 Task: Create a due date automation trigger when advanced on, on the monday before a card is due add content with a name not containing resume at 11:00 AM.
Action: Mouse moved to (1230, 348)
Screenshot: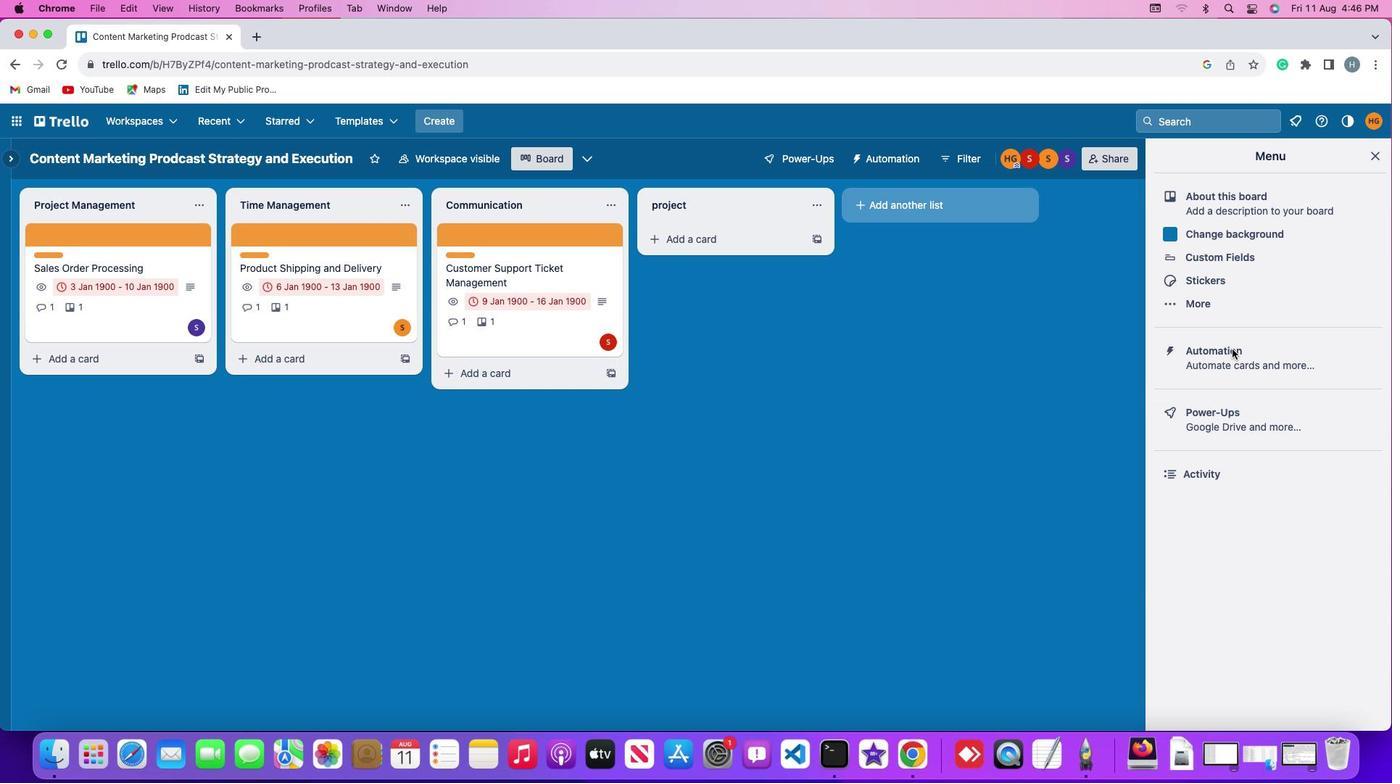 
Action: Mouse pressed left at (1230, 348)
Screenshot: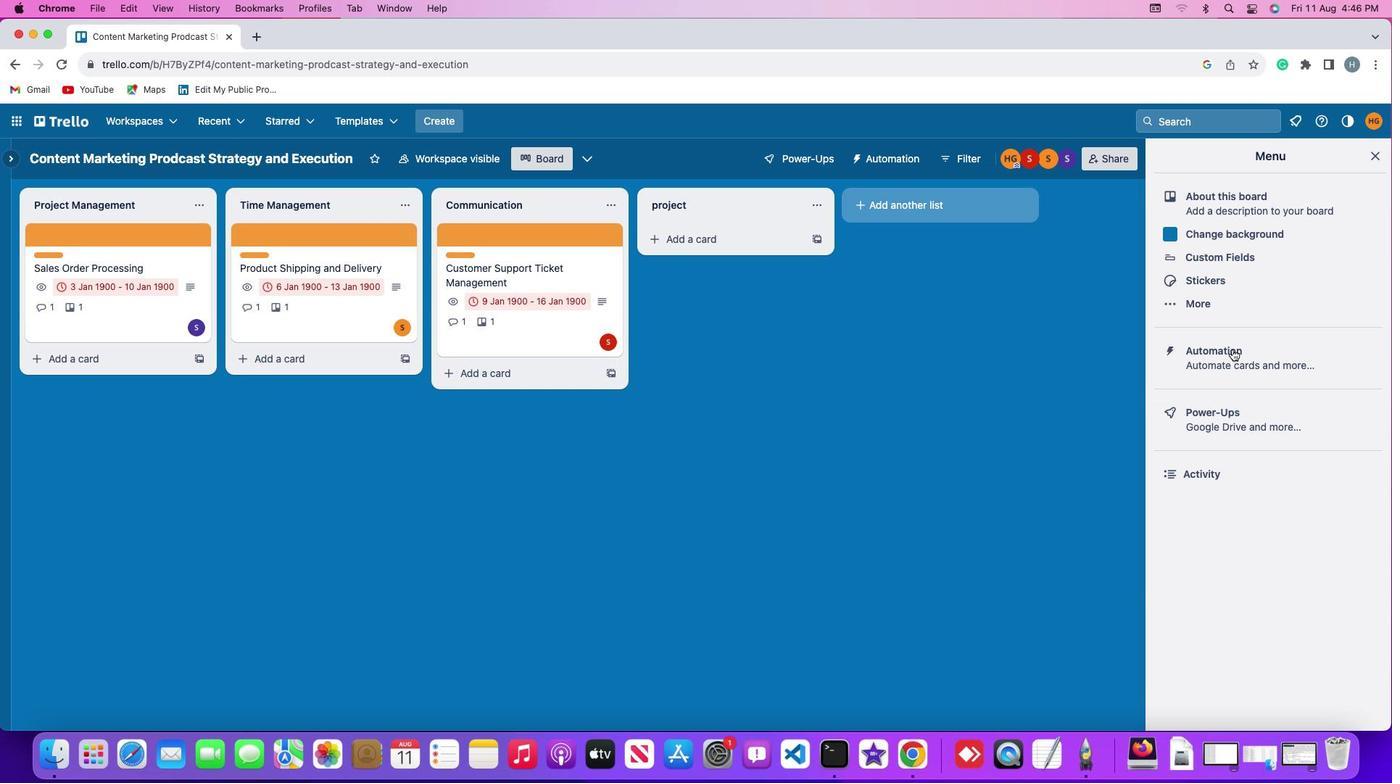 
Action: Mouse pressed left at (1230, 348)
Screenshot: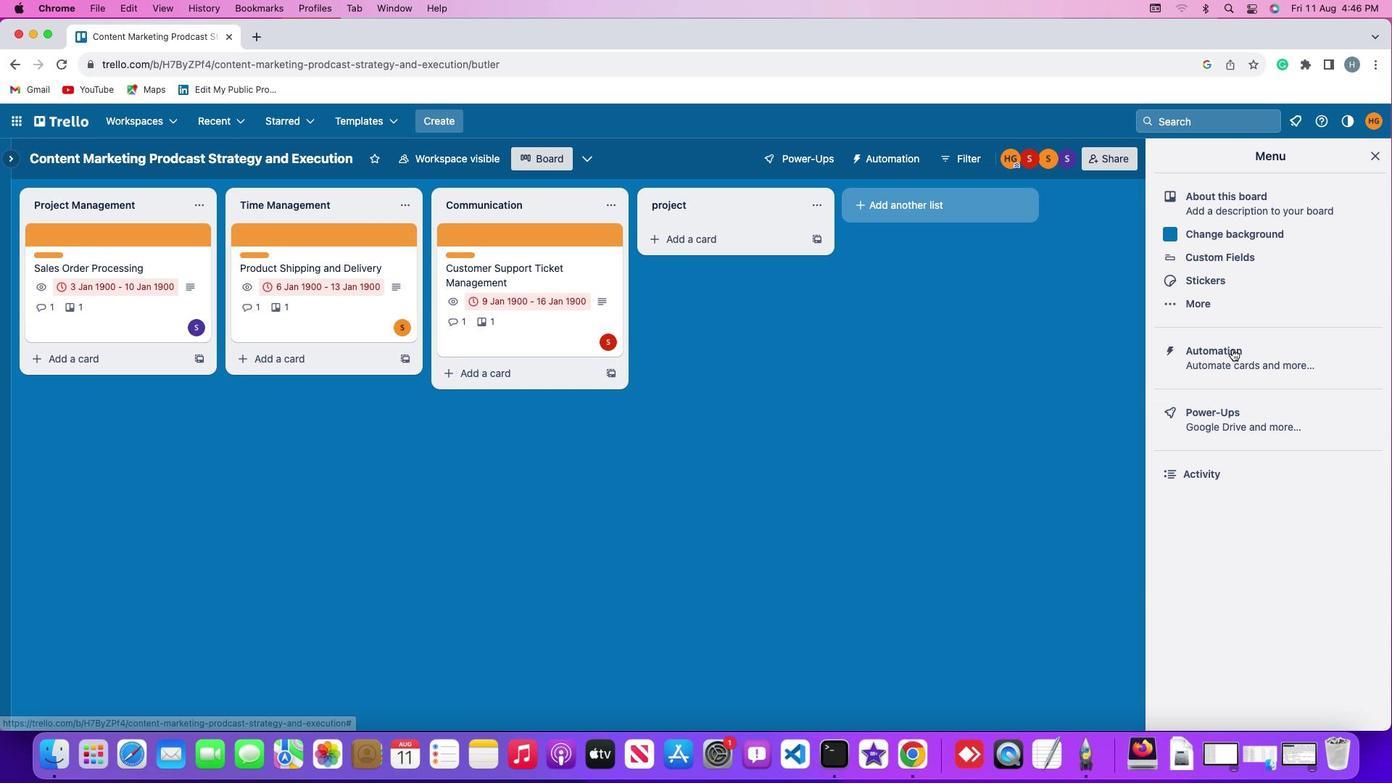 
Action: Mouse moved to (88, 339)
Screenshot: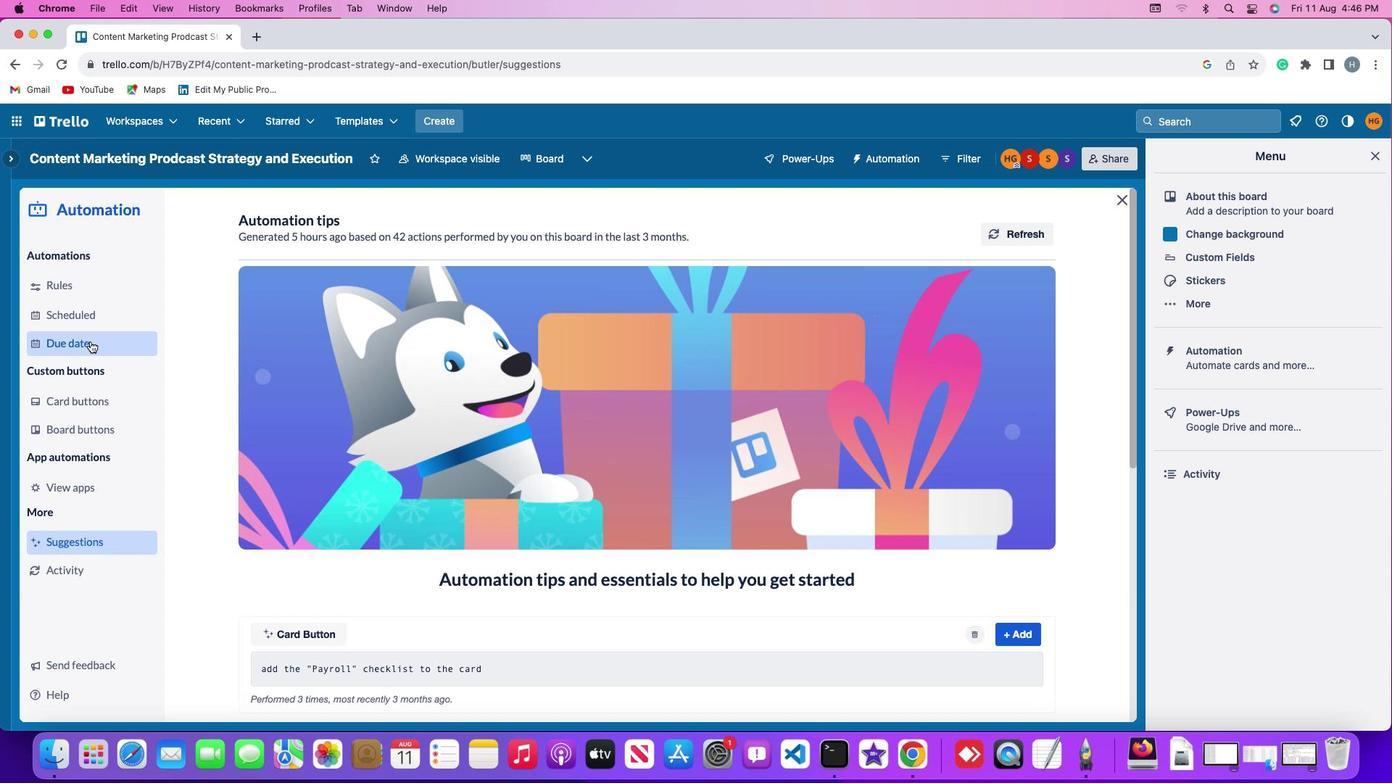 
Action: Mouse pressed left at (88, 339)
Screenshot: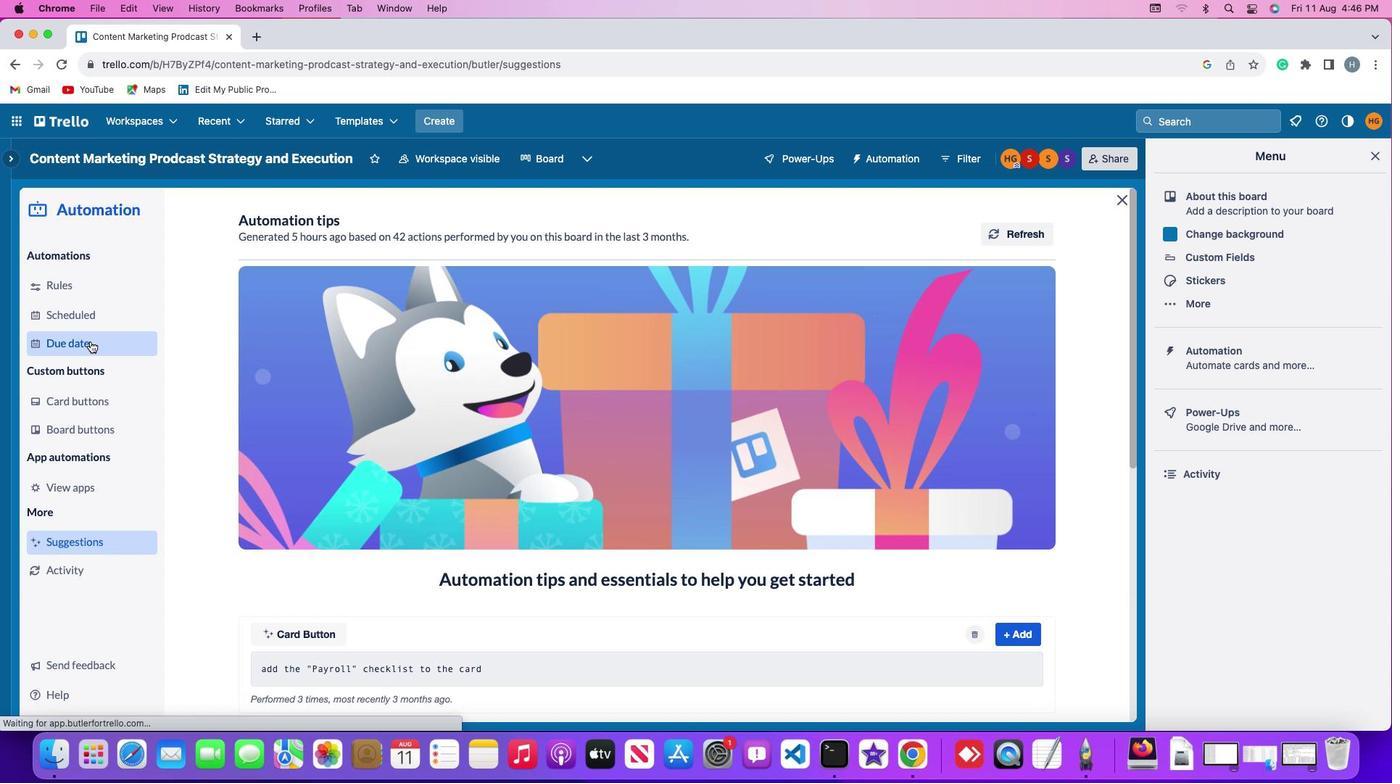 
Action: Mouse moved to (981, 224)
Screenshot: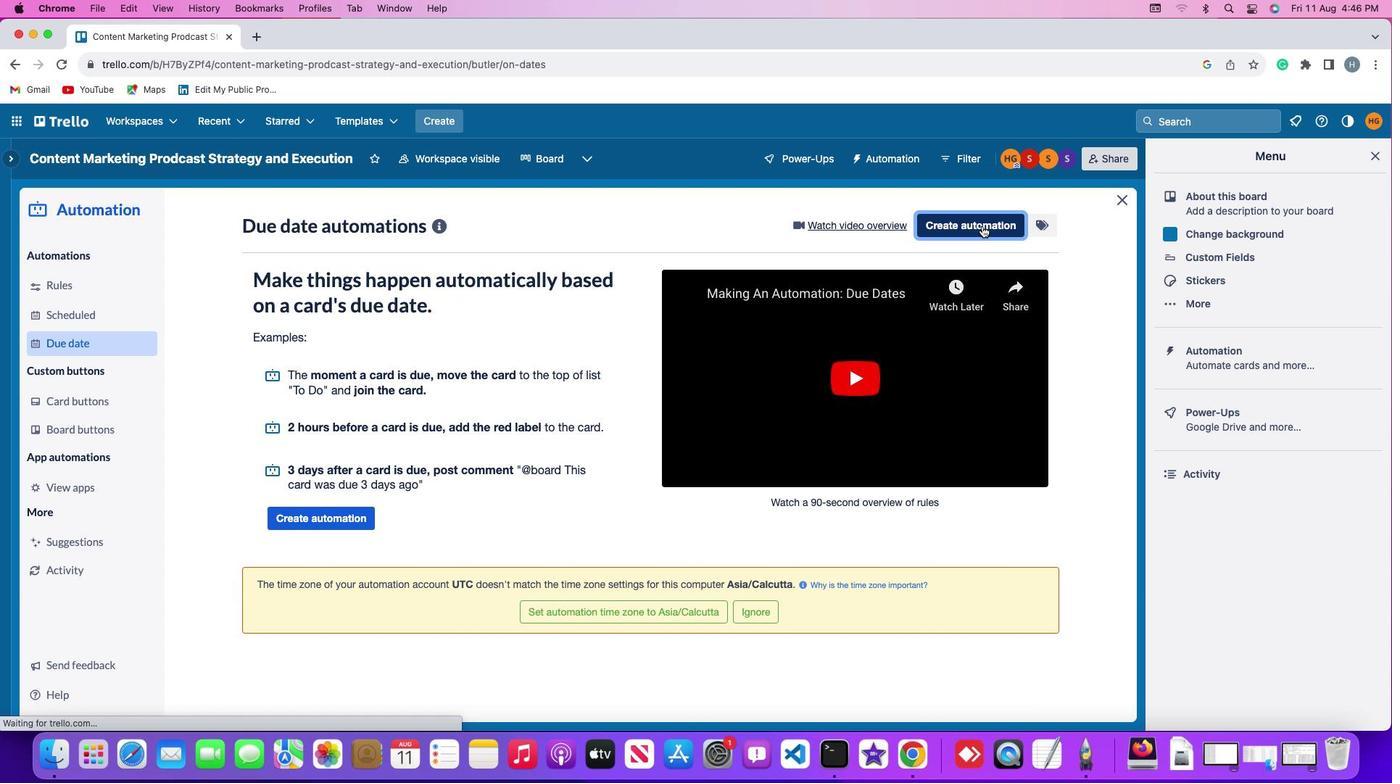 
Action: Mouse pressed left at (981, 224)
Screenshot: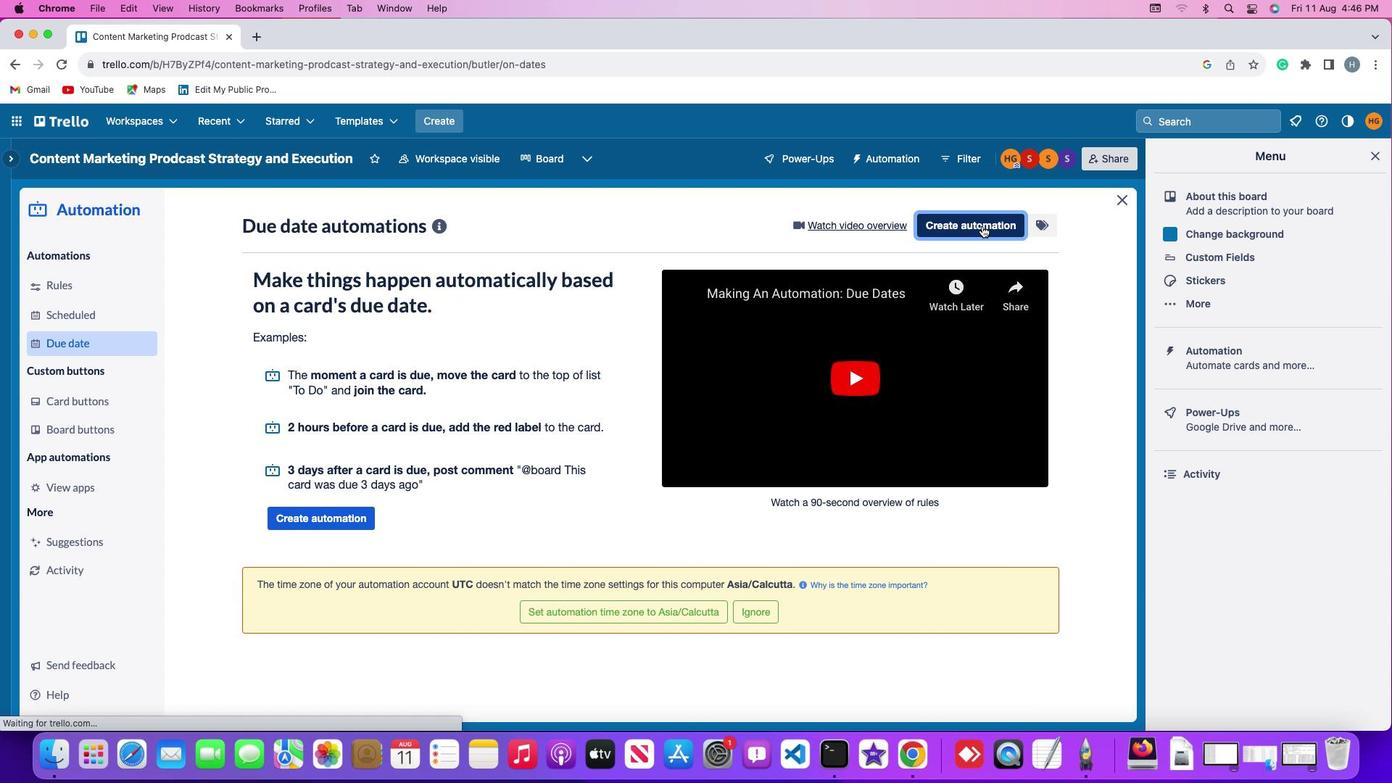 
Action: Mouse moved to (327, 369)
Screenshot: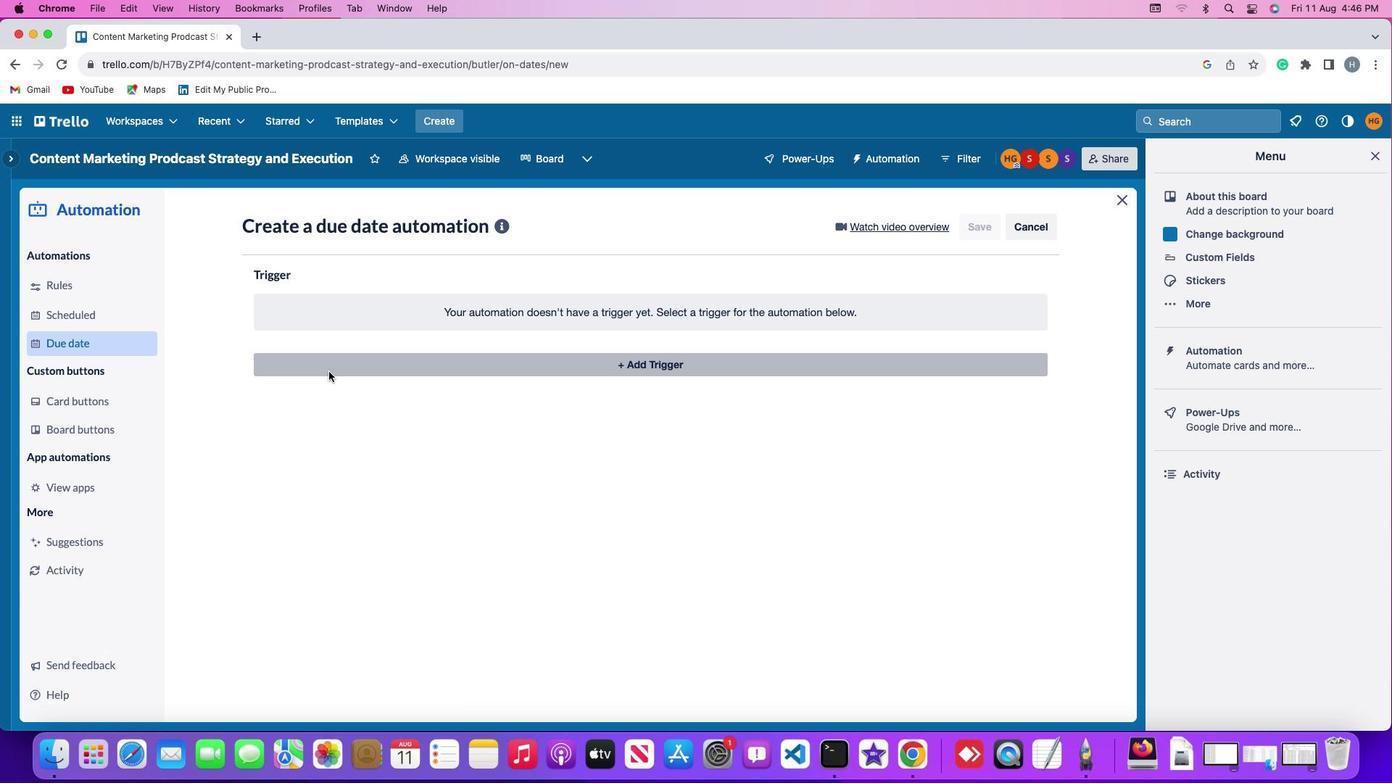 
Action: Mouse pressed left at (327, 369)
Screenshot: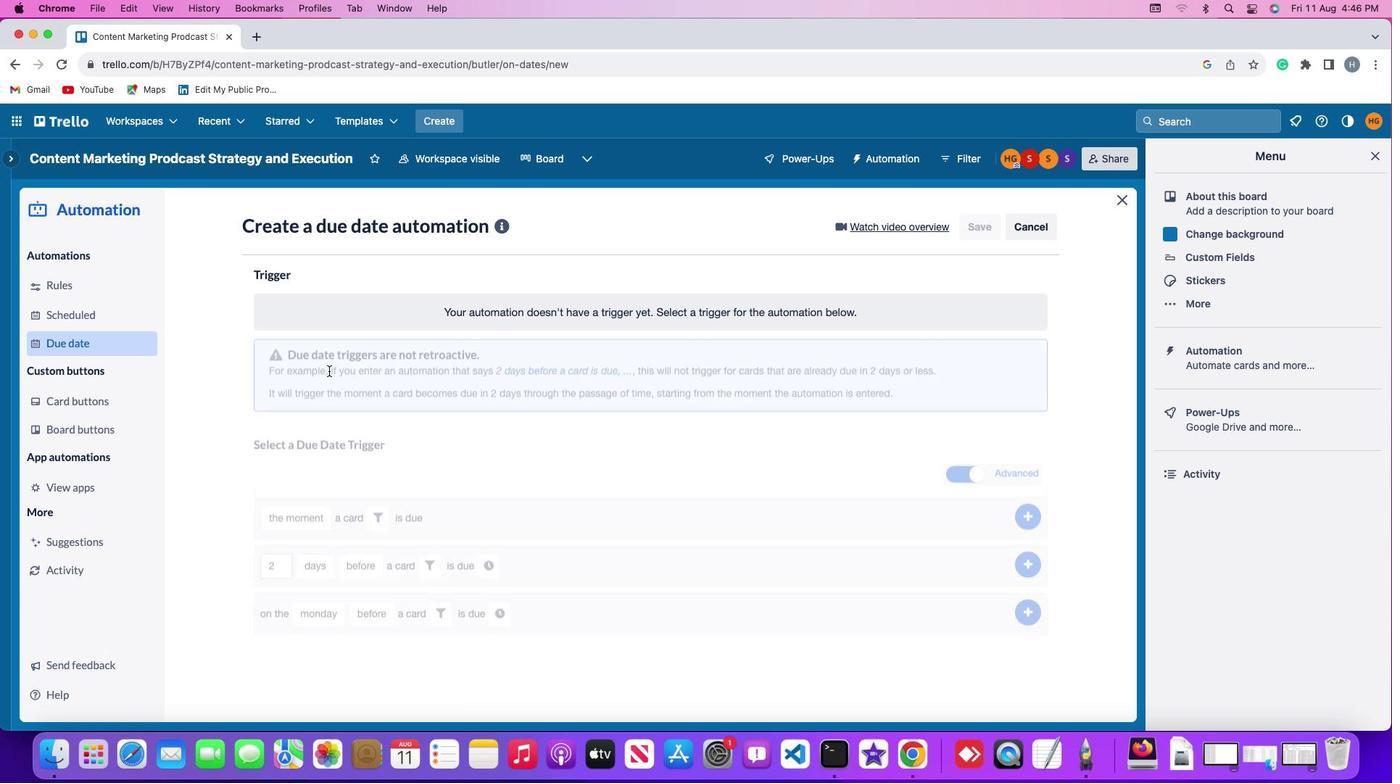 
Action: Mouse moved to (314, 633)
Screenshot: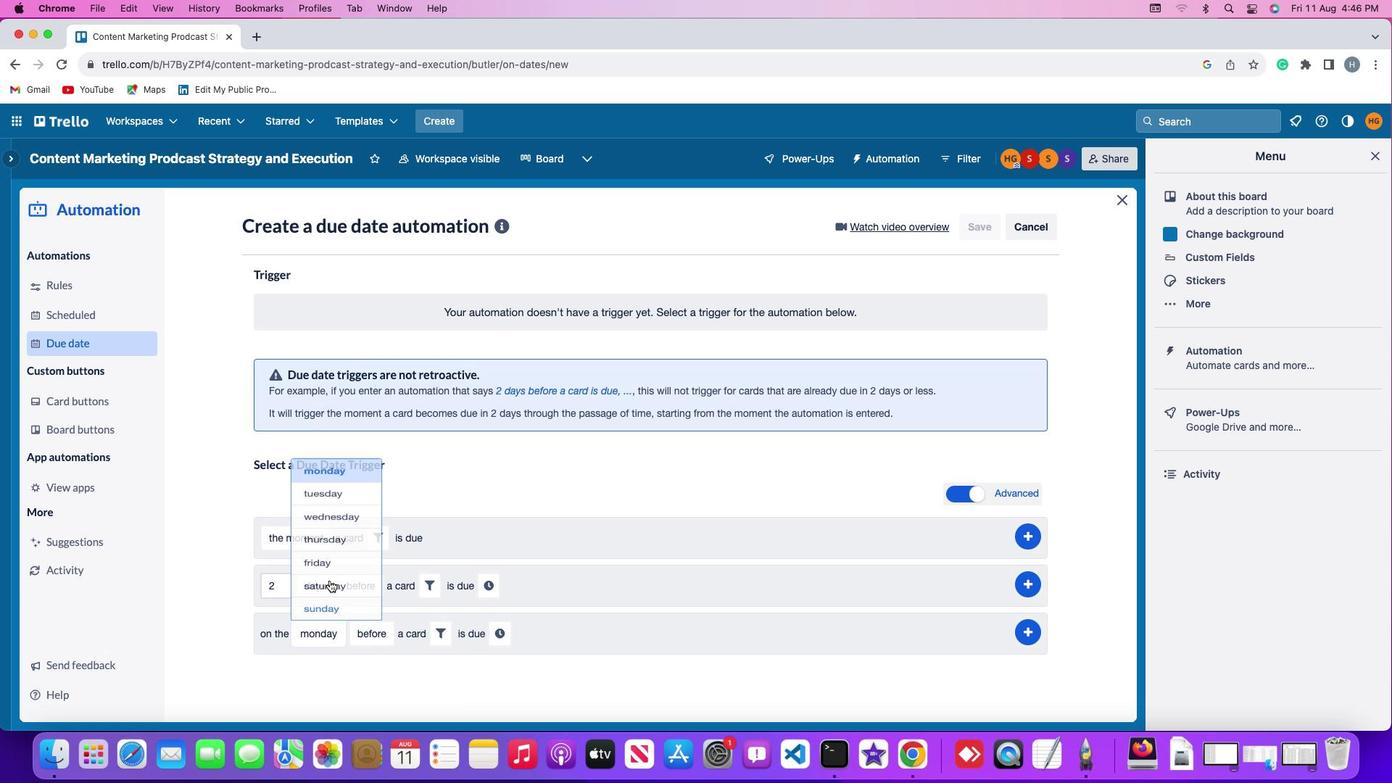 
Action: Mouse pressed left at (314, 633)
Screenshot: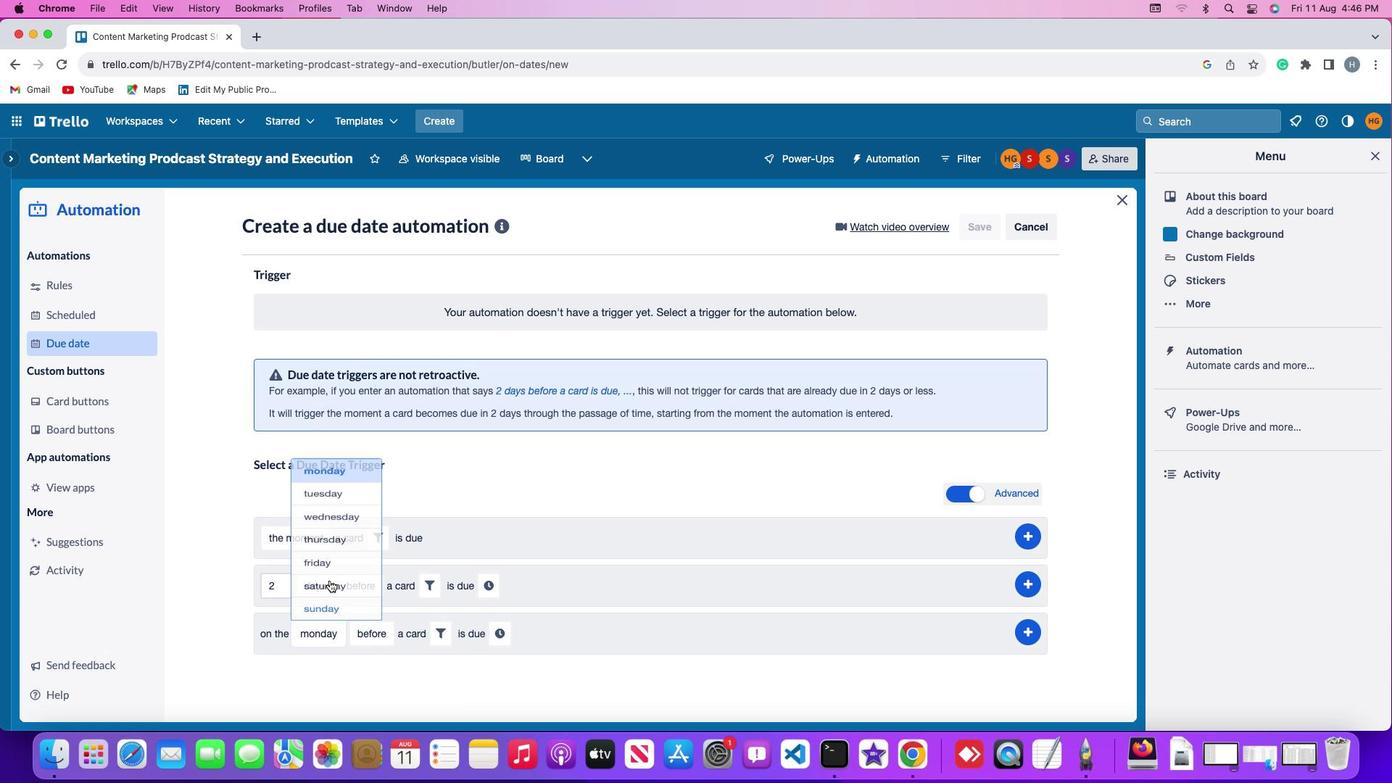 
Action: Mouse moved to (346, 425)
Screenshot: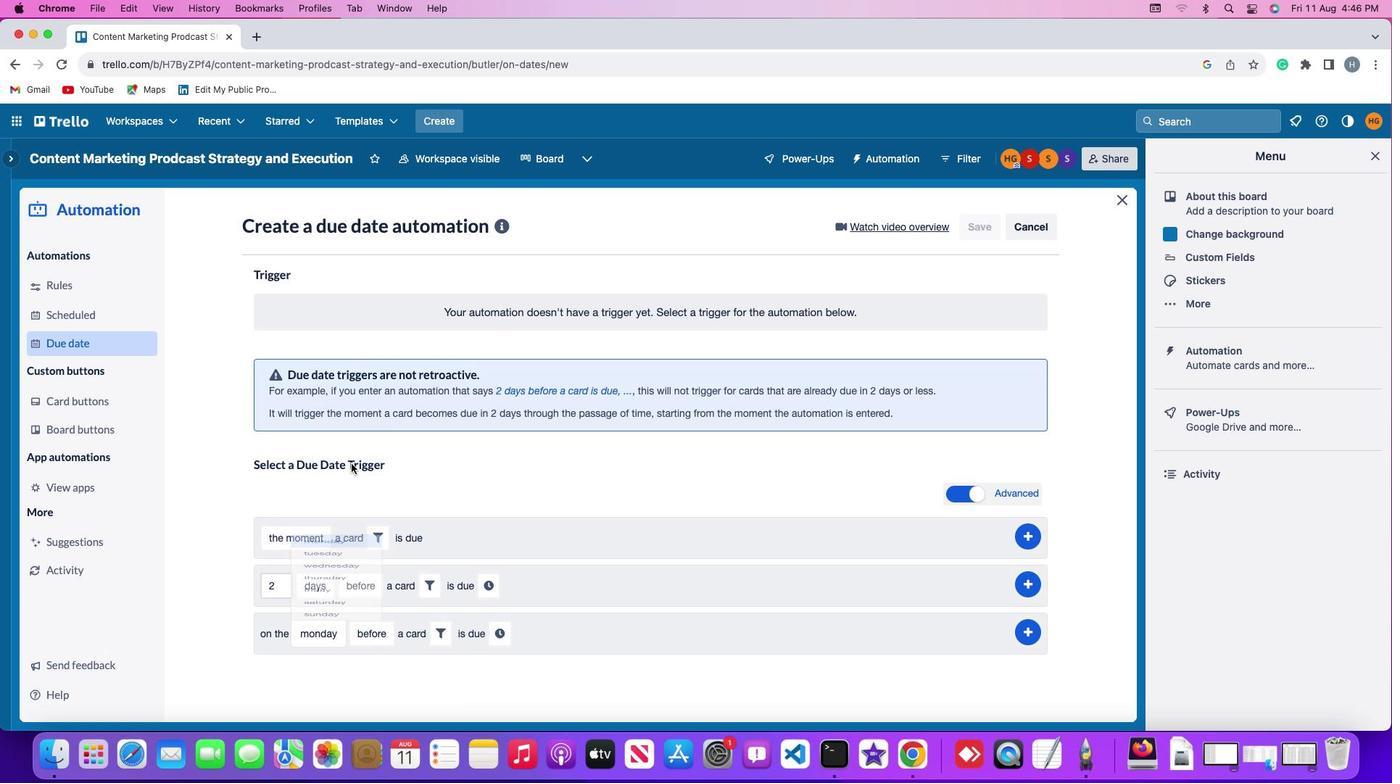 
Action: Mouse pressed left at (346, 425)
Screenshot: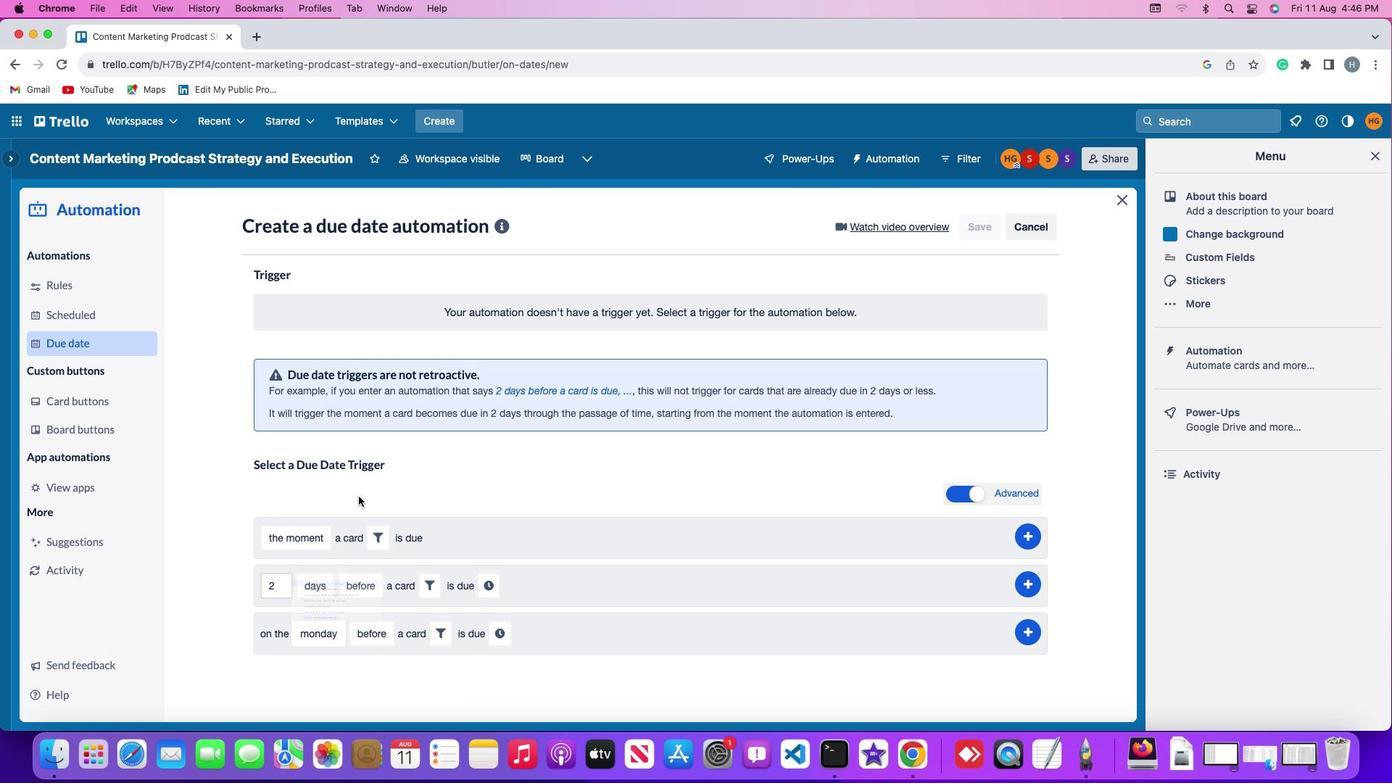 
Action: Mouse moved to (369, 631)
Screenshot: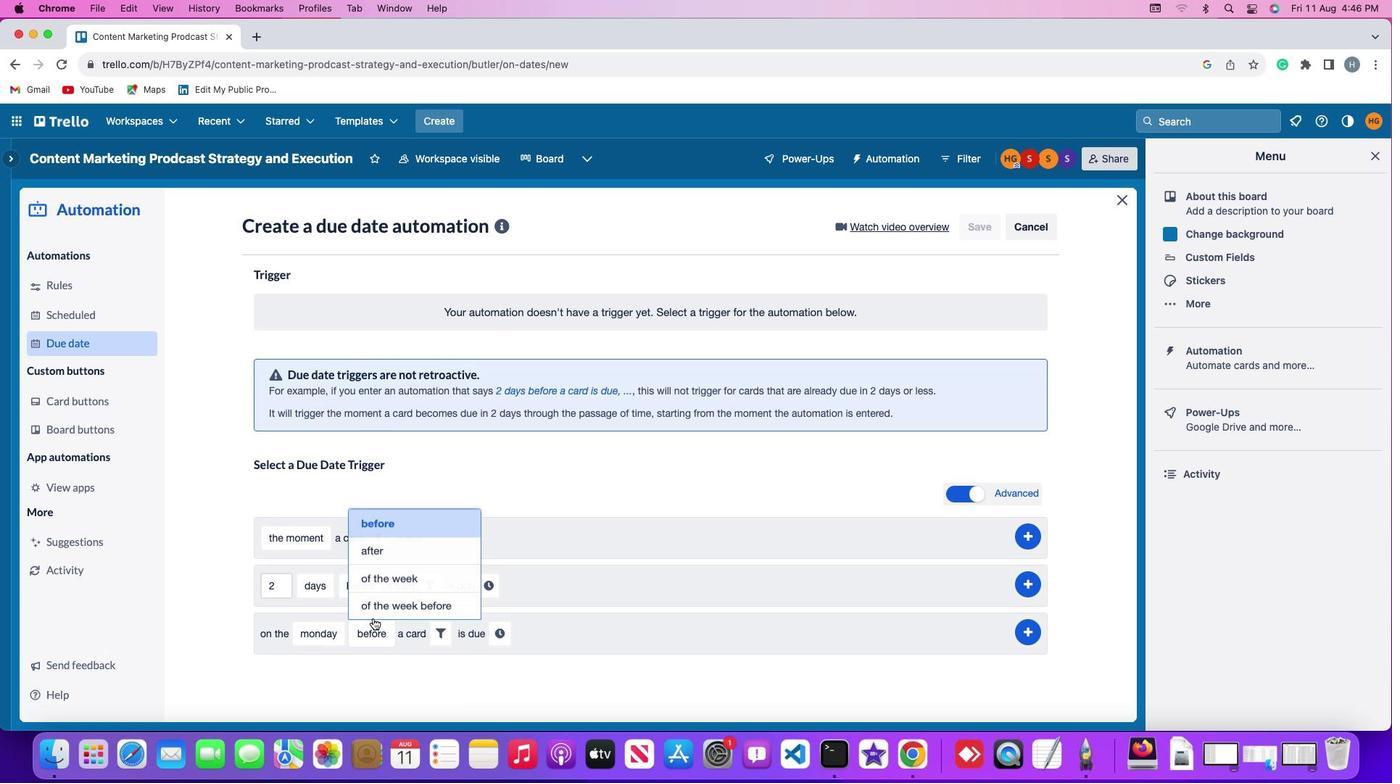 
Action: Mouse pressed left at (369, 631)
Screenshot: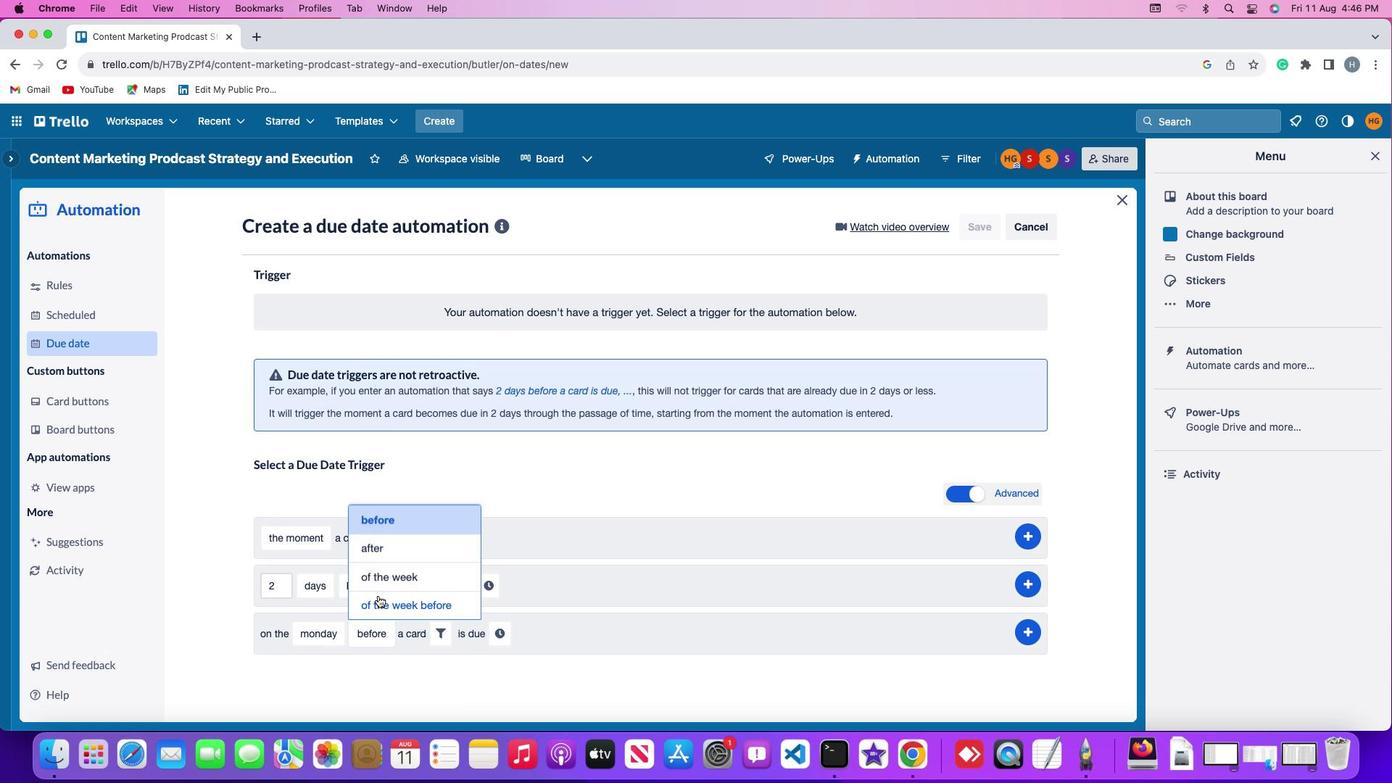 
Action: Mouse moved to (396, 511)
Screenshot: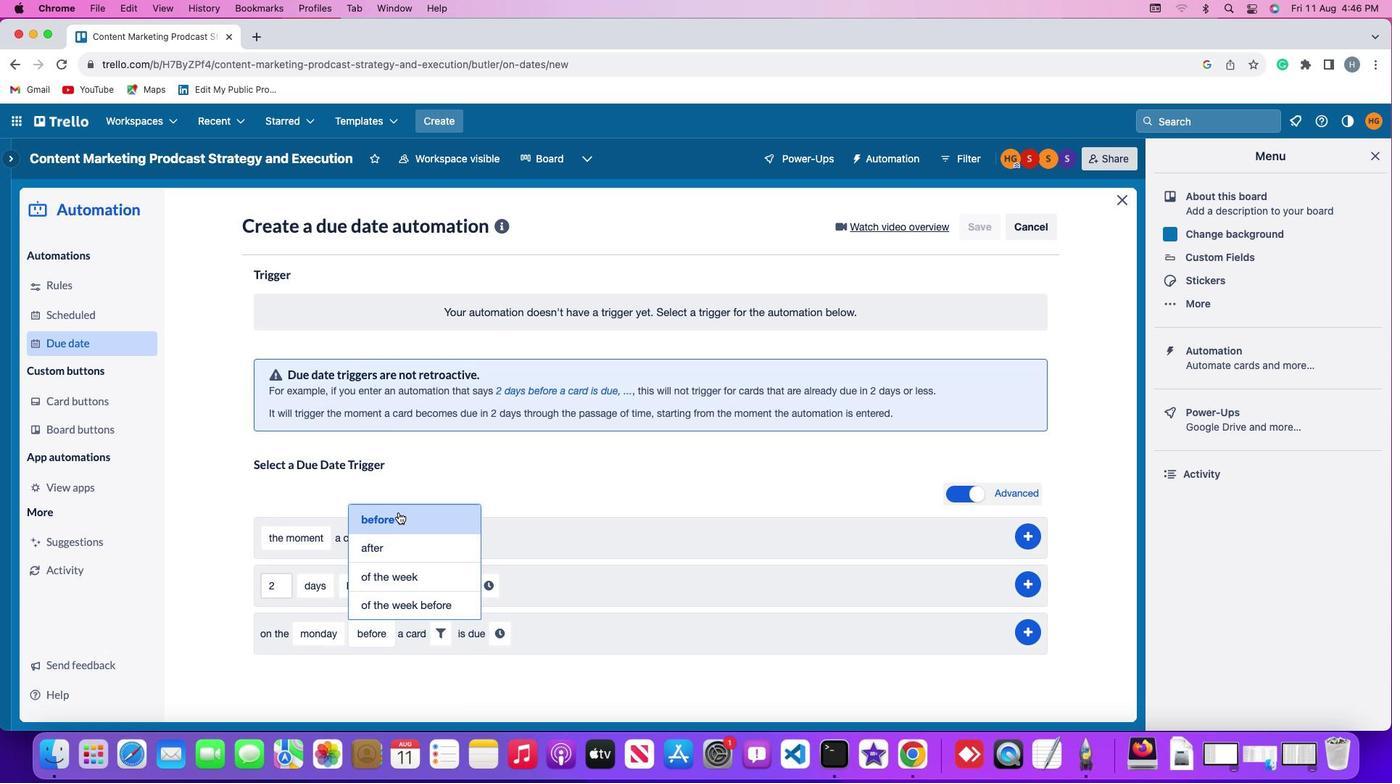 
Action: Mouse pressed left at (396, 511)
Screenshot: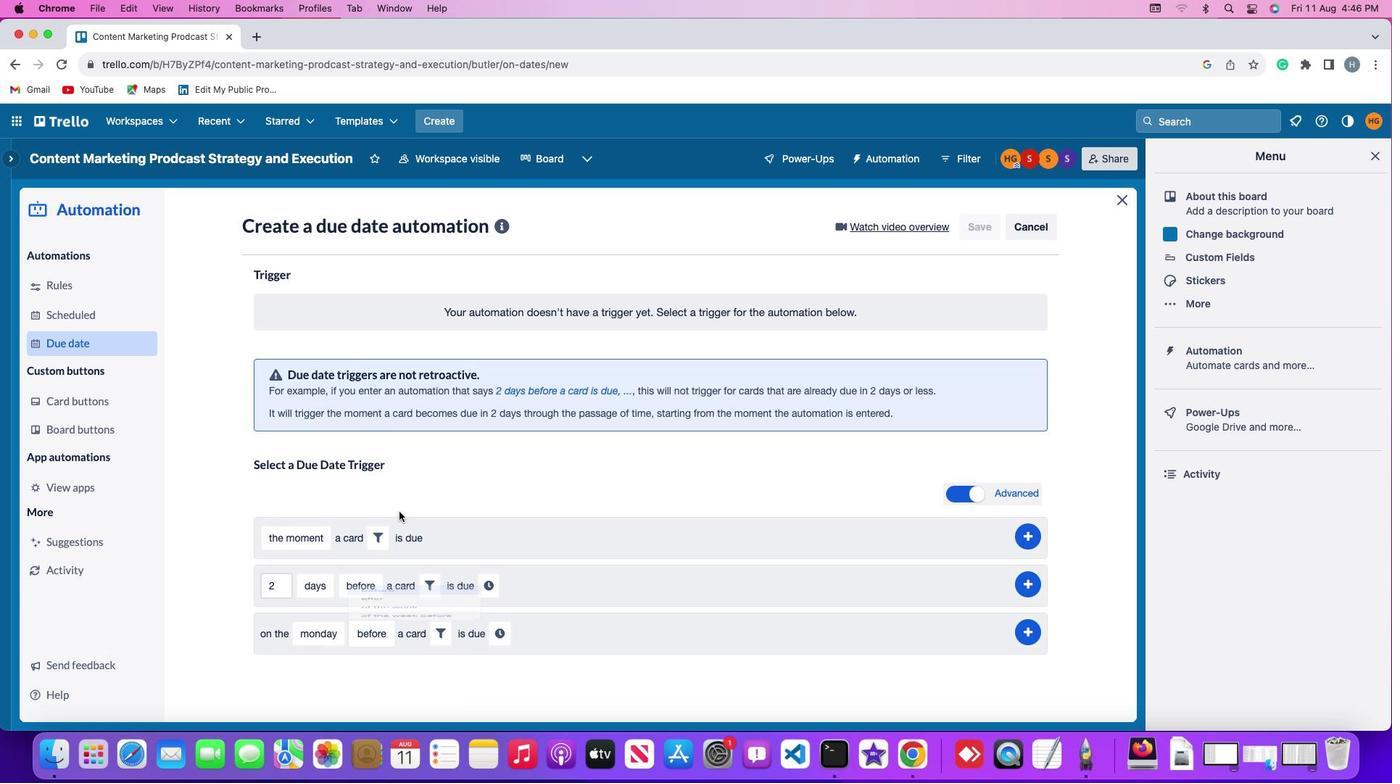 
Action: Mouse moved to (439, 630)
Screenshot: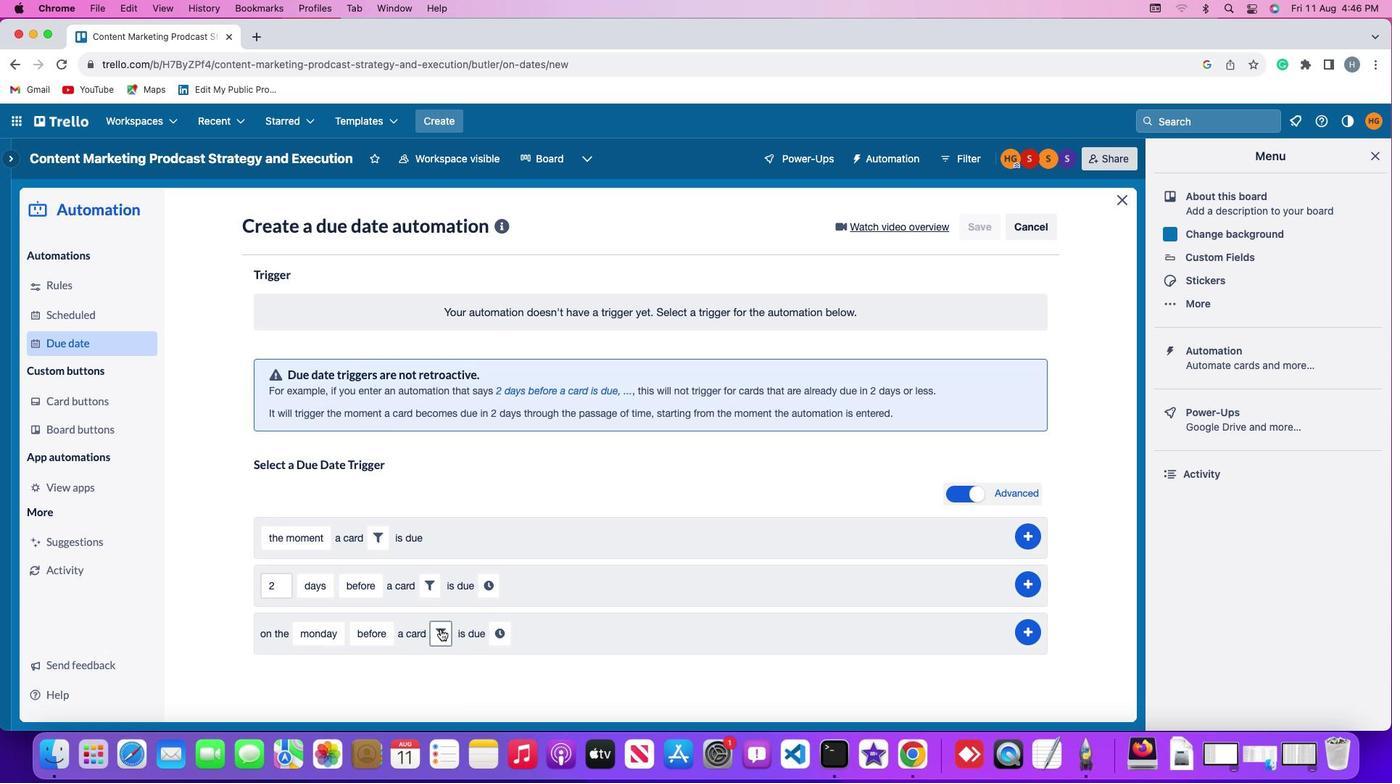 
Action: Mouse pressed left at (439, 630)
Screenshot: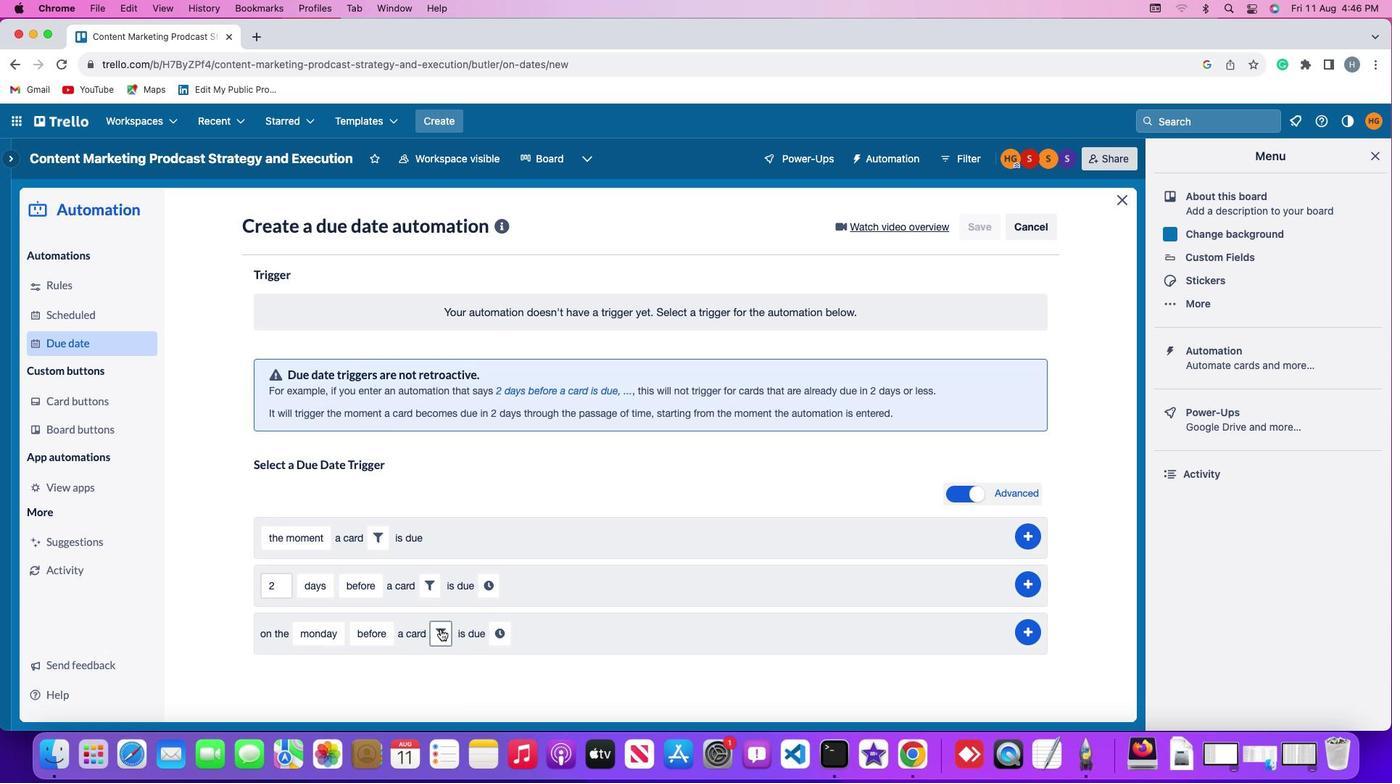 
Action: Mouse moved to (629, 681)
Screenshot: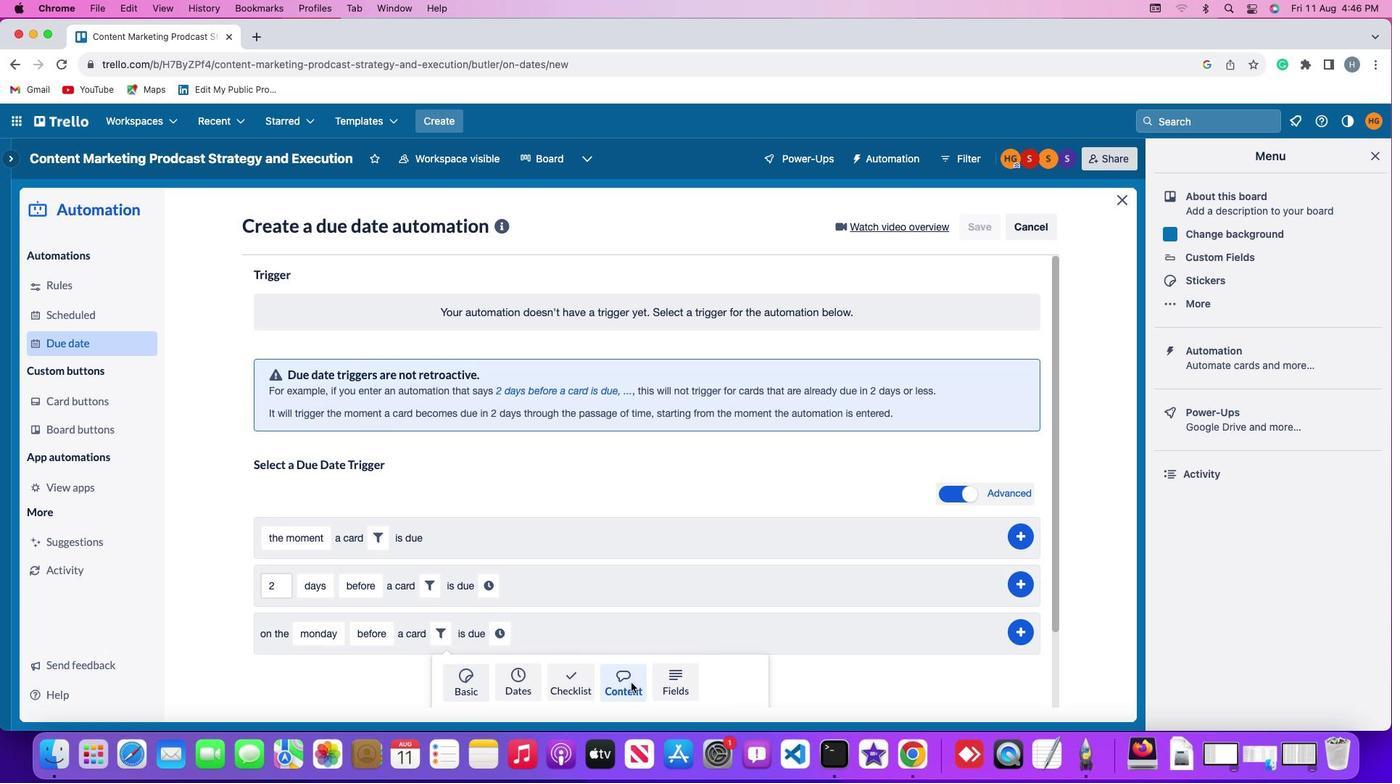 
Action: Mouse pressed left at (629, 681)
Screenshot: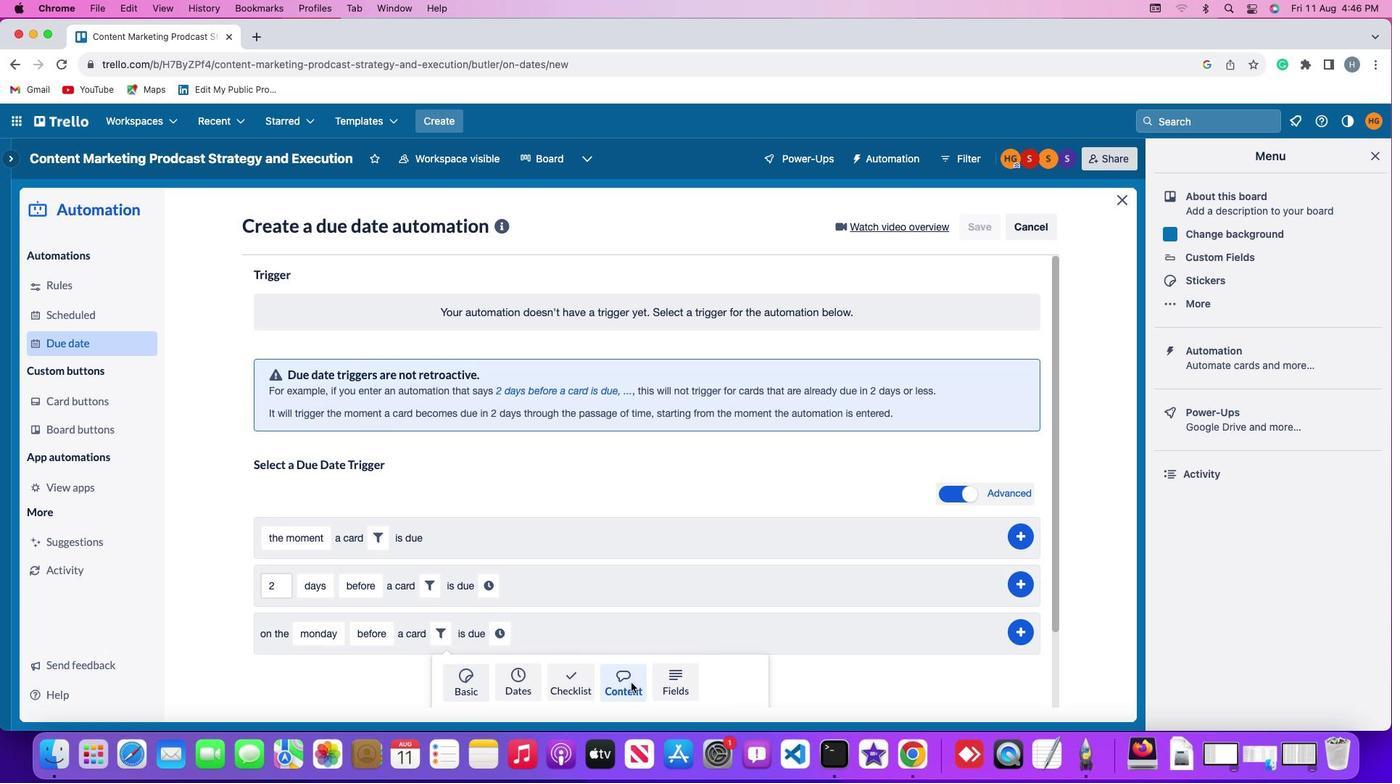 
Action: Mouse moved to (345, 668)
Screenshot: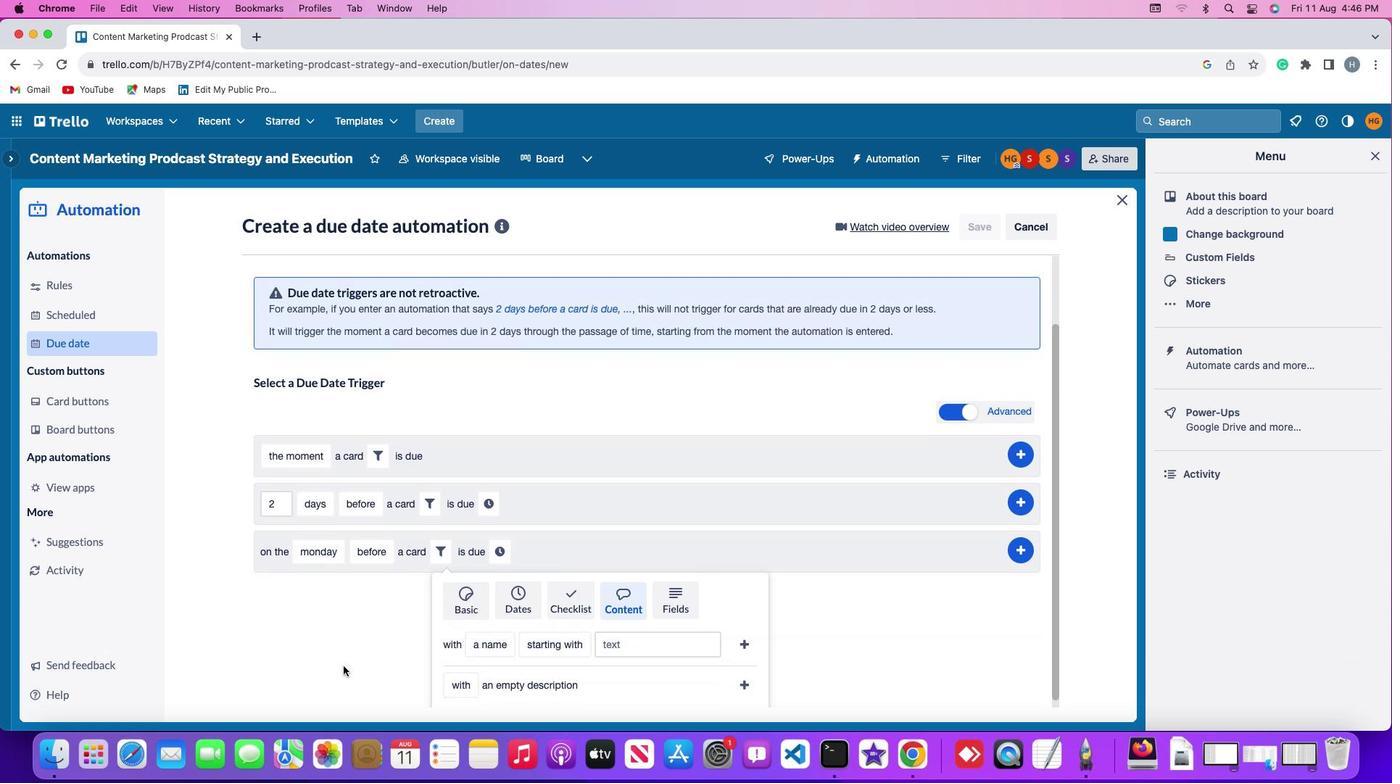 
Action: Mouse scrolled (345, 668) with delta (0, -1)
Screenshot: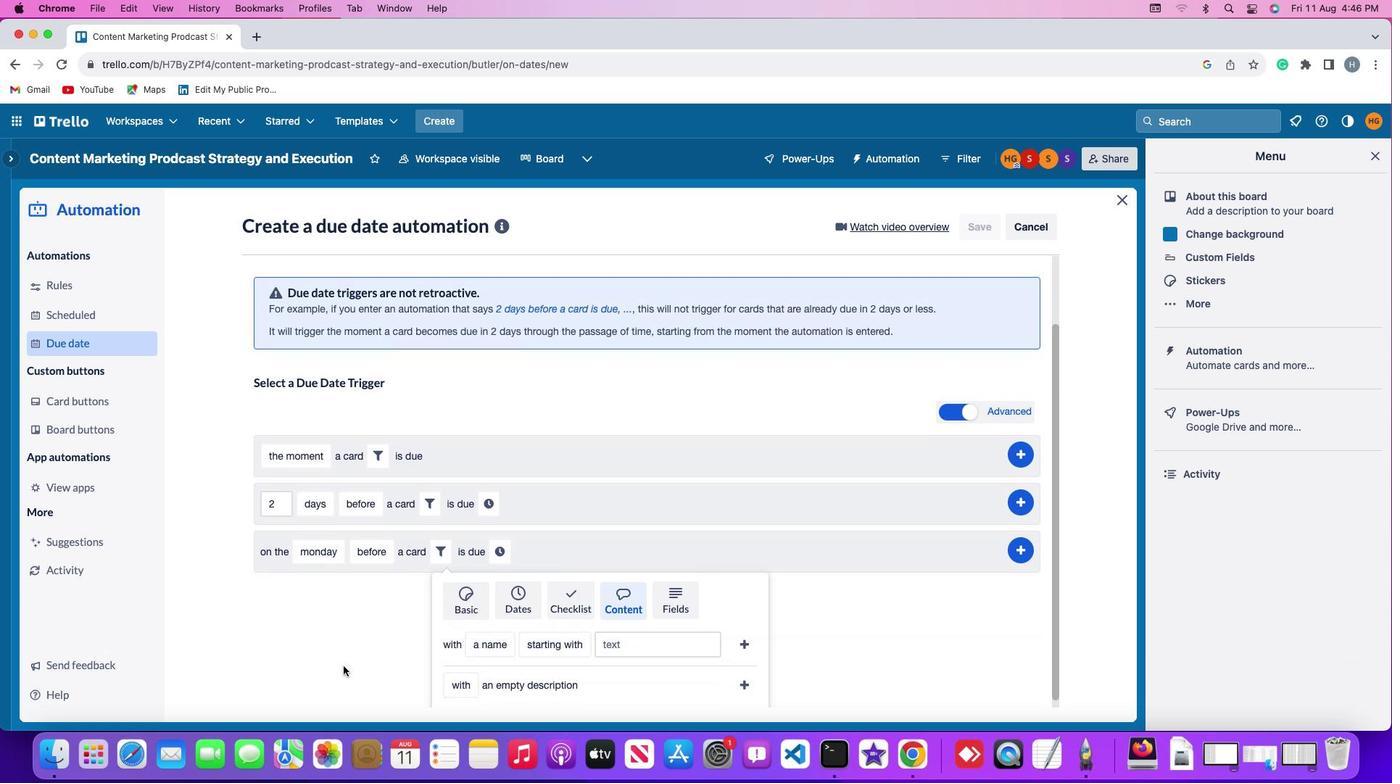 
Action: Mouse moved to (343, 668)
Screenshot: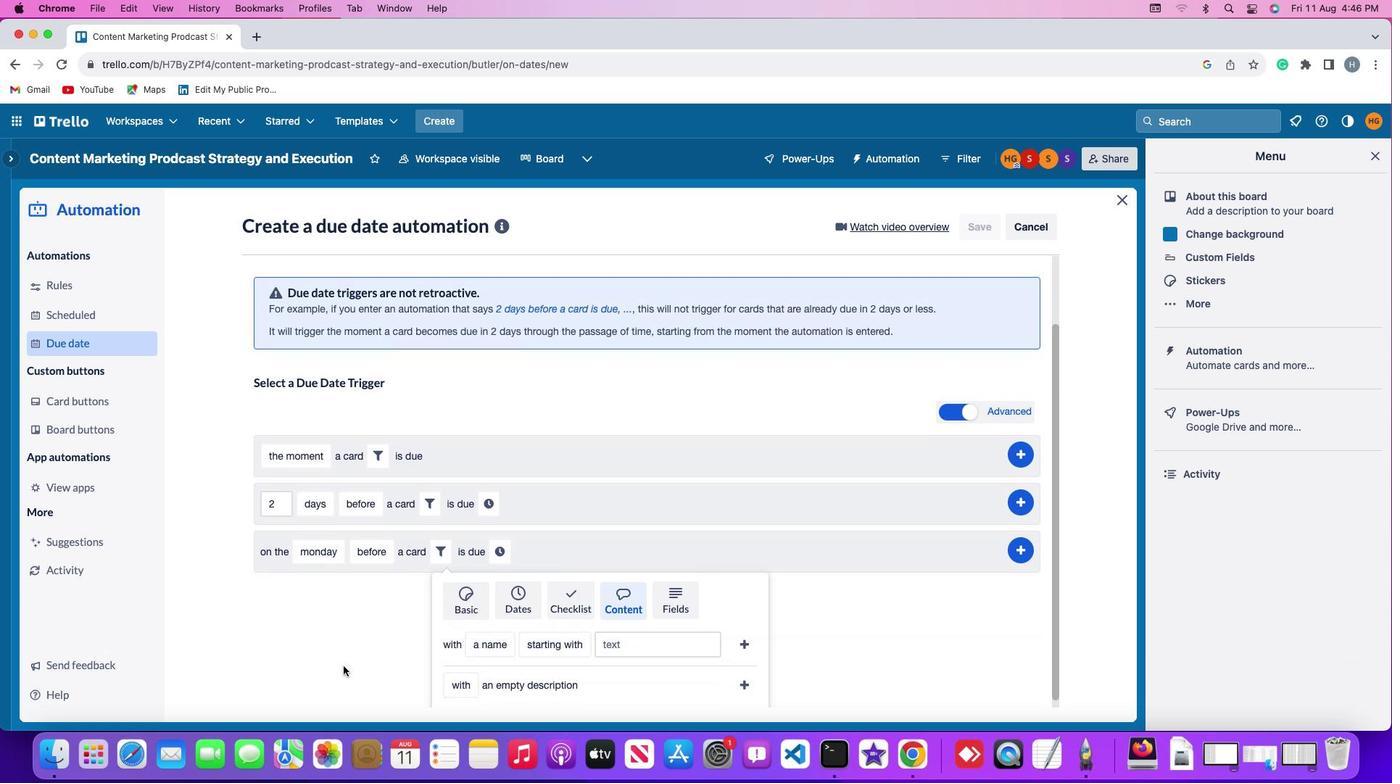 
Action: Mouse scrolled (343, 668) with delta (0, -1)
Screenshot: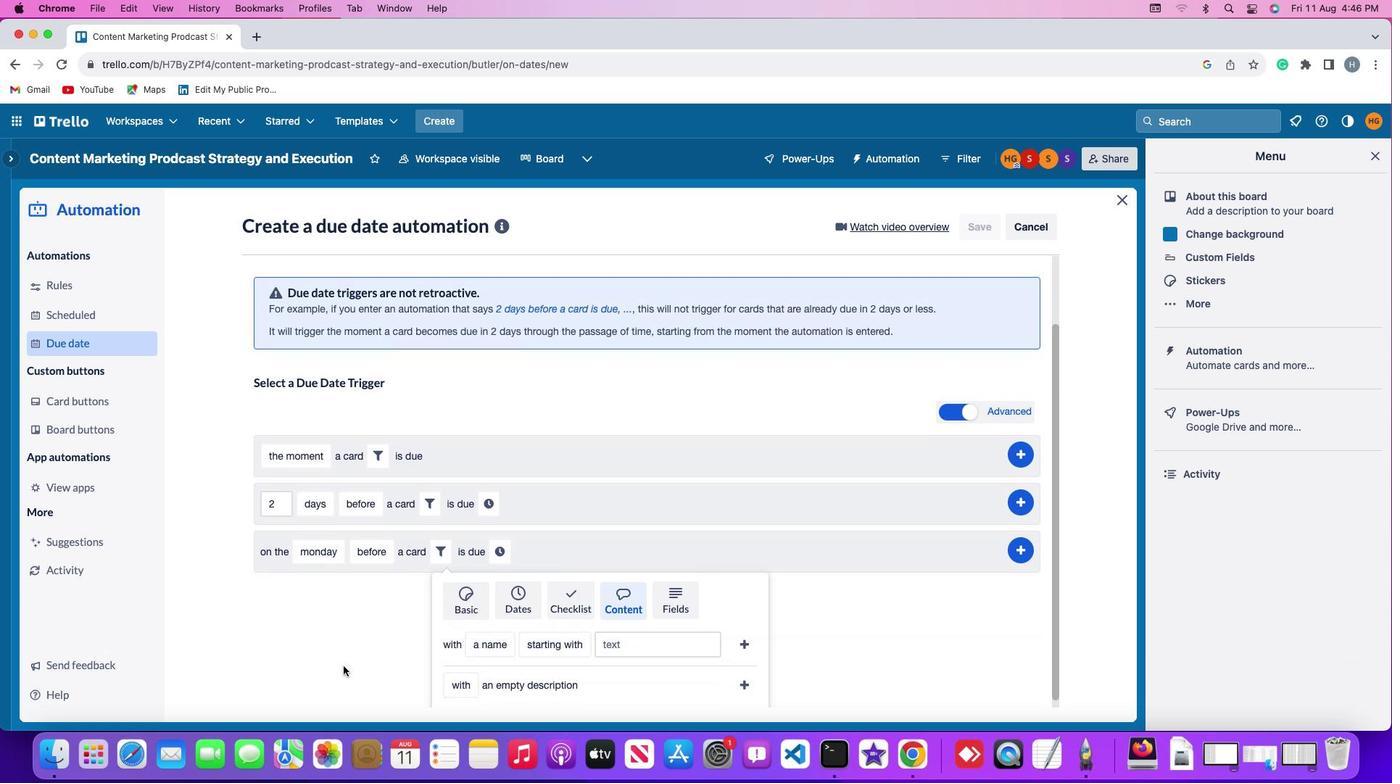 
Action: Mouse scrolled (343, 668) with delta (0, -2)
Screenshot: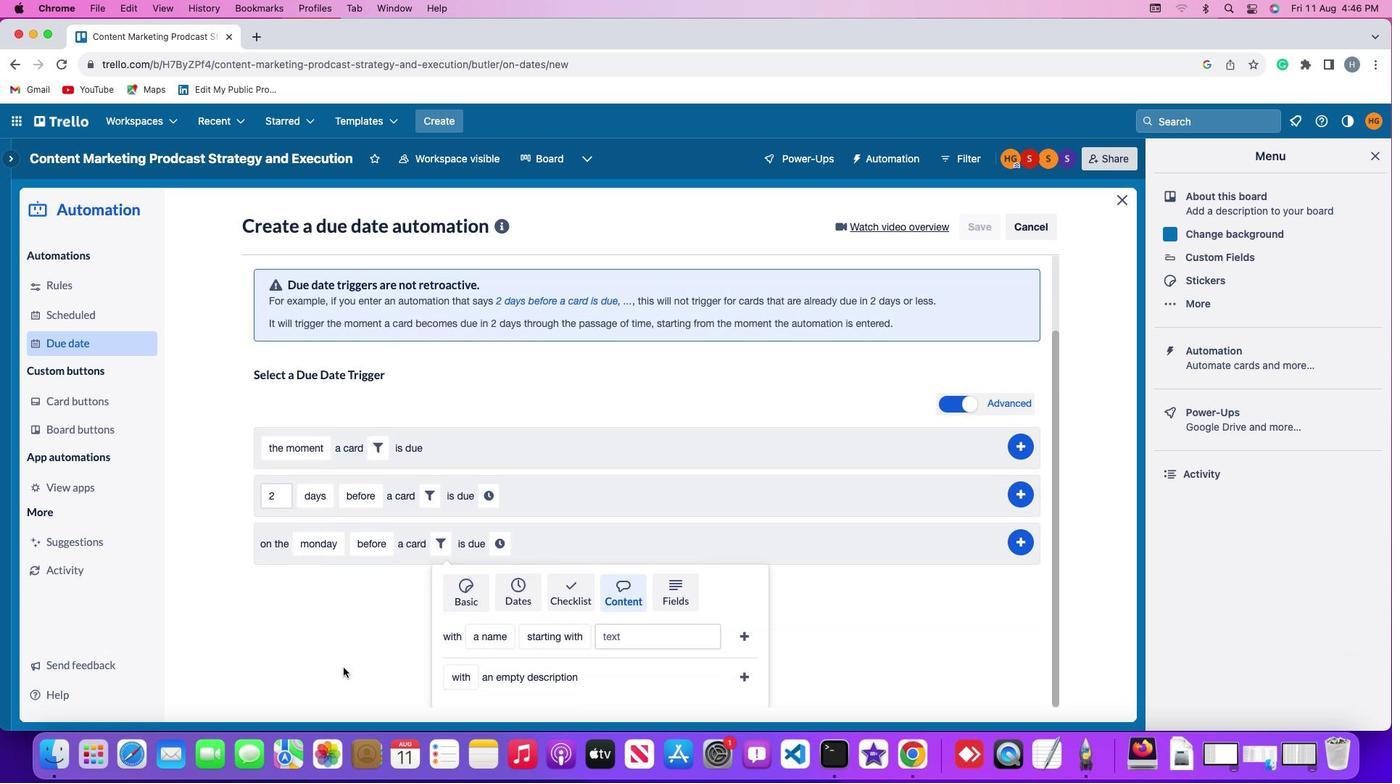 
Action: Mouse moved to (343, 668)
Screenshot: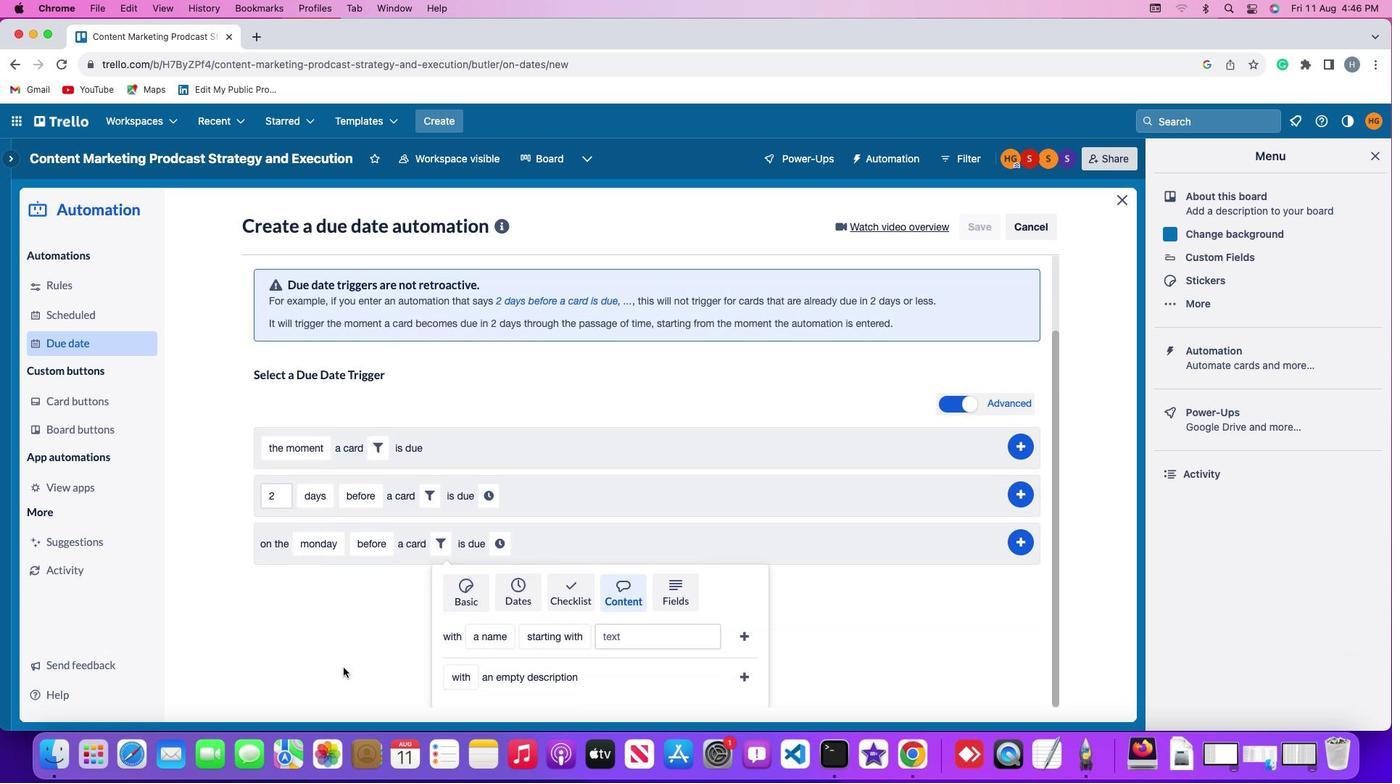 
Action: Mouse scrolled (343, 668) with delta (0, -4)
Screenshot: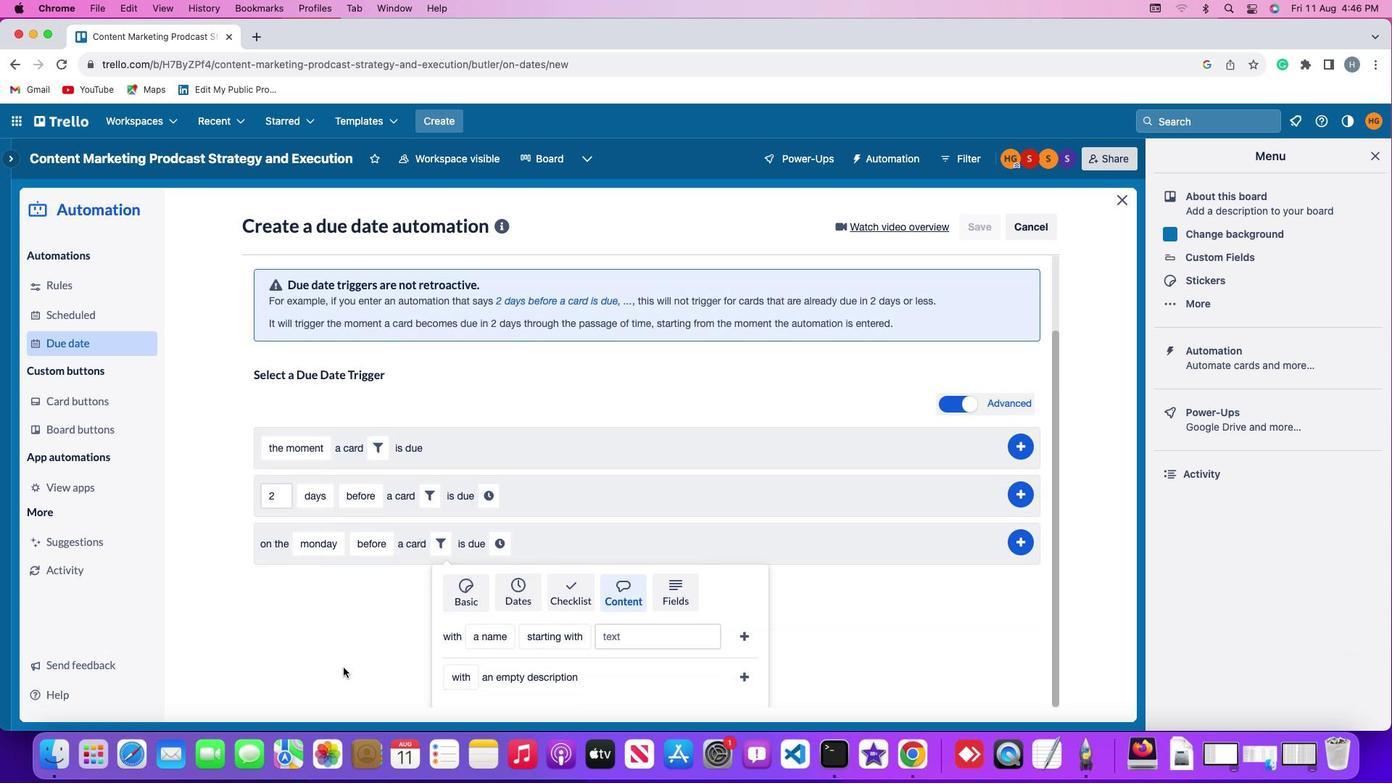 
Action: Mouse moved to (343, 668)
Screenshot: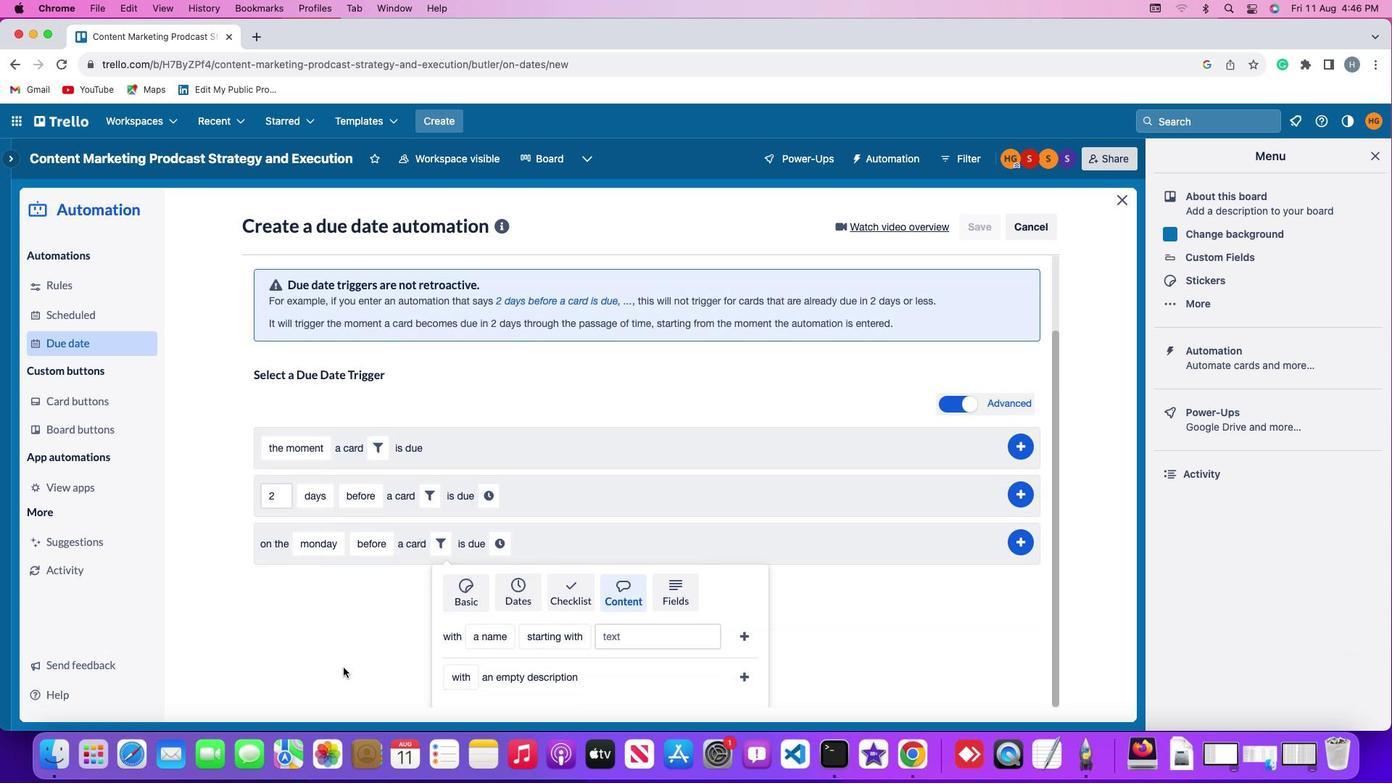 
Action: Mouse scrolled (343, 668) with delta (0, -5)
Screenshot: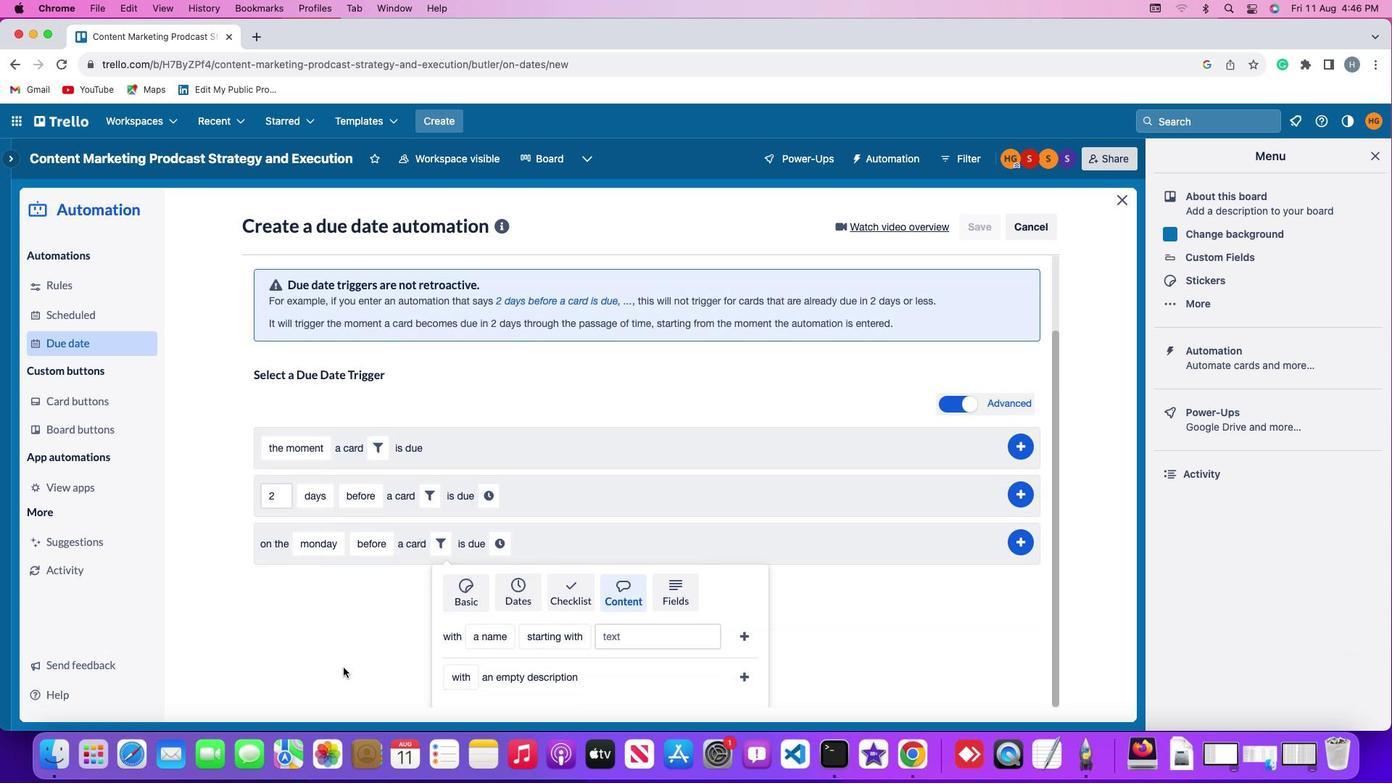
Action: Mouse moved to (340, 667)
Screenshot: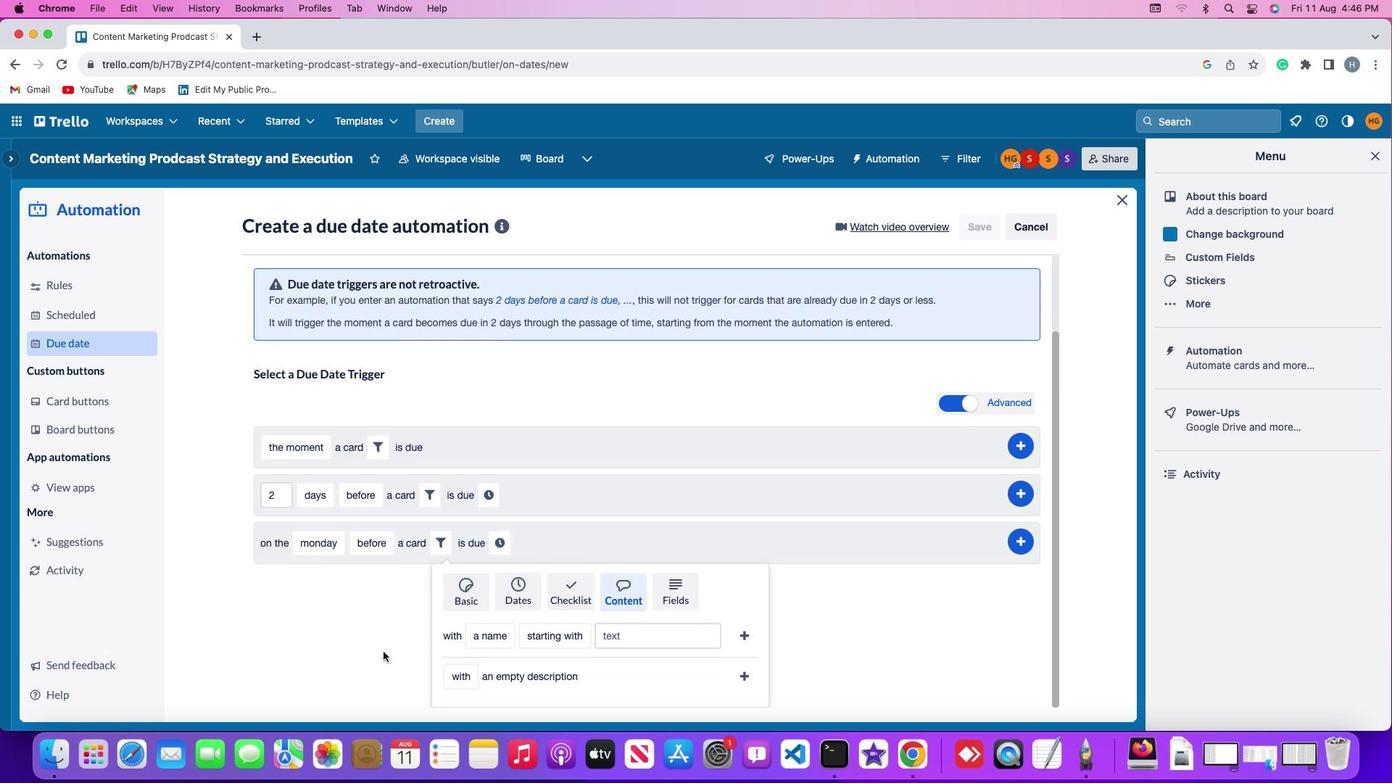 
Action: Mouse scrolled (340, 667) with delta (0, -1)
Screenshot: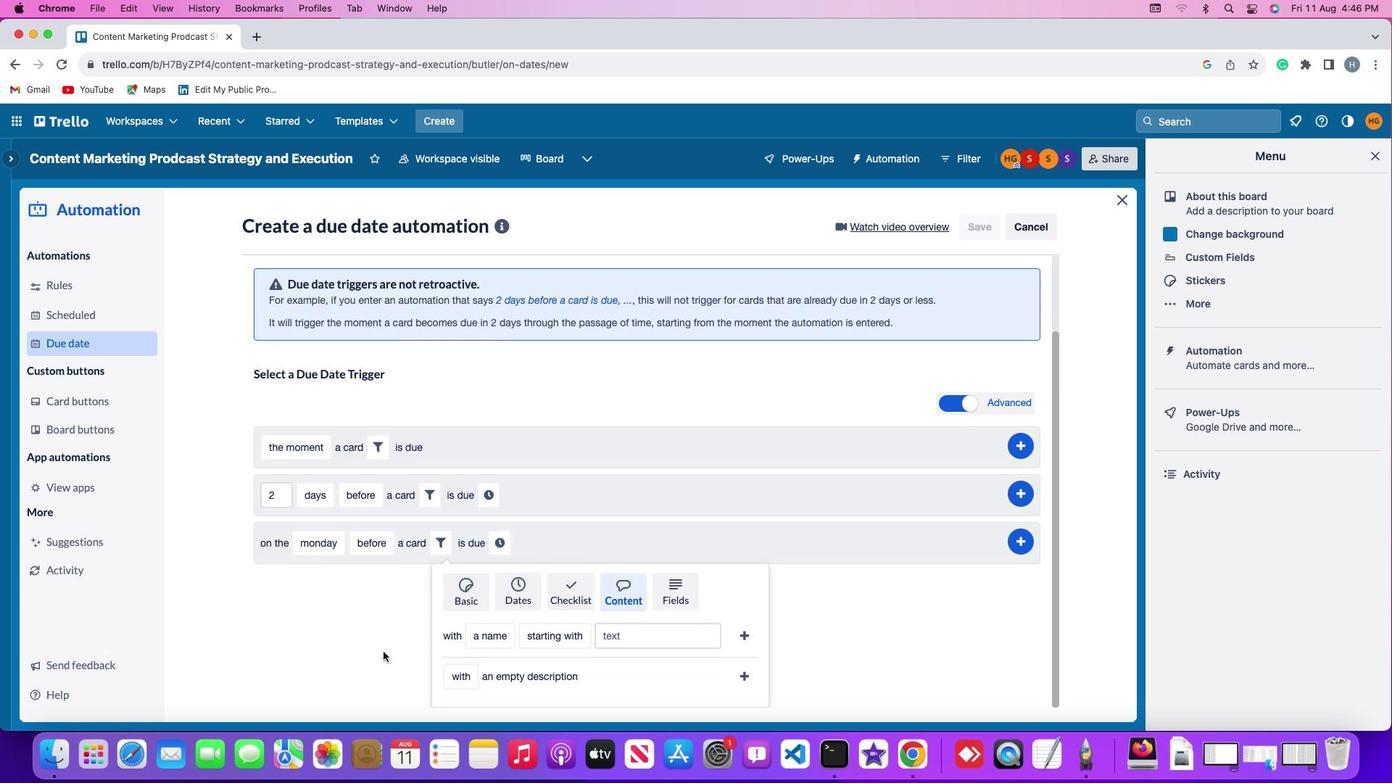 
Action: Mouse moved to (335, 663)
Screenshot: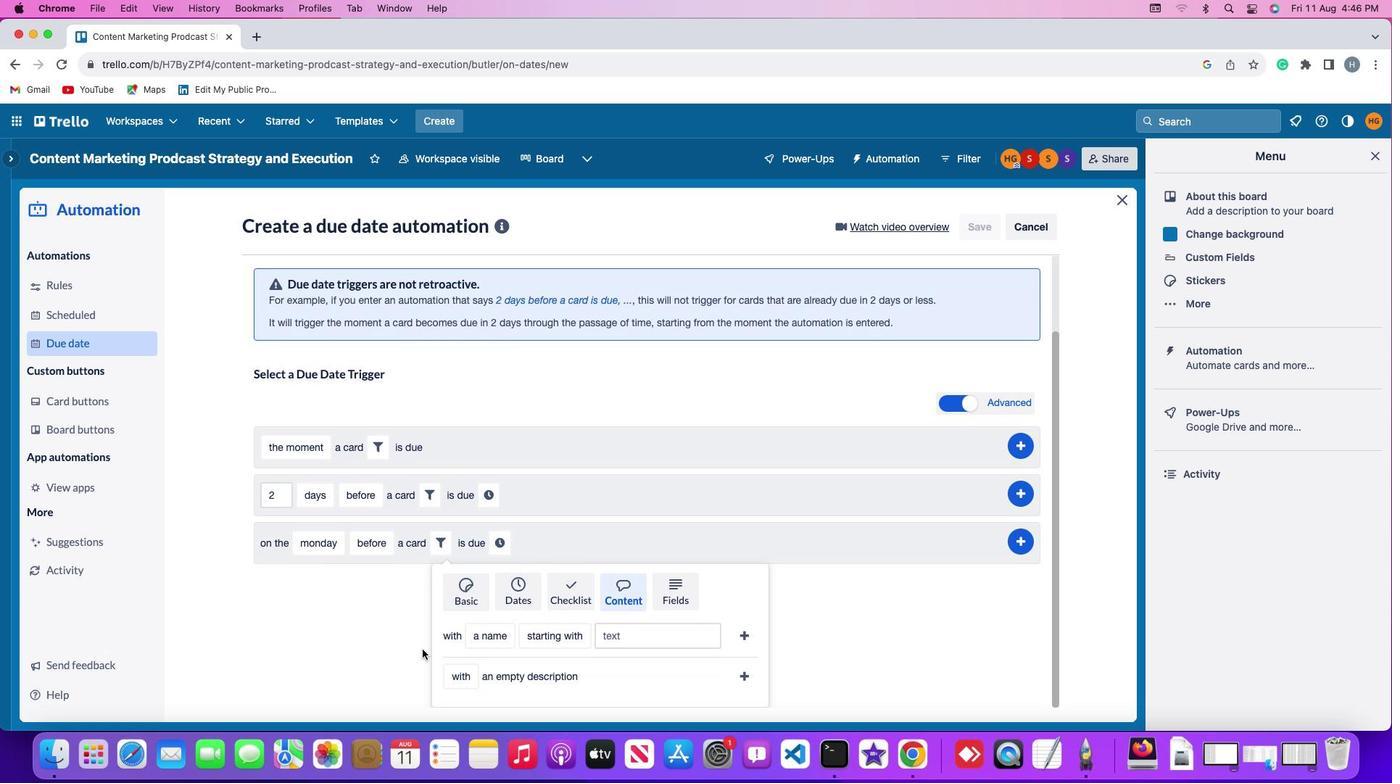 
Action: Mouse scrolled (335, 663) with delta (0, -1)
Screenshot: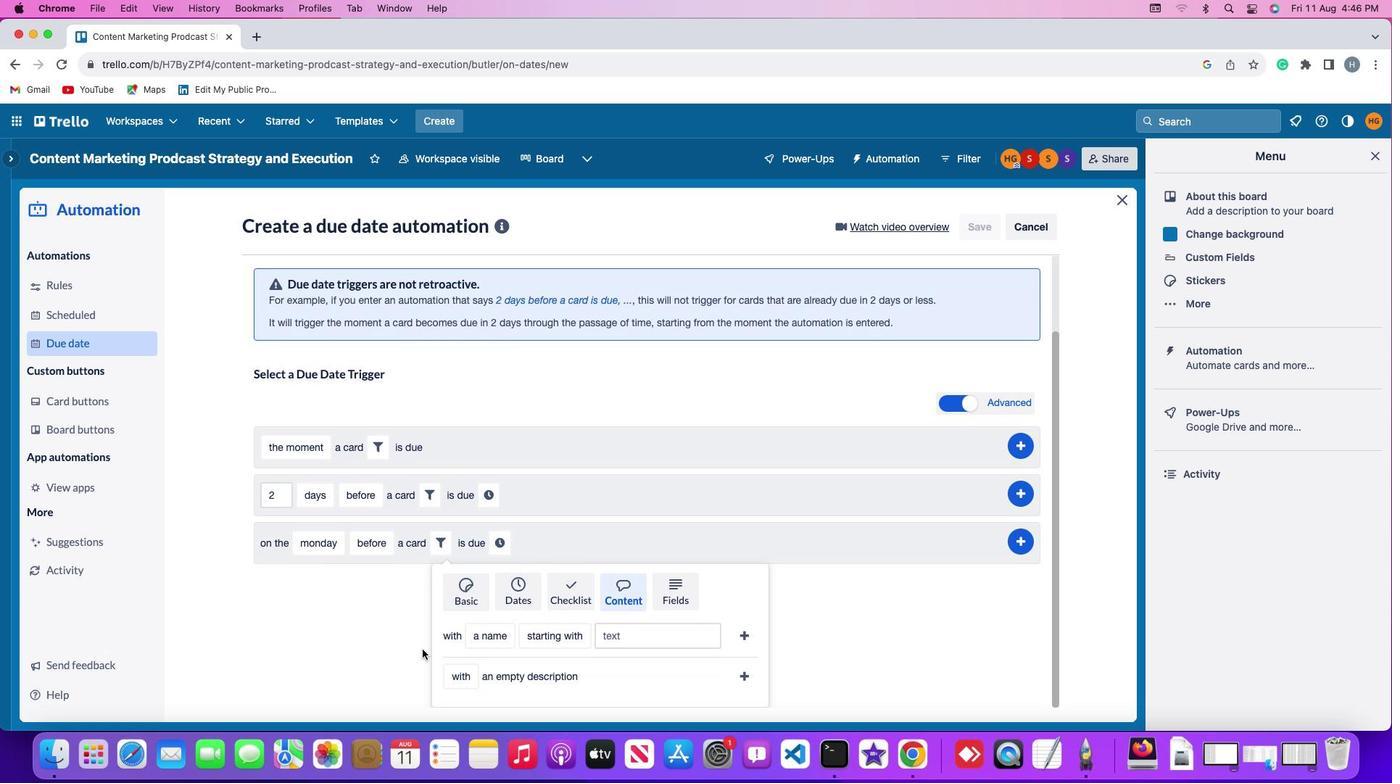 
Action: Mouse moved to (472, 637)
Screenshot: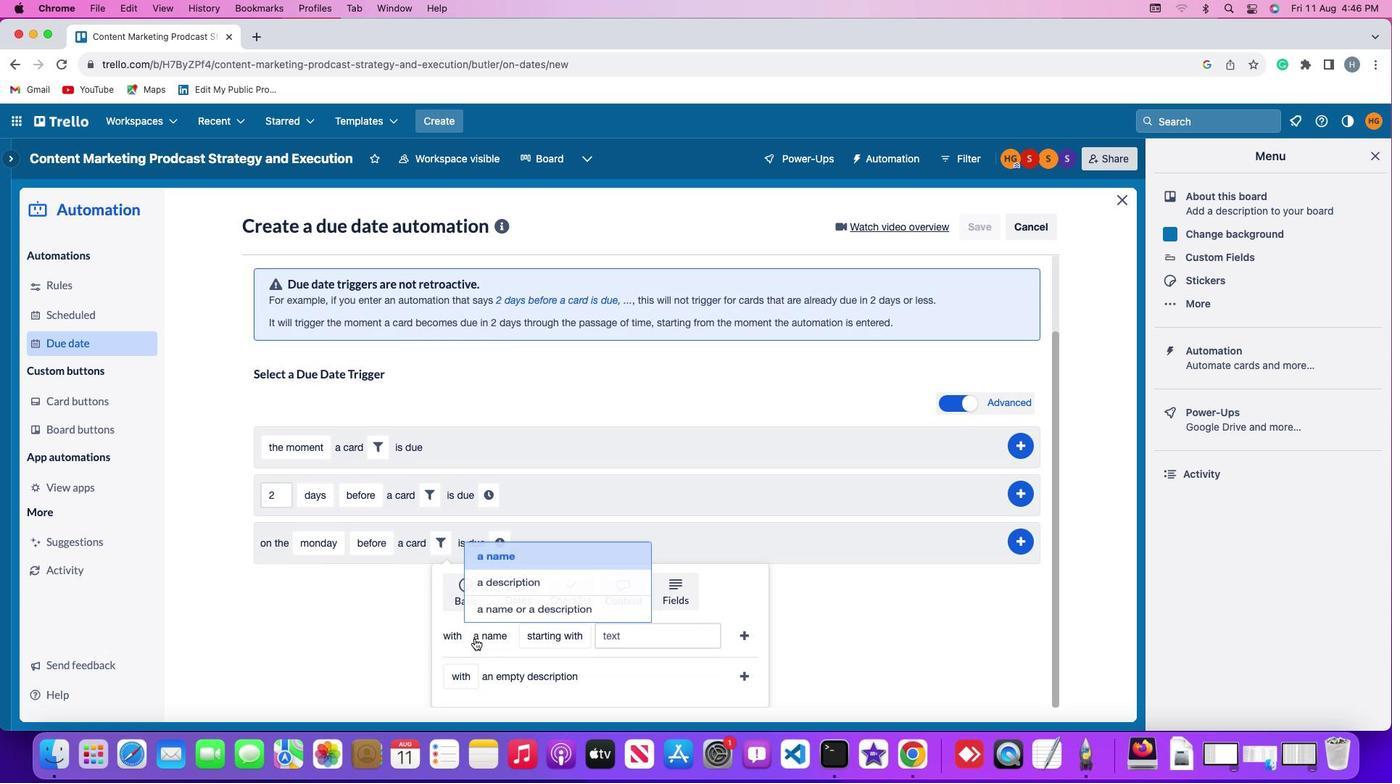 
Action: Mouse pressed left at (472, 637)
Screenshot: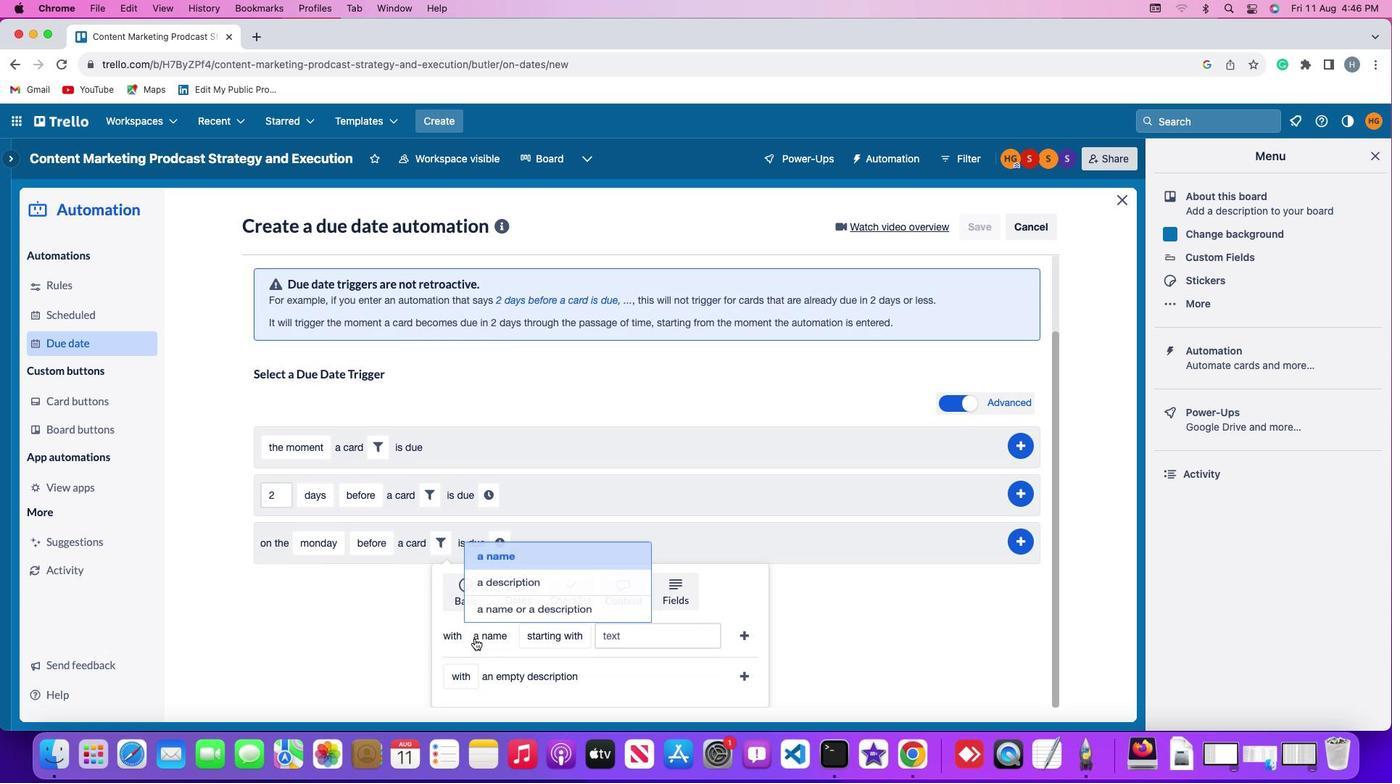 
Action: Mouse moved to (499, 552)
Screenshot: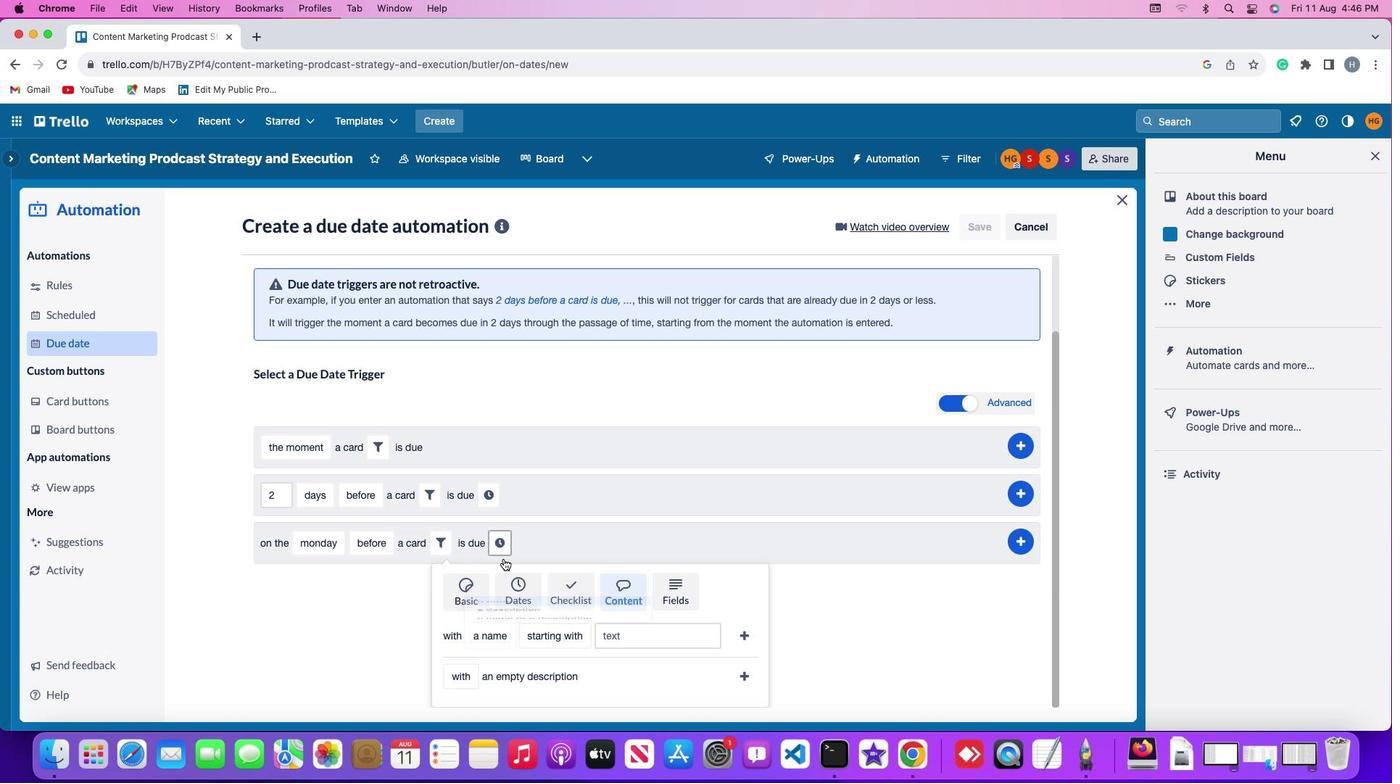 
Action: Mouse pressed left at (499, 552)
Screenshot: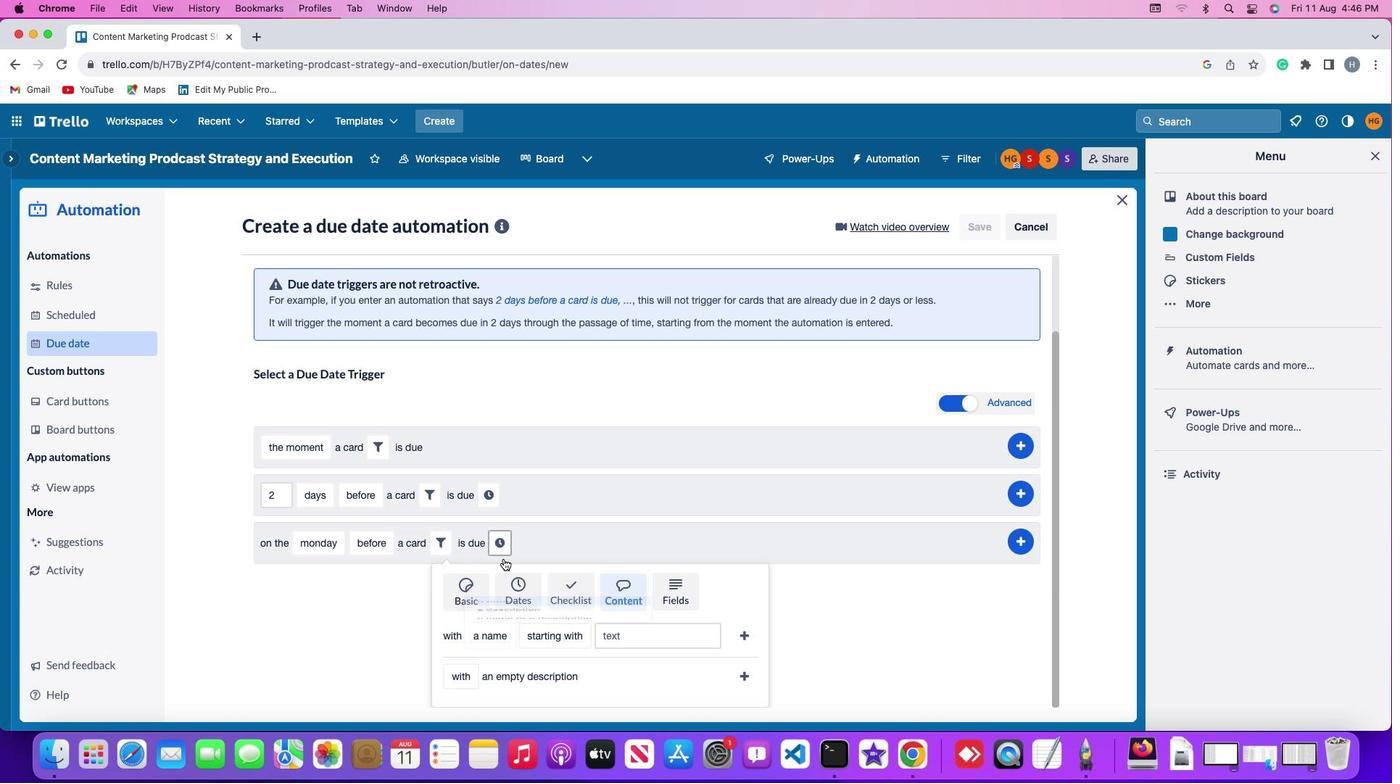 
Action: Mouse moved to (552, 648)
Screenshot: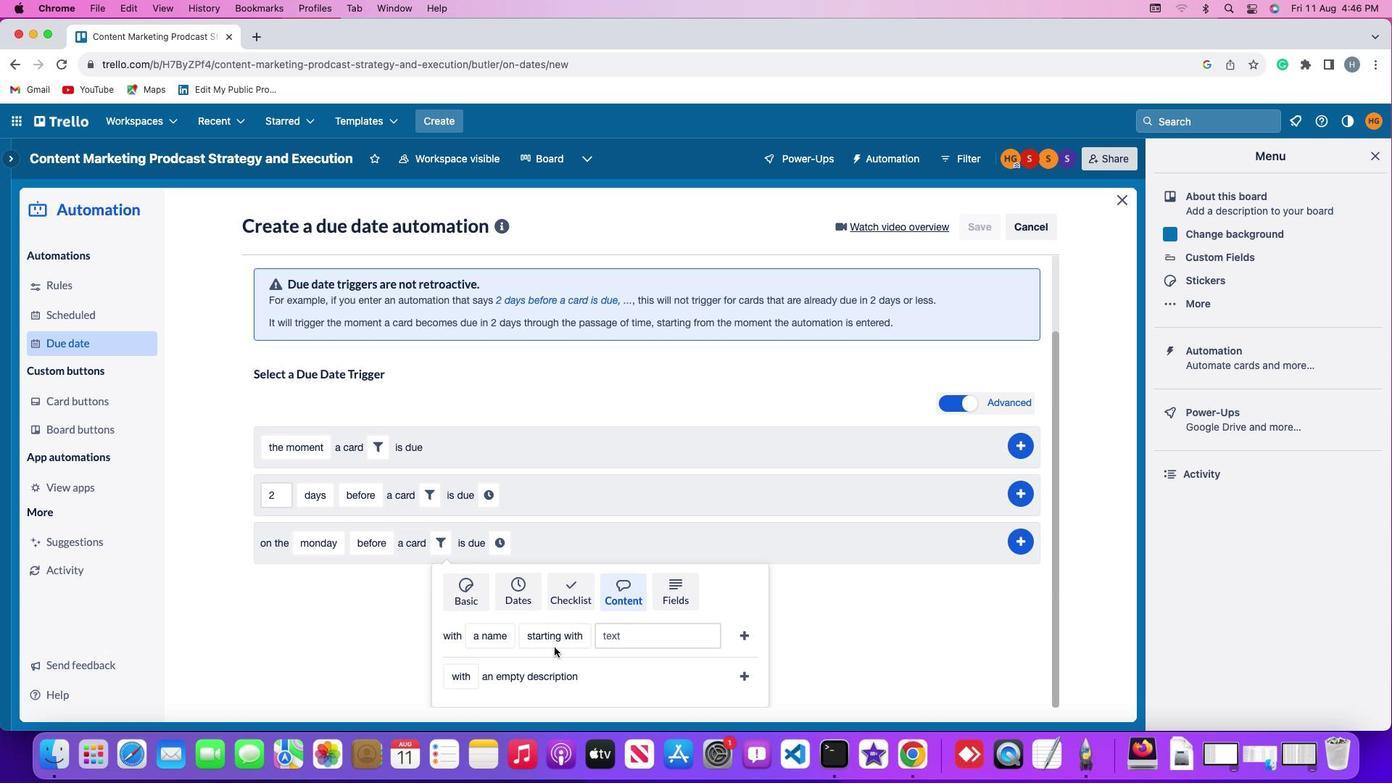 
Action: Mouse pressed left at (552, 648)
Screenshot: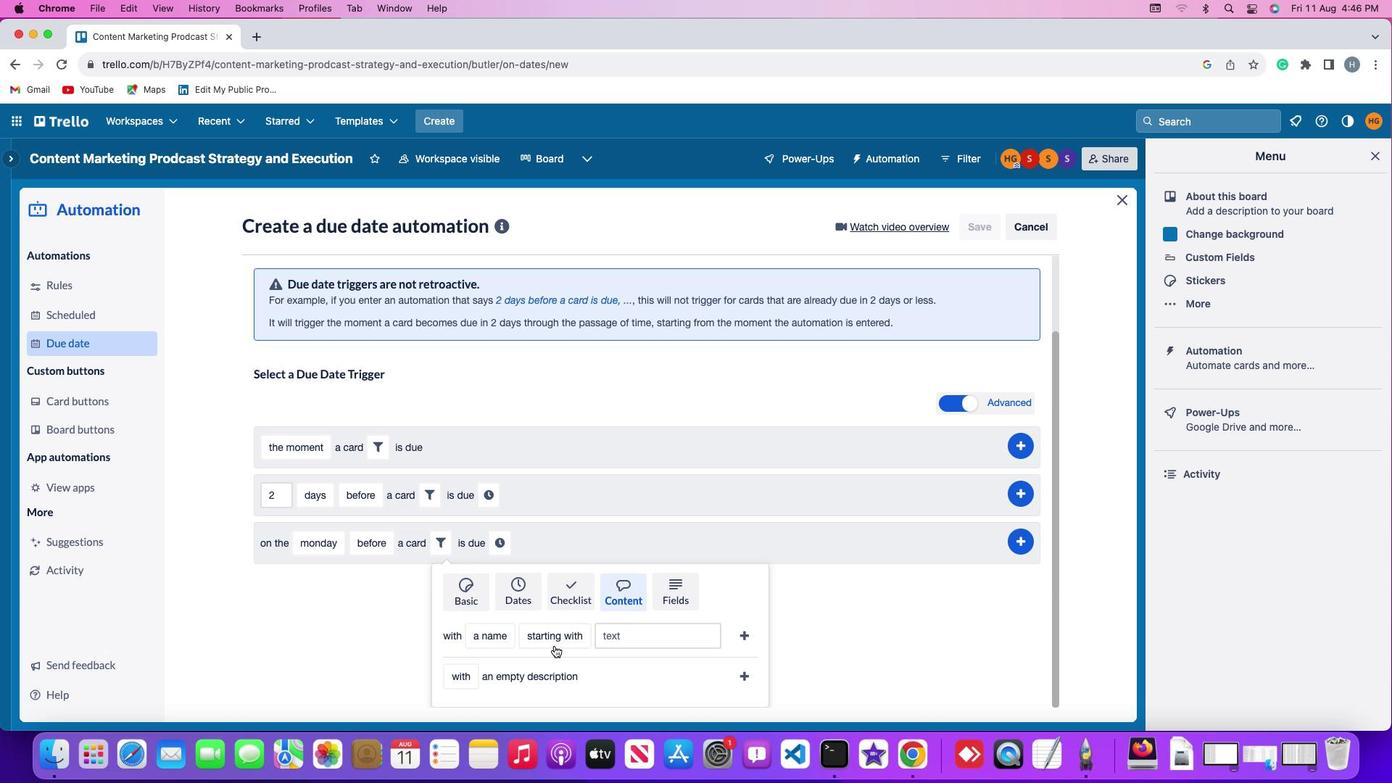 
Action: Mouse moved to (553, 639)
Screenshot: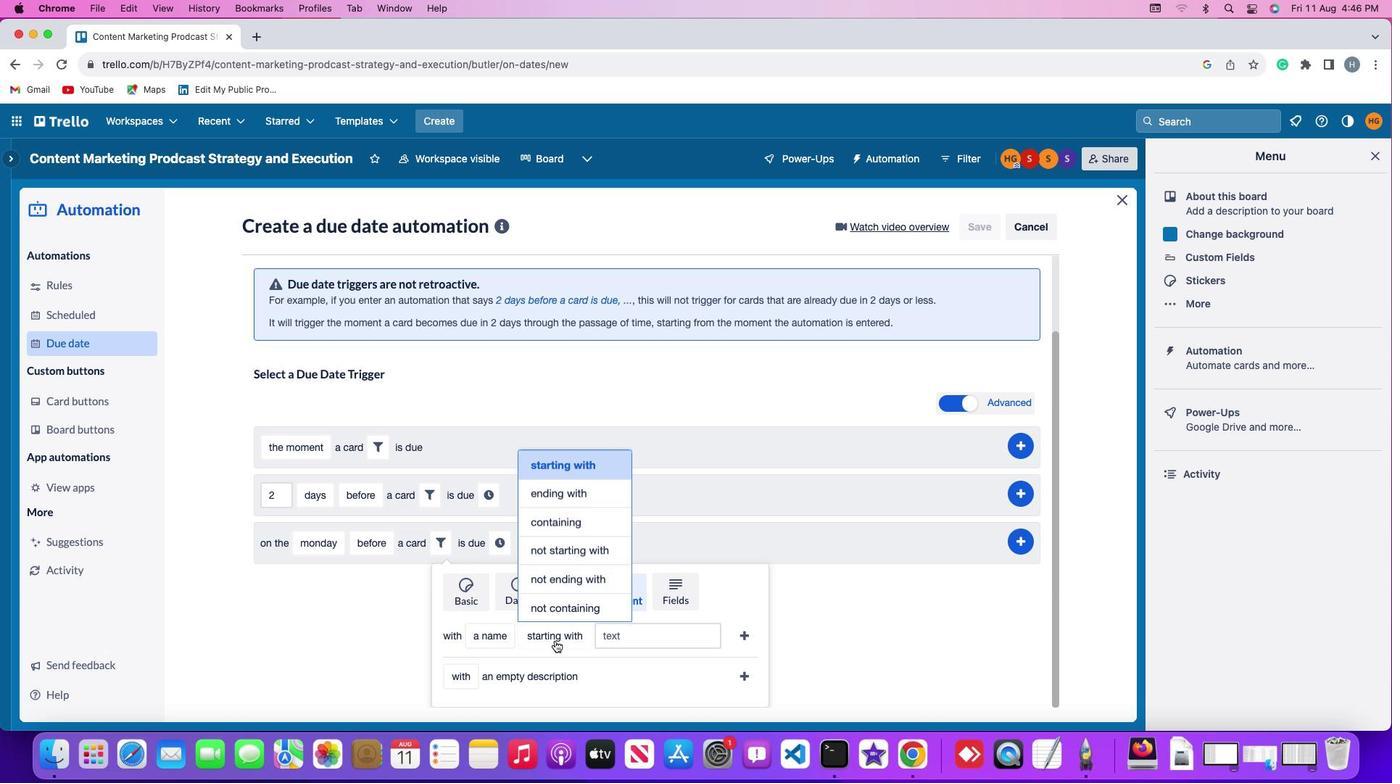 
Action: Mouse pressed left at (553, 639)
Screenshot: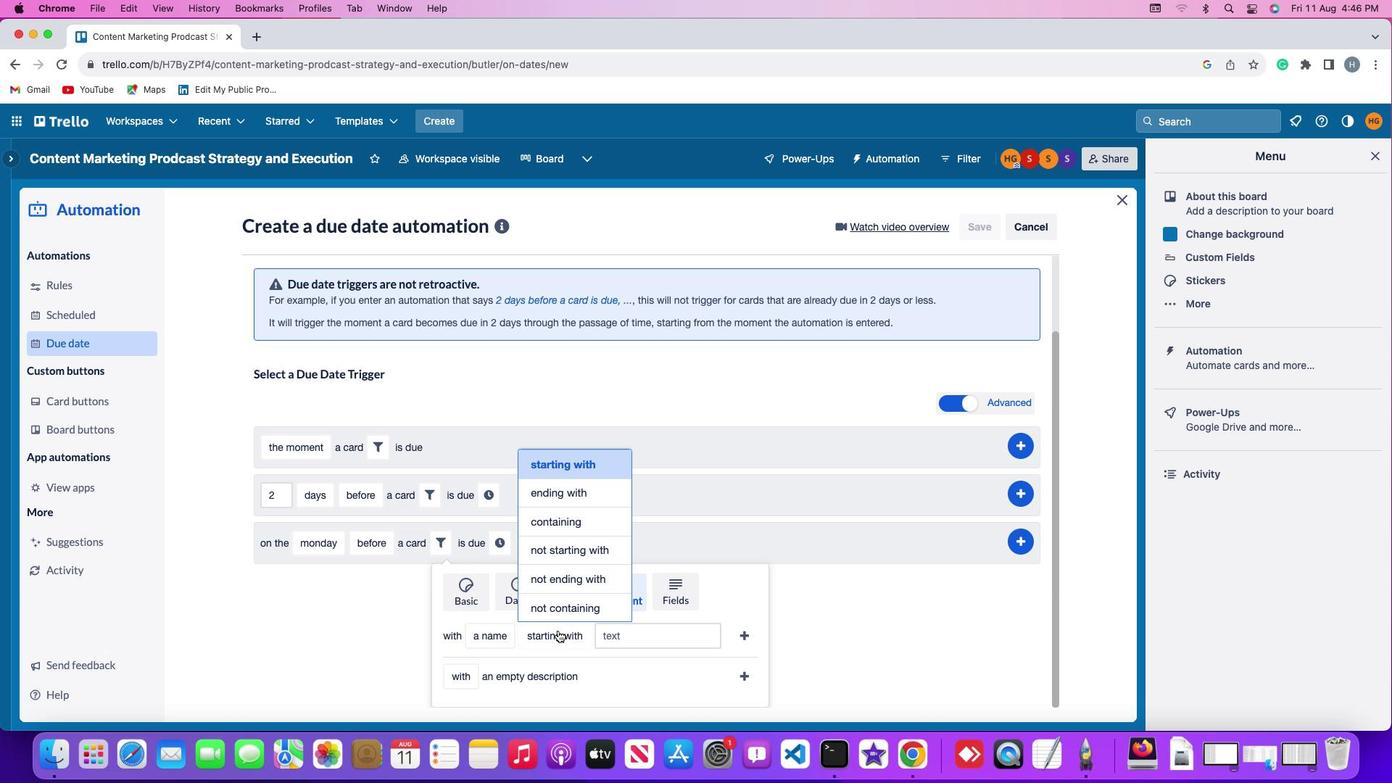 
Action: Mouse moved to (562, 614)
Screenshot: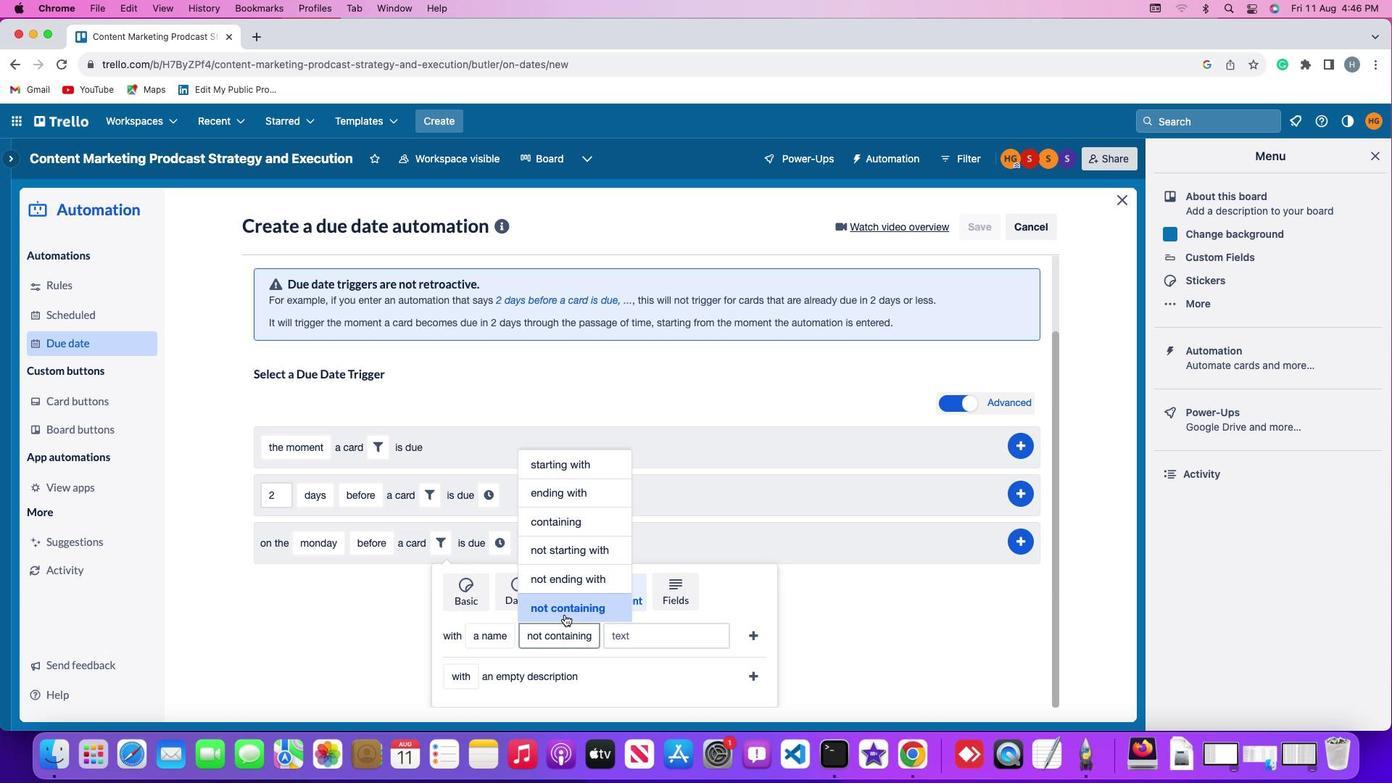 
Action: Mouse pressed left at (562, 614)
Screenshot: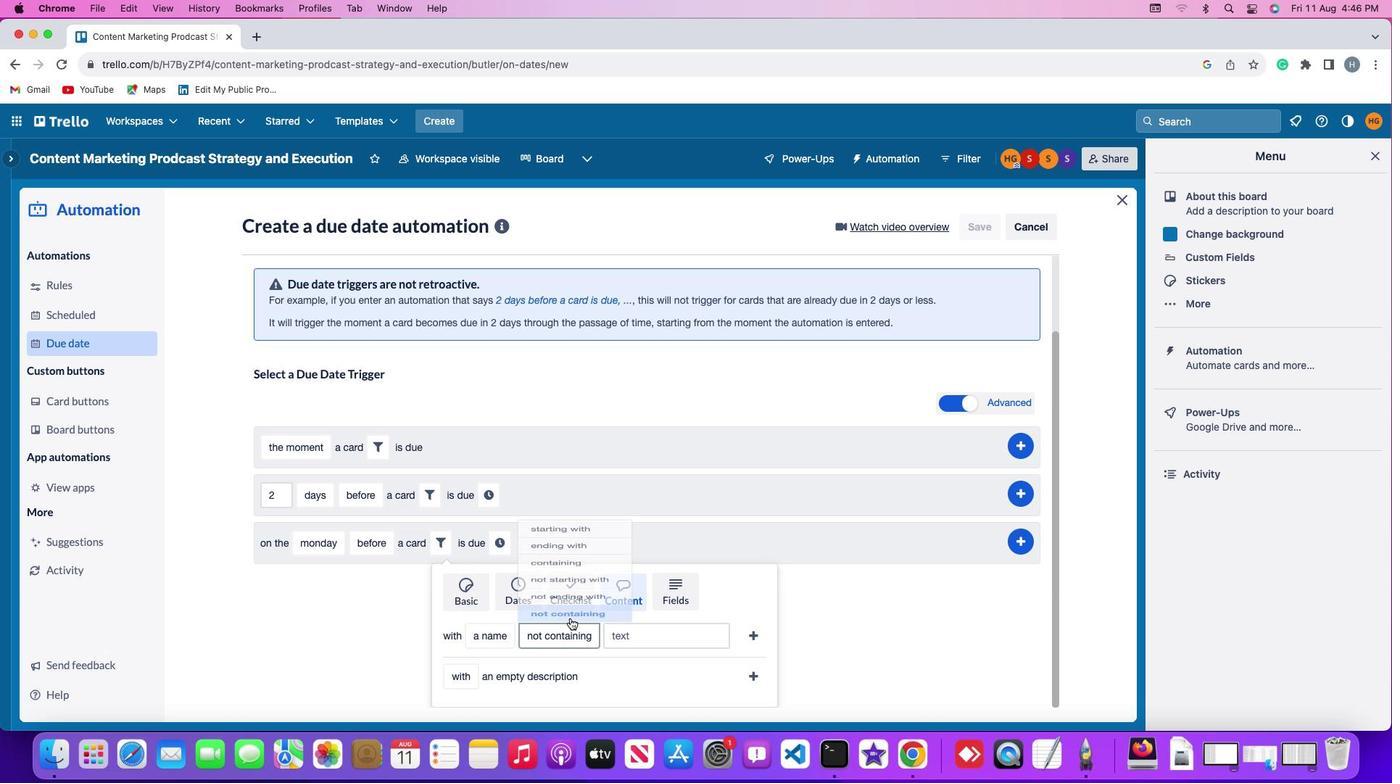 
Action: Mouse moved to (641, 643)
Screenshot: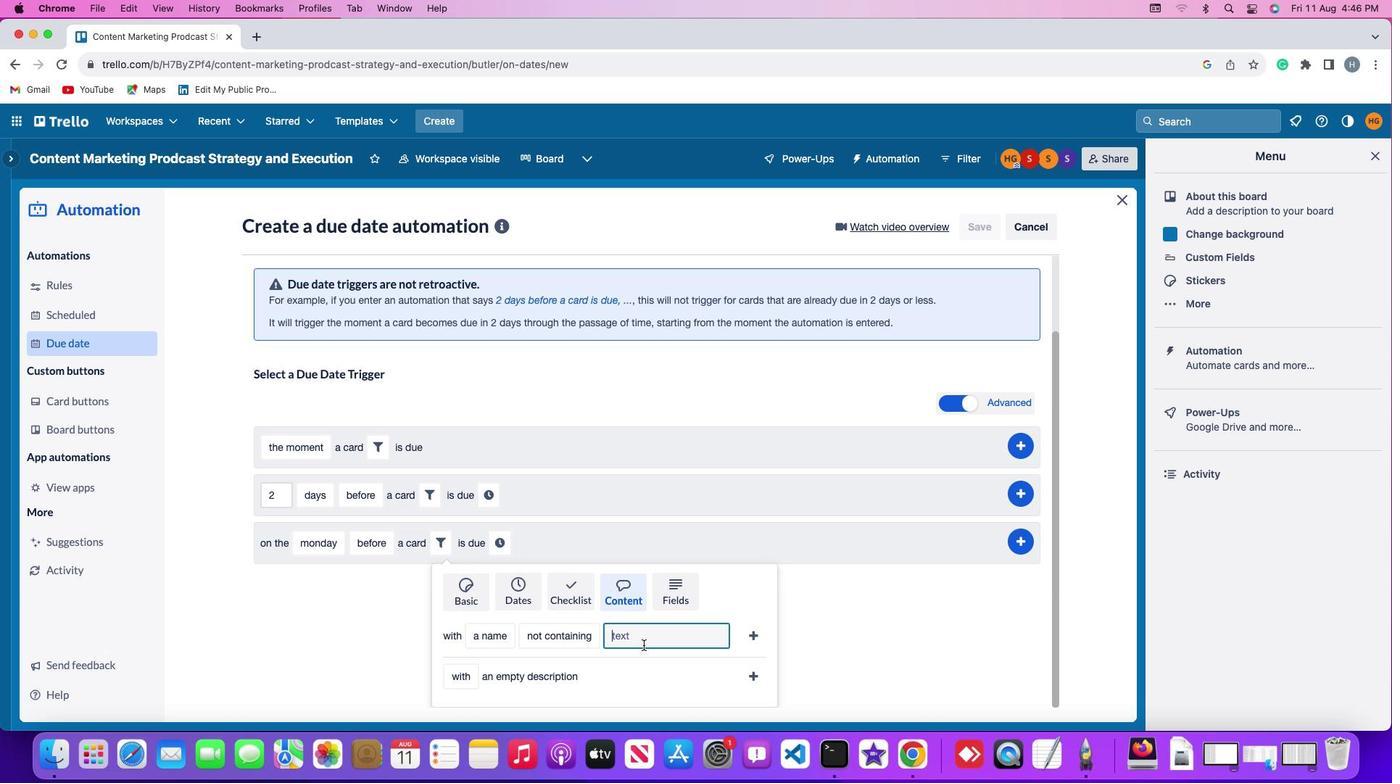 
Action: Mouse pressed left at (641, 643)
Screenshot: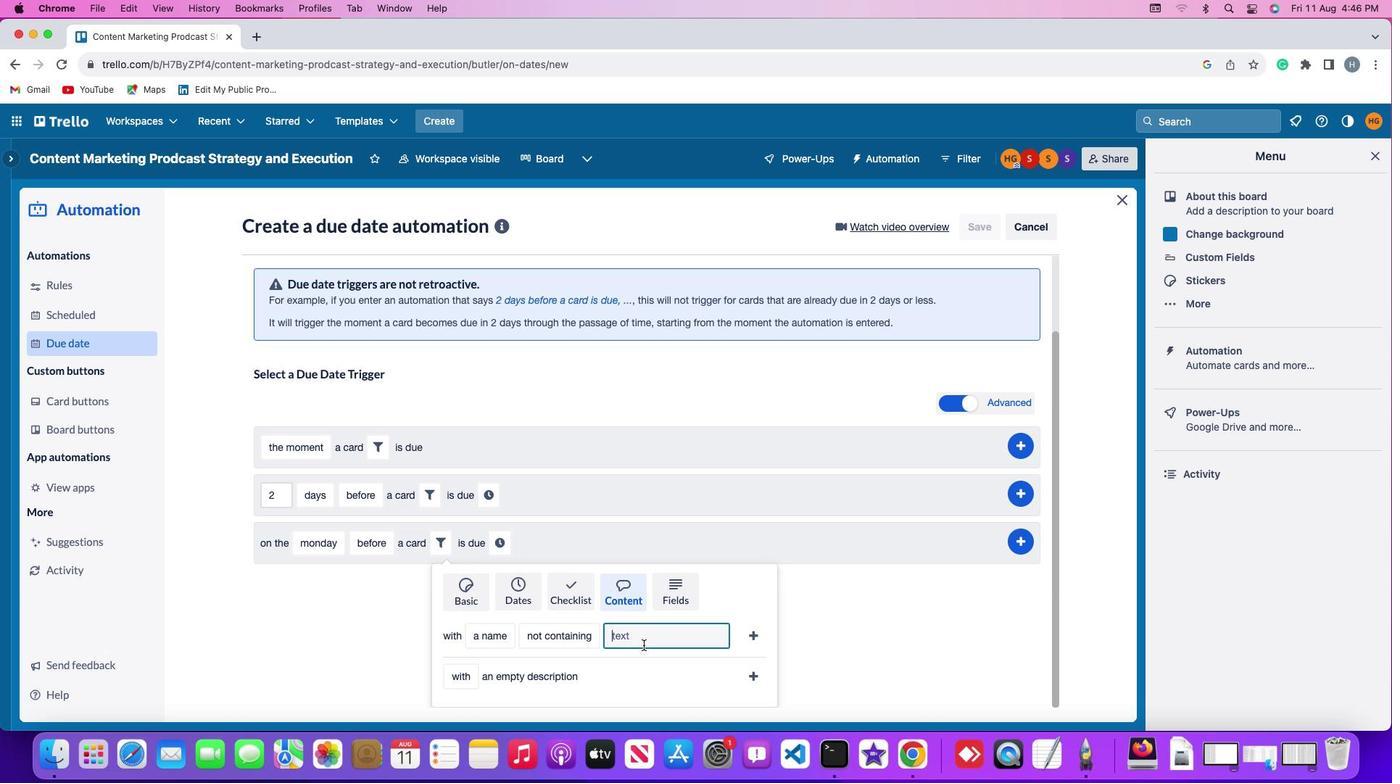 
Action: Key pressed 'r''e''s''u''m''e'
Screenshot: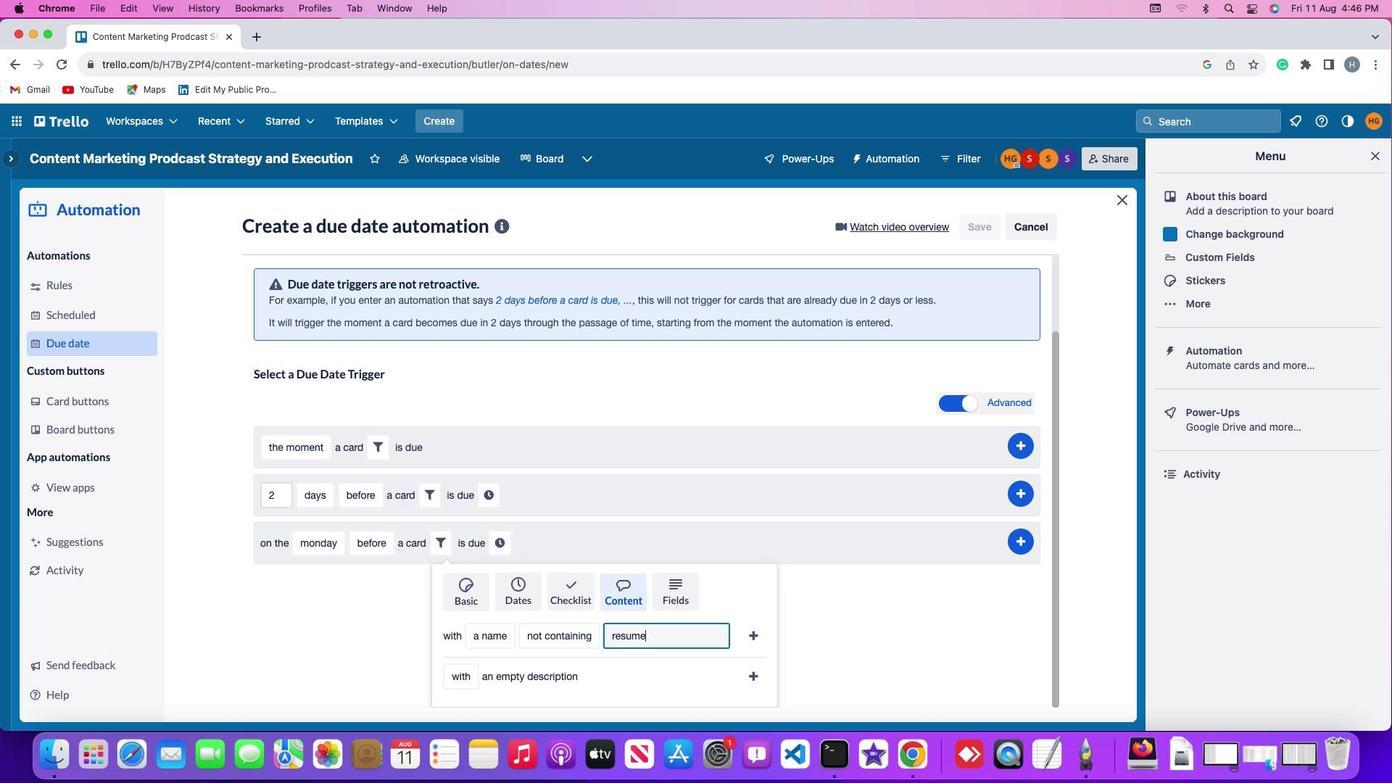 
Action: Mouse moved to (746, 629)
Screenshot: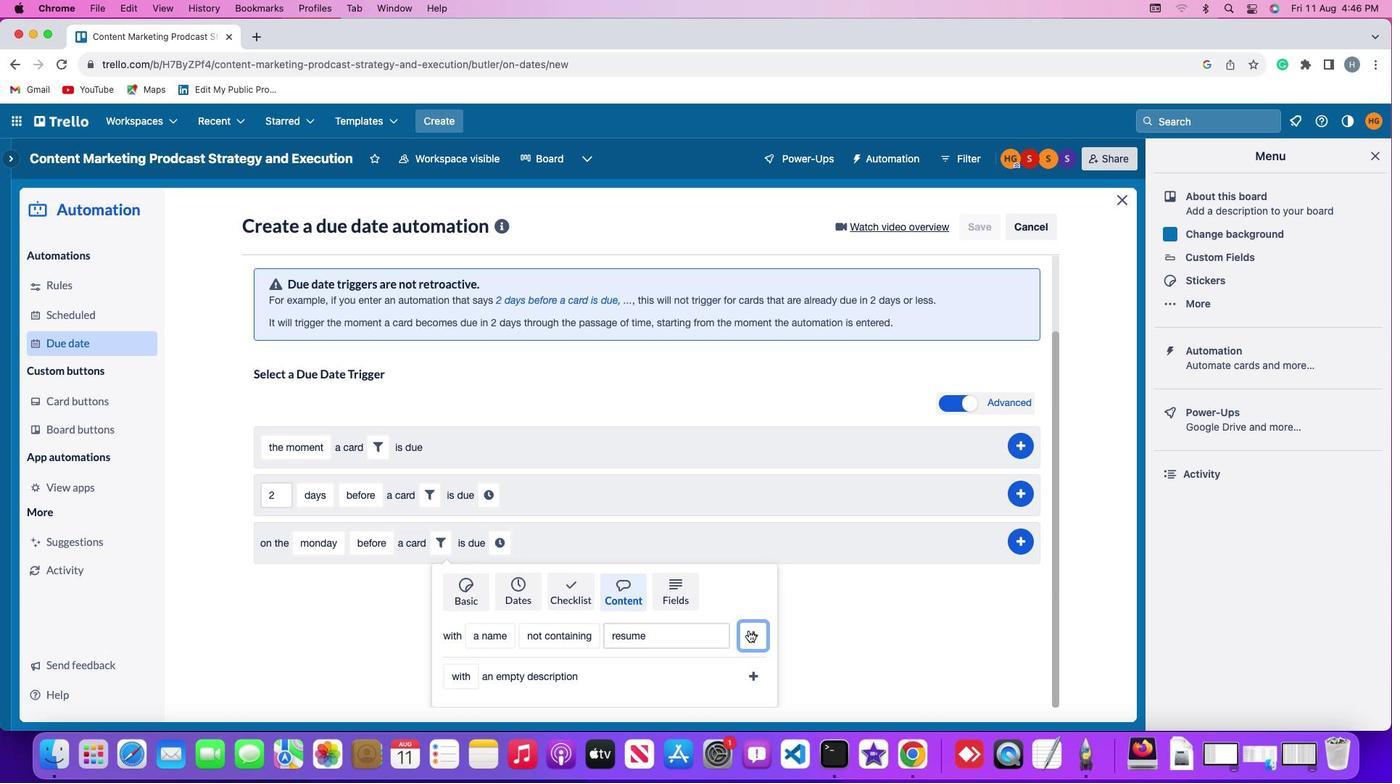 
Action: Mouse pressed left at (746, 629)
Screenshot: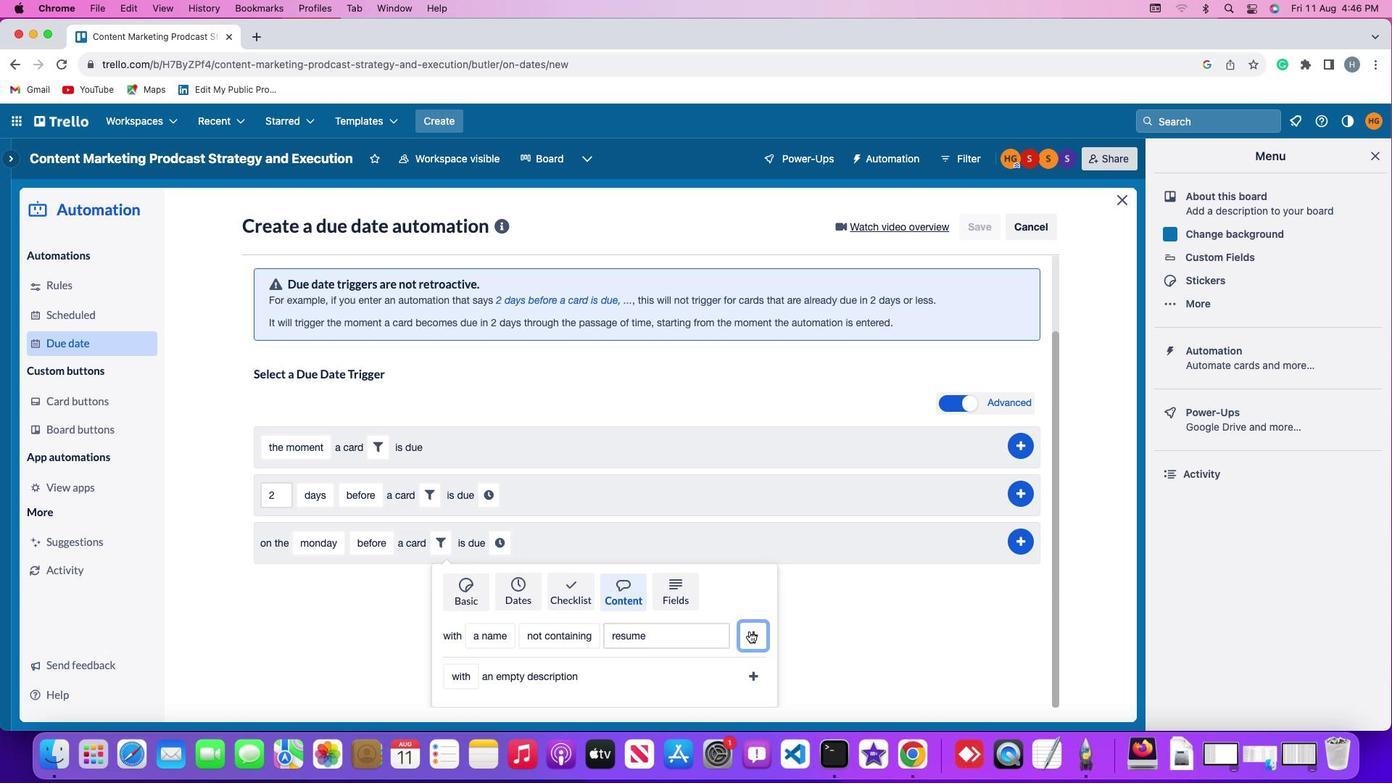 
Action: Mouse moved to (699, 631)
Screenshot: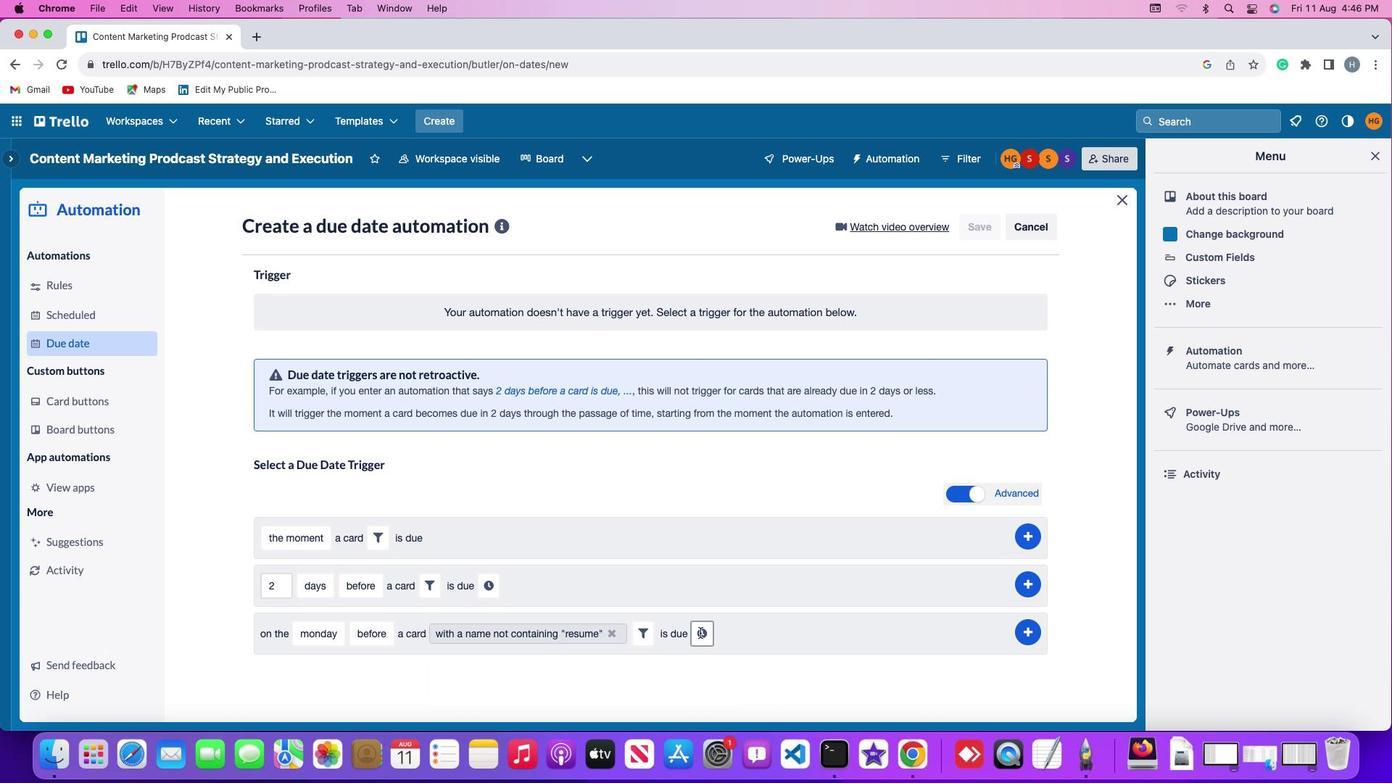 
Action: Mouse pressed left at (699, 631)
Screenshot: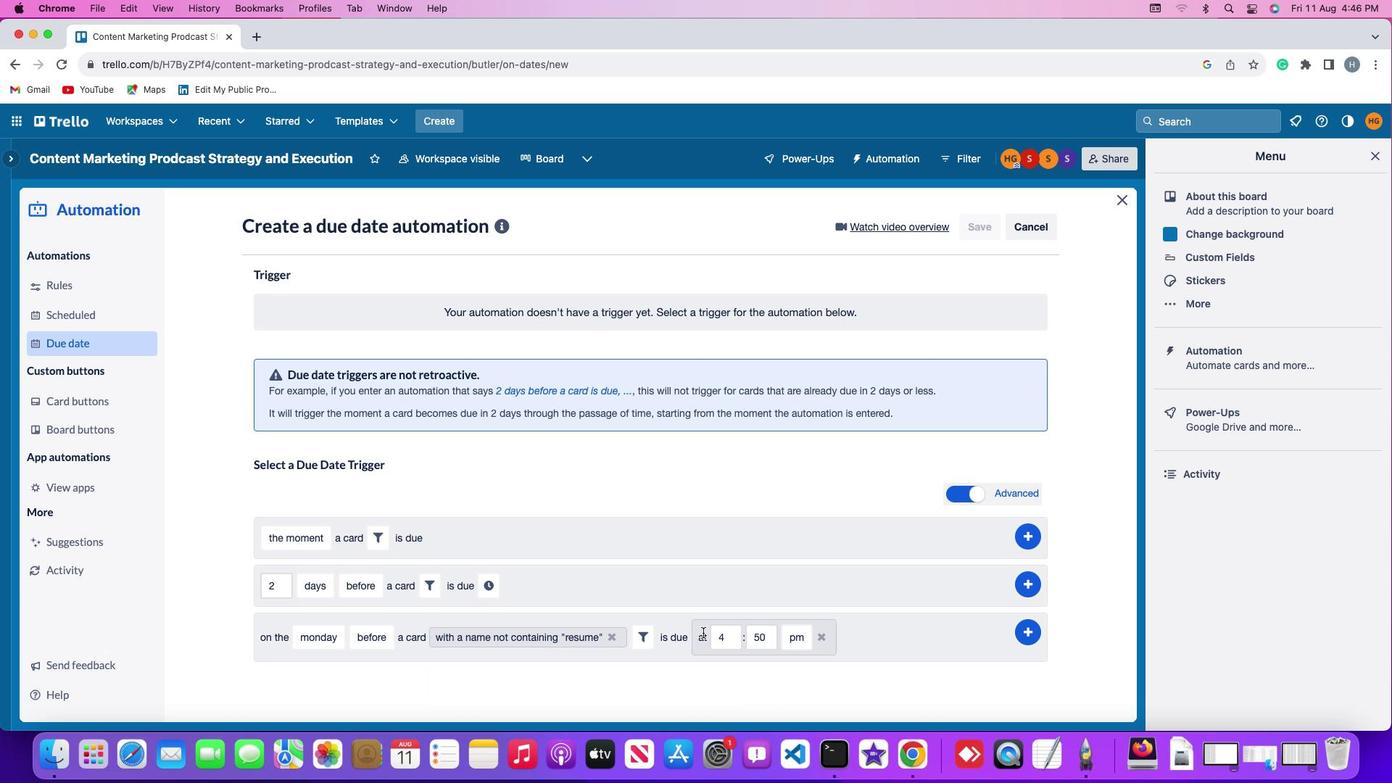 
Action: Mouse moved to (729, 634)
Screenshot: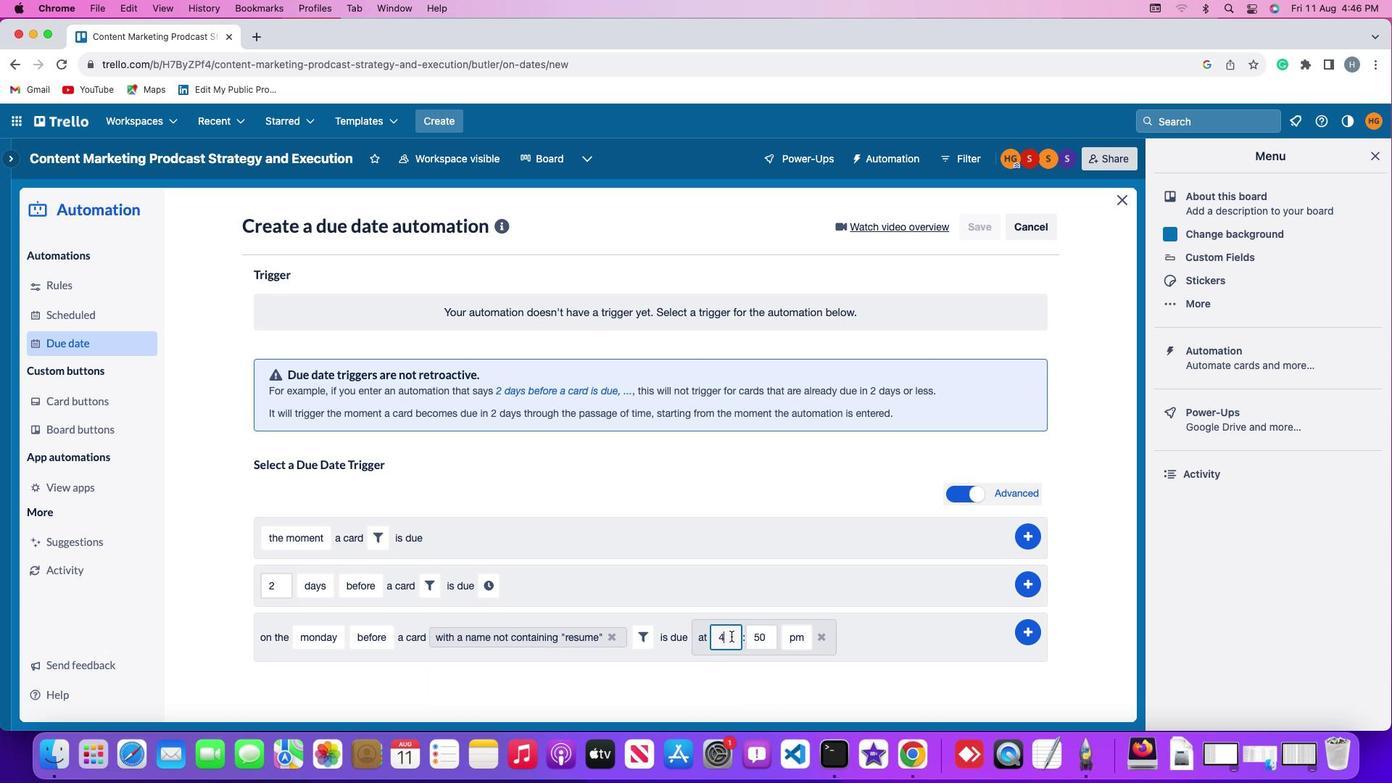 
Action: Mouse pressed left at (729, 634)
Screenshot: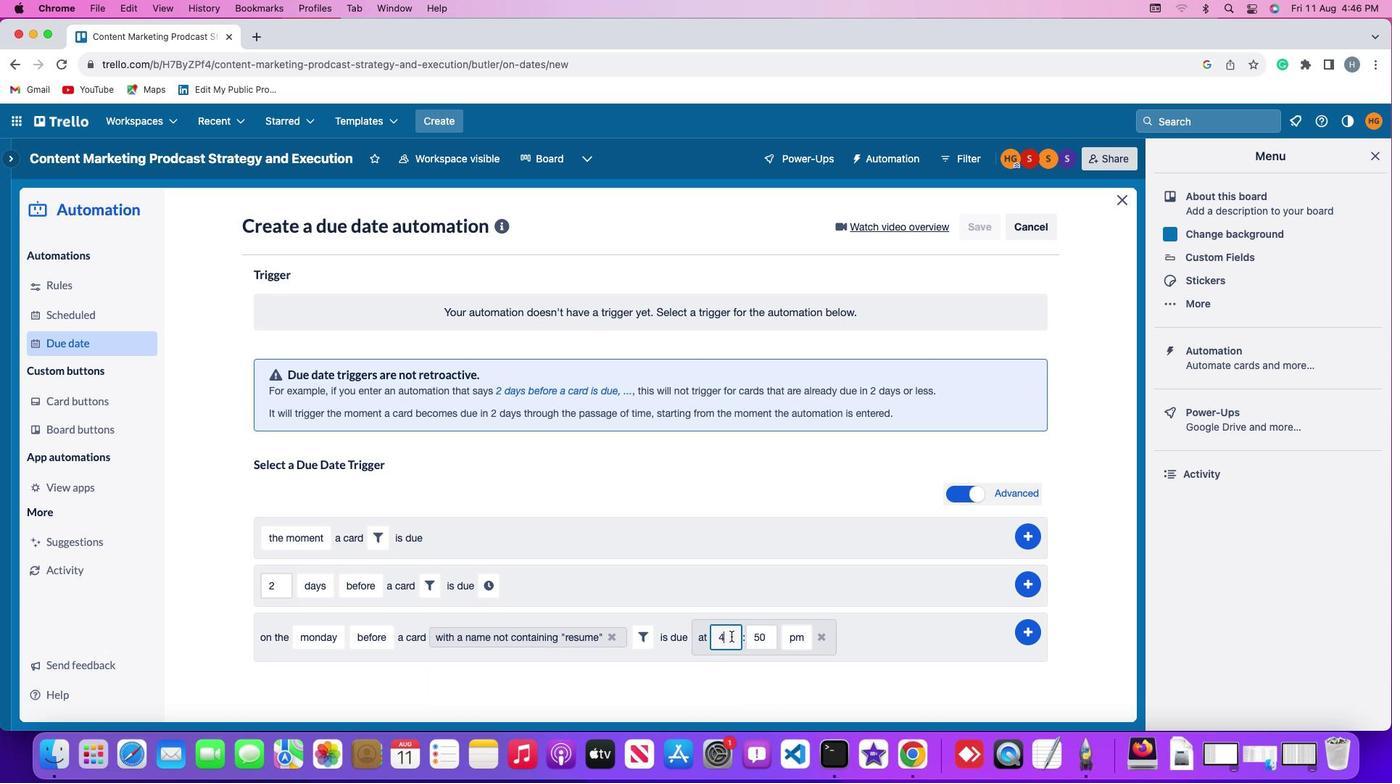 
Action: Mouse moved to (732, 636)
Screenshot: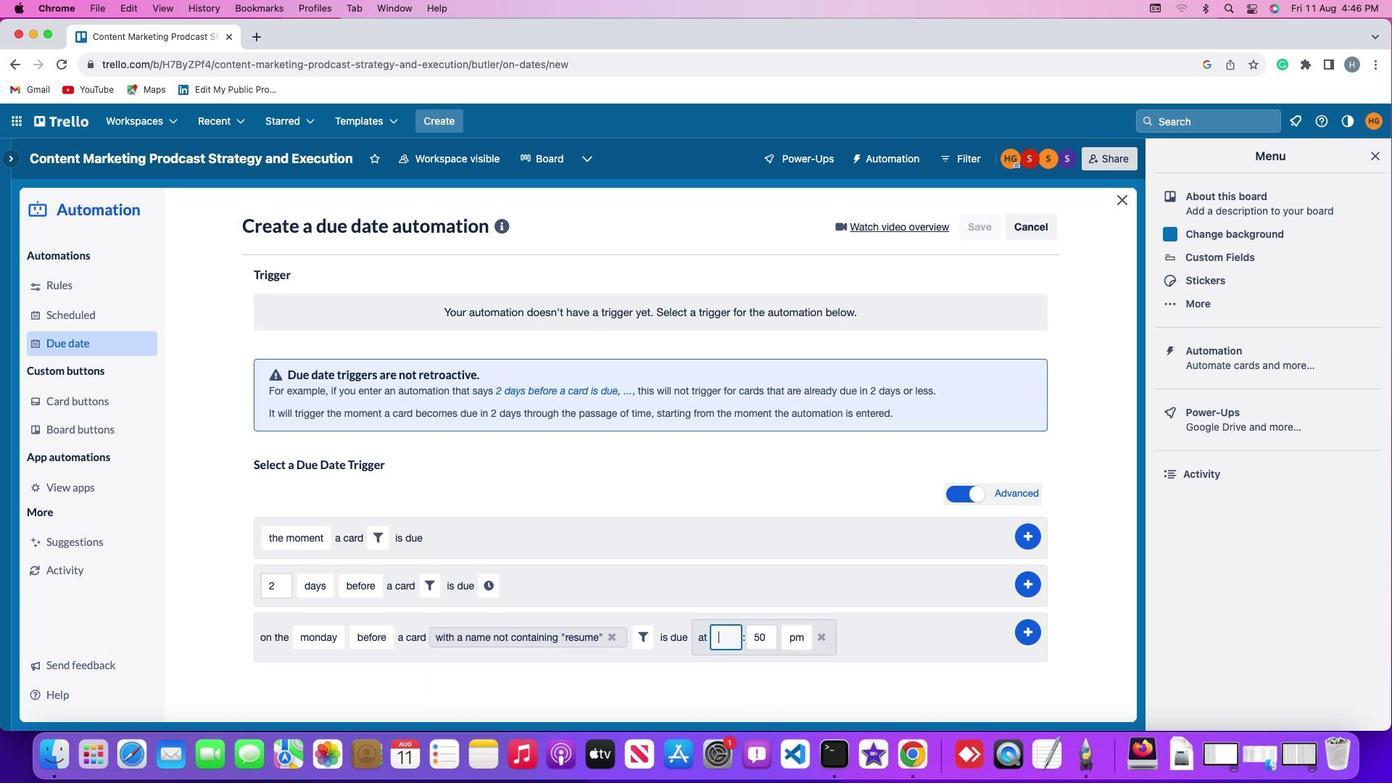 
Action: Key pressed Key.backspace'1''1'
Screenshot: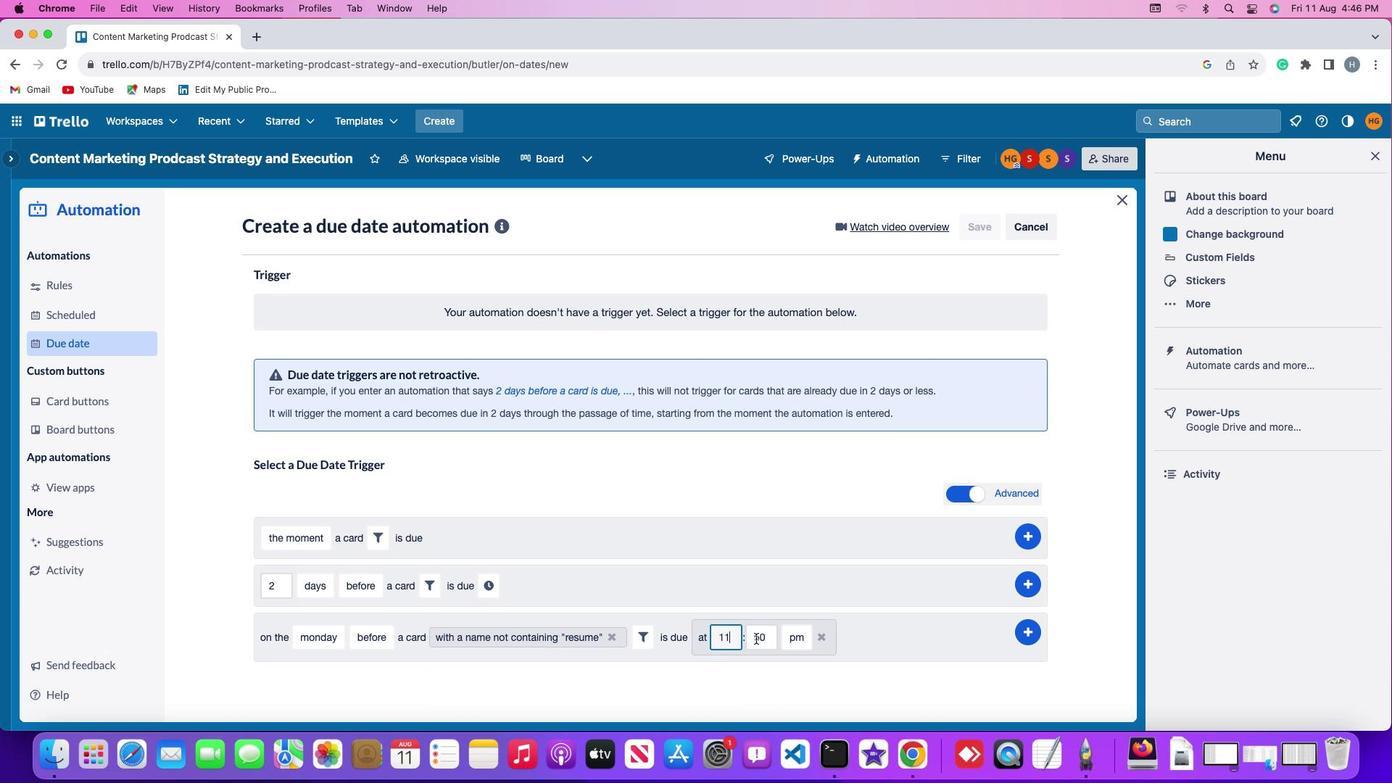 
Action: Mouse moved to (766, 636)
Screenshot: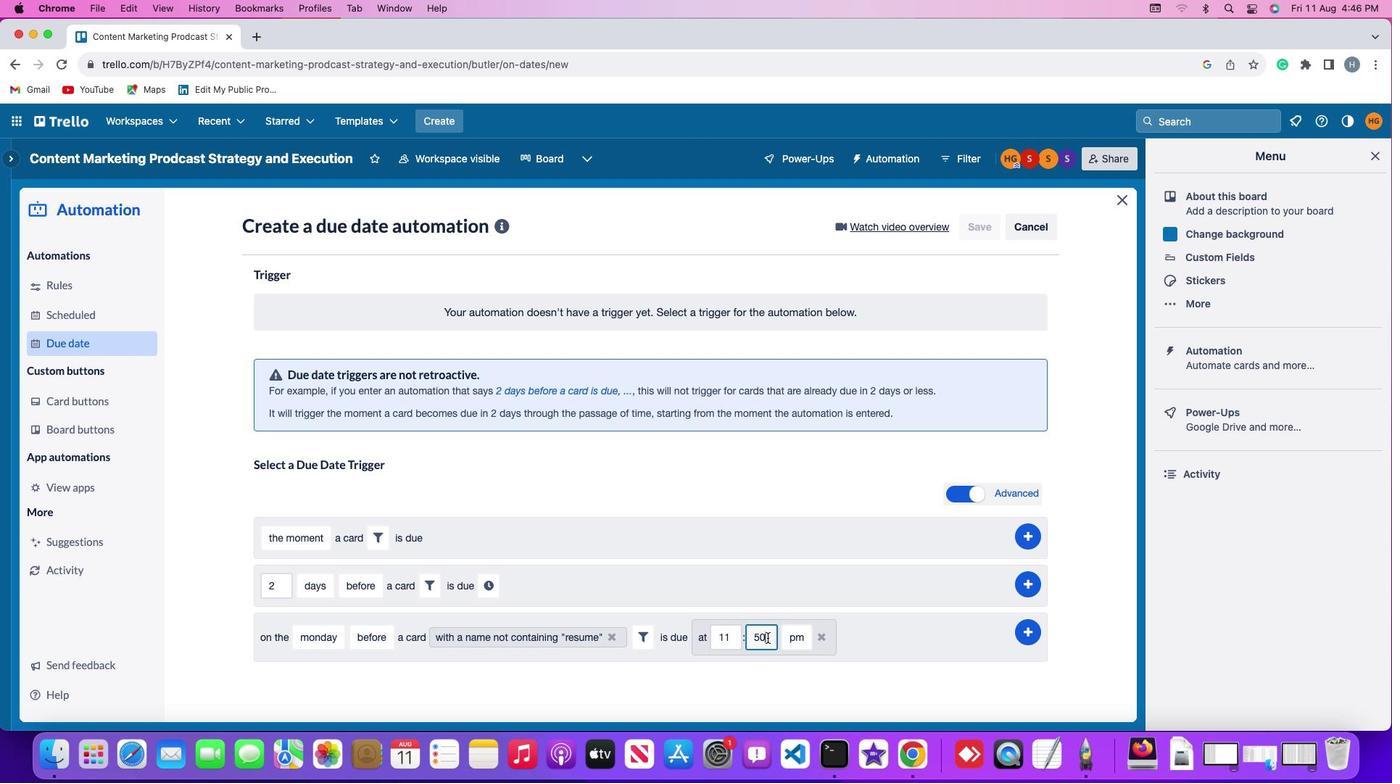 
Action: Mouse pressed left at (766, 636)
Screenshot: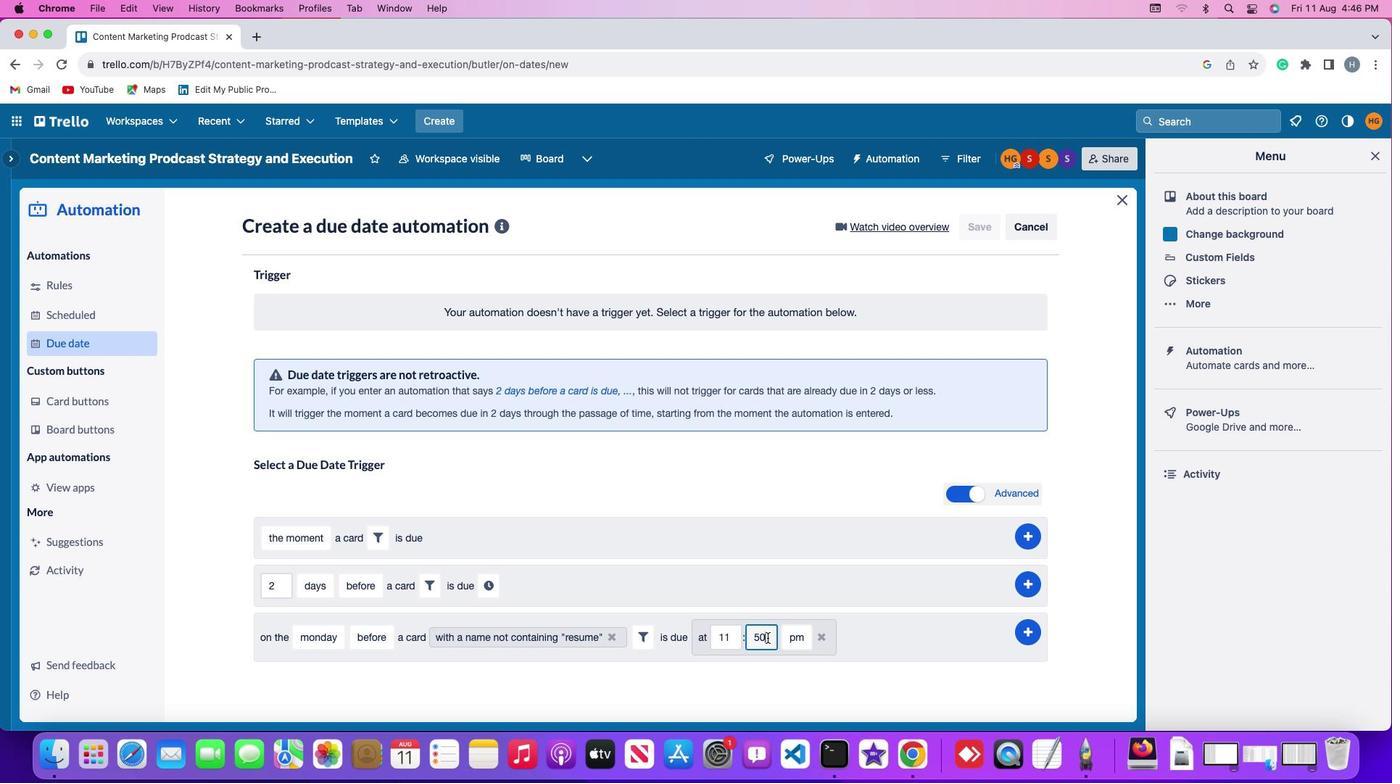 
Action: Key pressed Key.backspaceKey.backspace
Screenshot: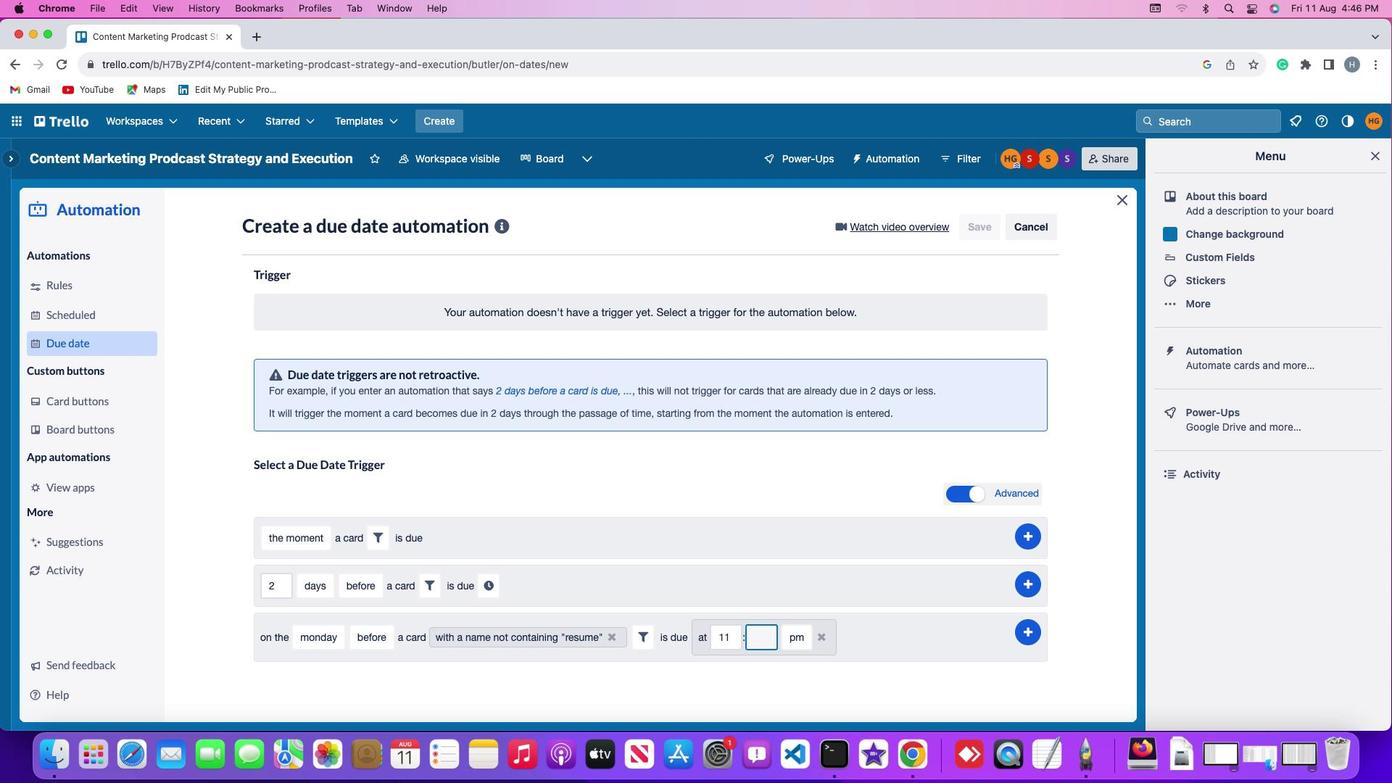 
Action: Mouse moved to (766, 636)
Screenshot: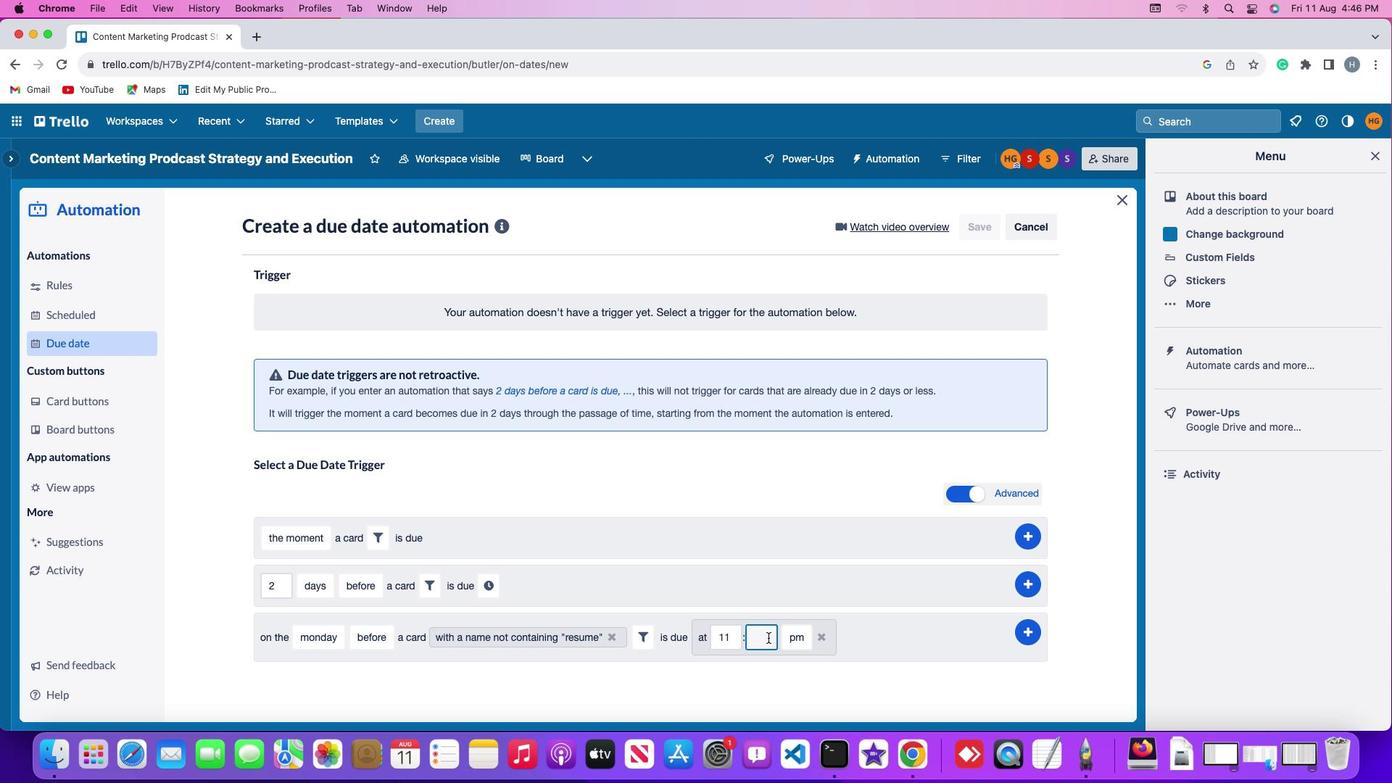
Action: Key pressed '0'
Screenshot: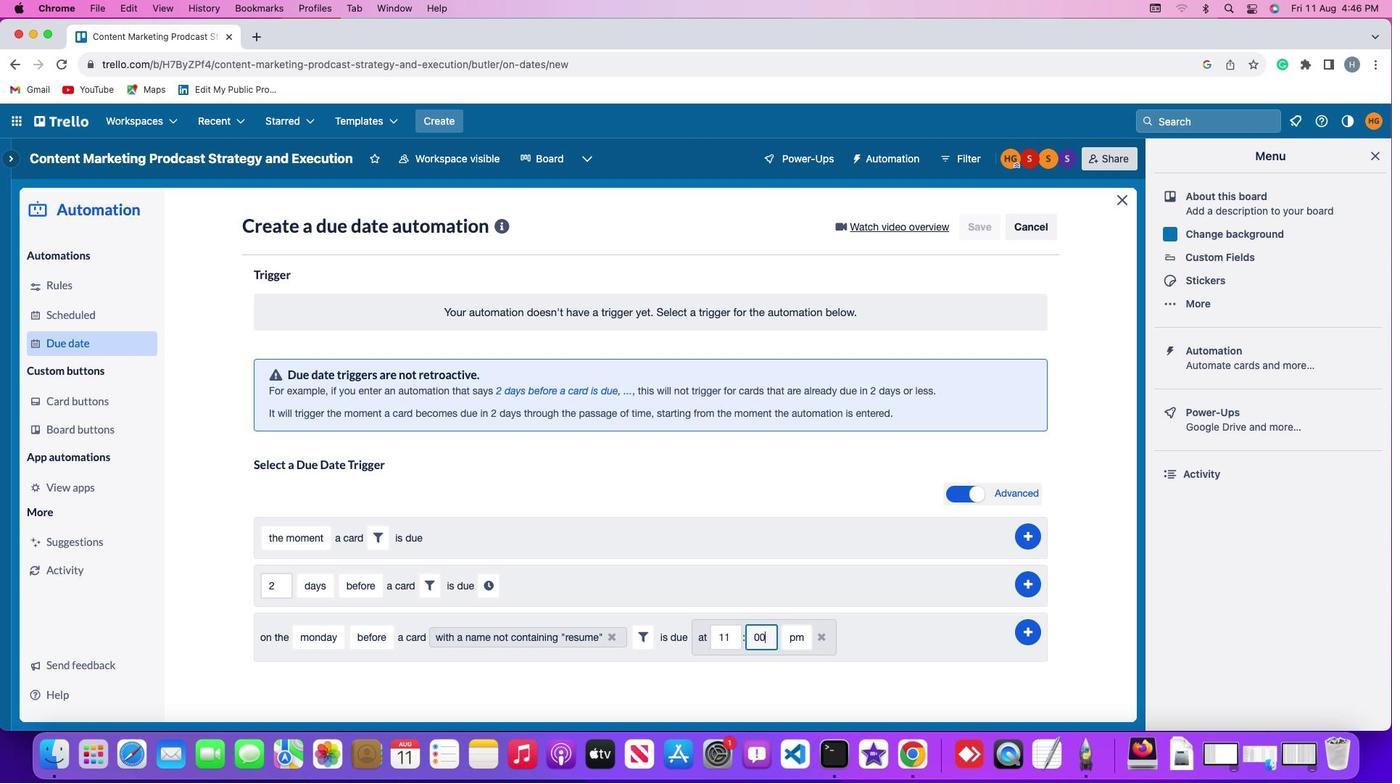 
Action: Mouse moved to (766, 636)
Screenshot: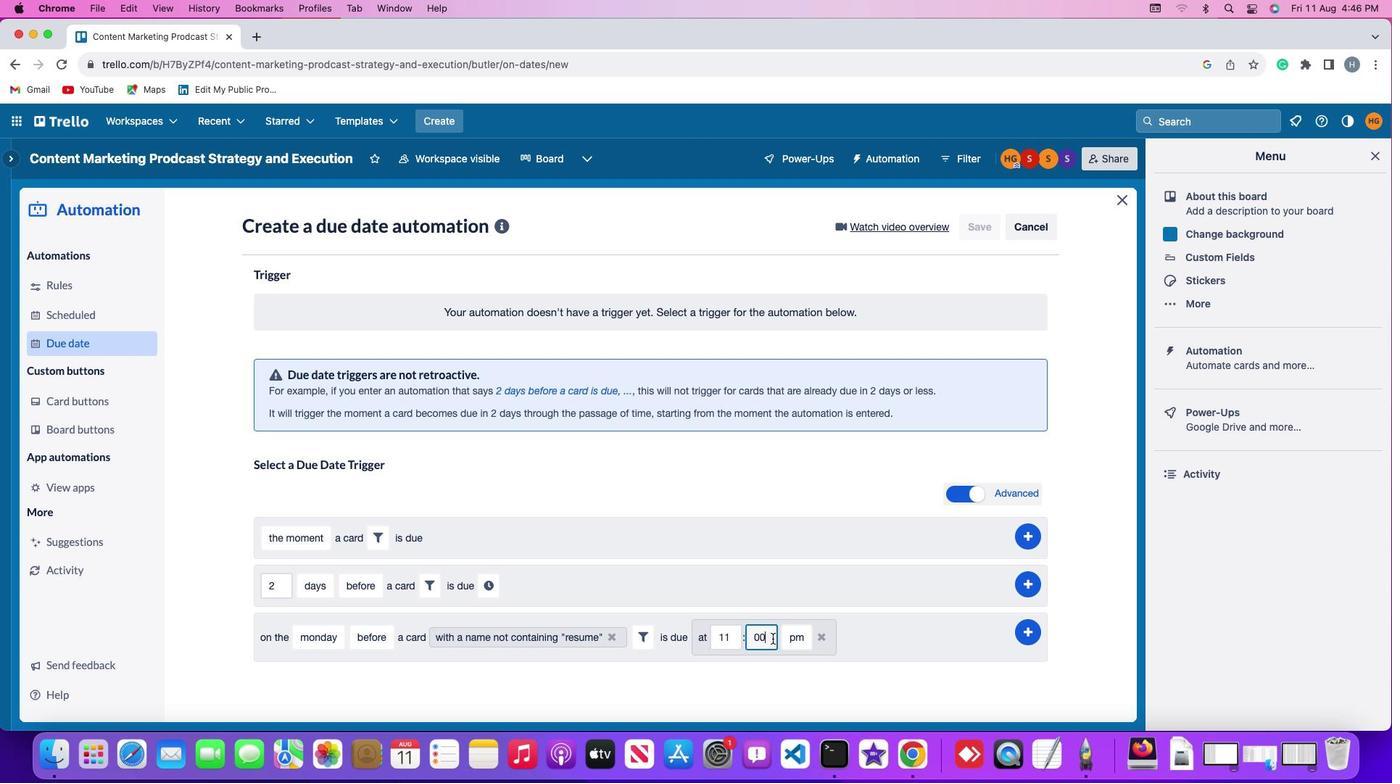 
Action: Key pressed '0'
Screenshot: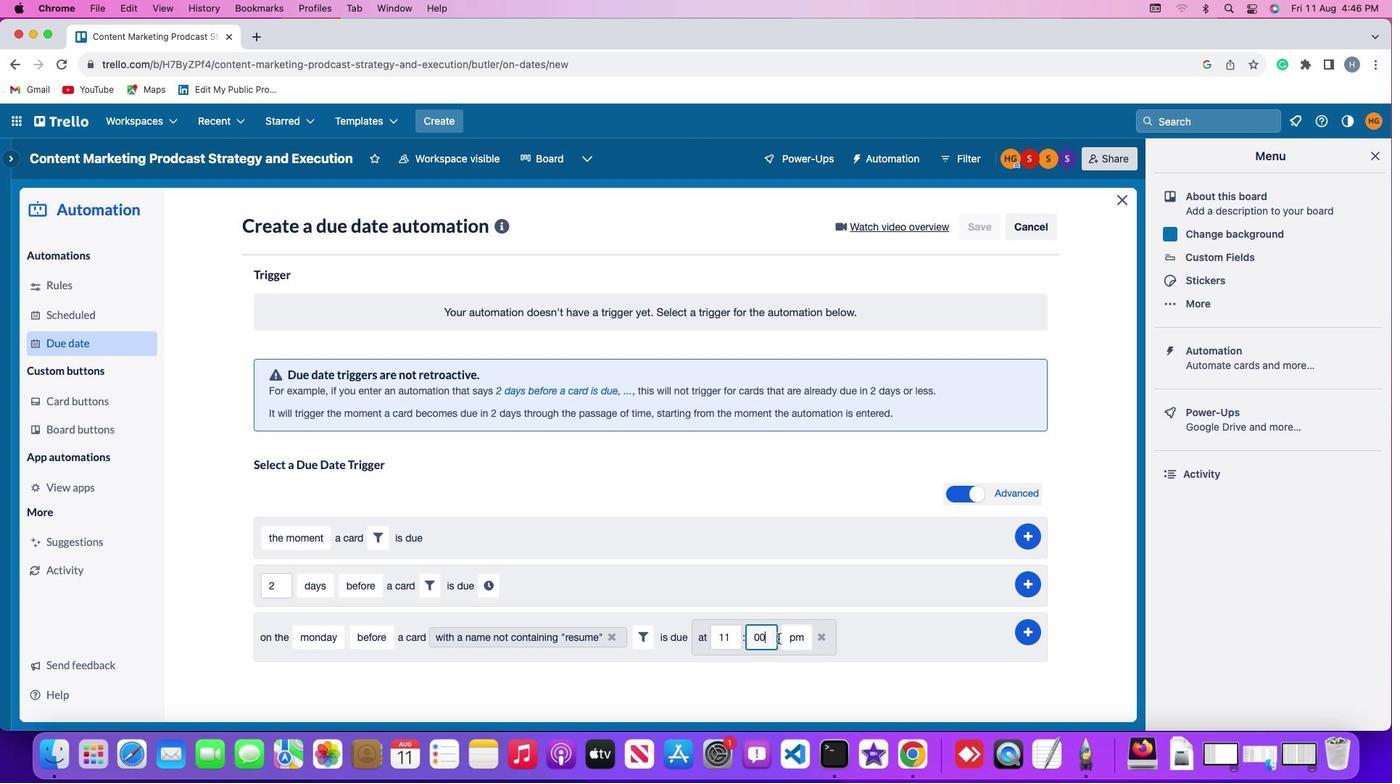 
Action: Mouse moved to (789, 636)
Screenshot: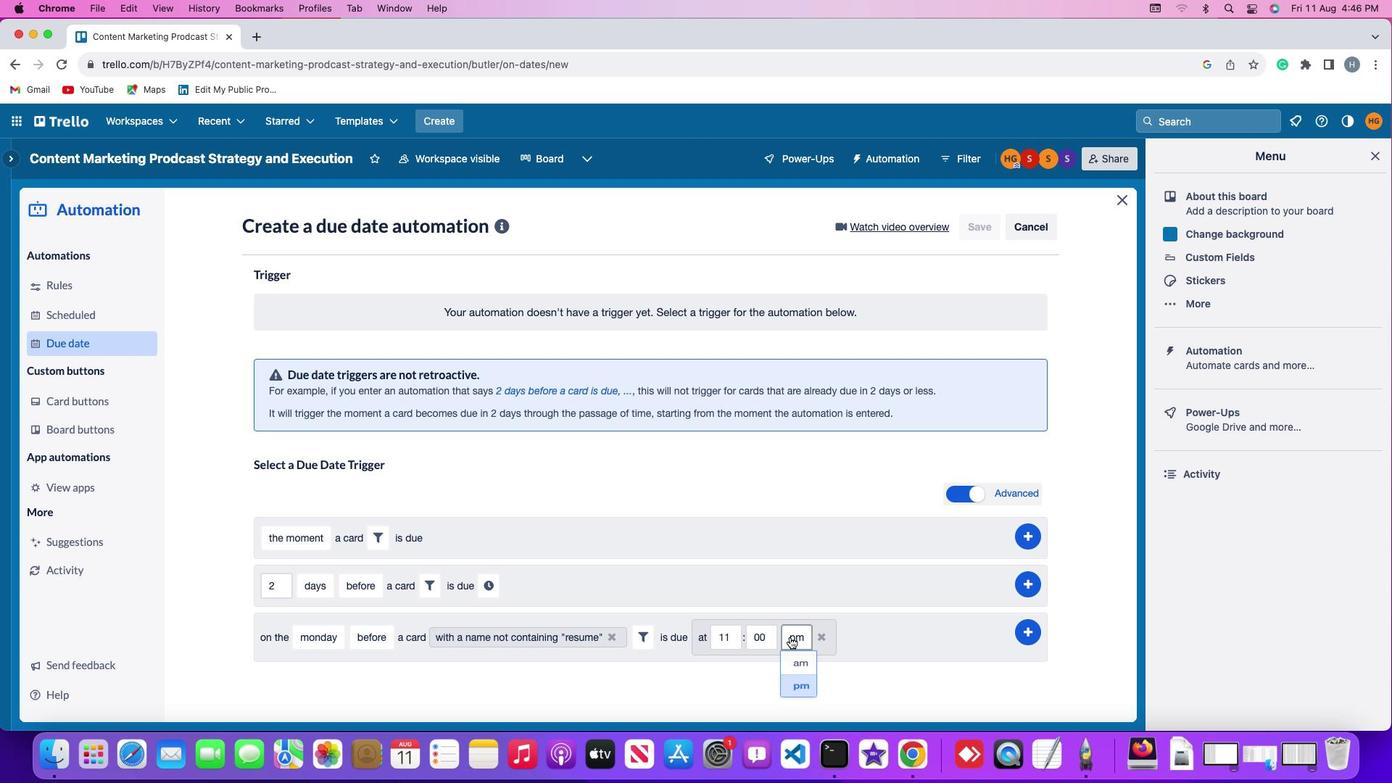 
Action: Mouse pressed left at (789, 636)
Screenshot: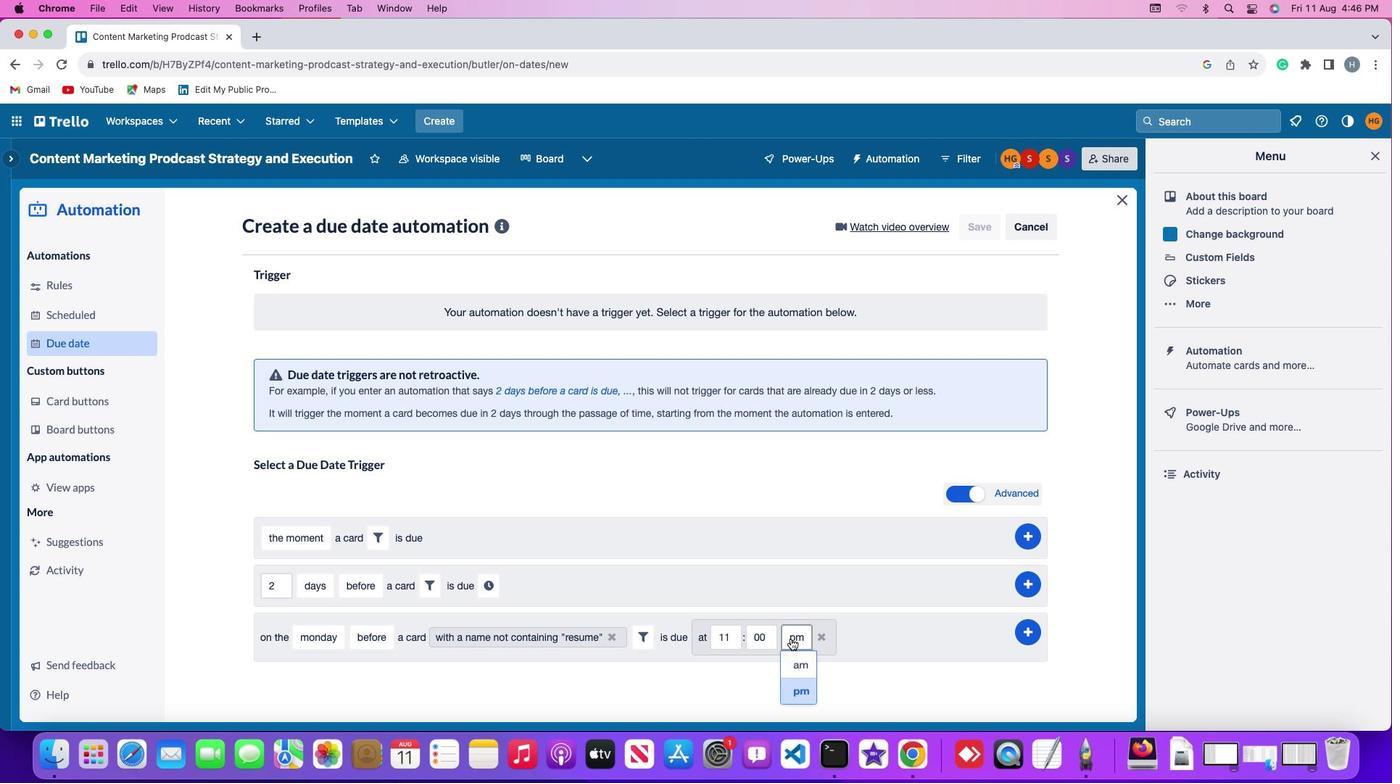 
Action: Mouse moved to (800, 661)
Screenshot: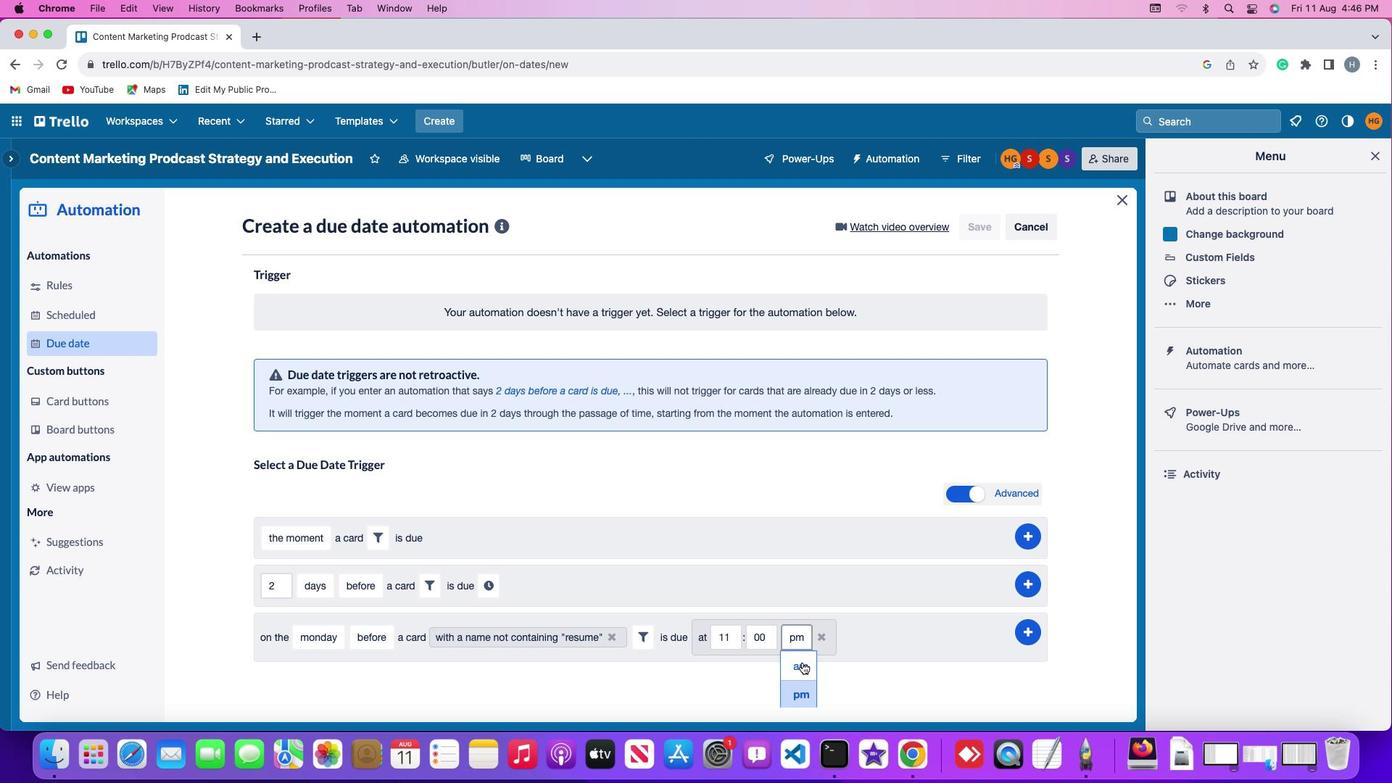 
Action: Mouse pressed left at (800, 661)
Screenshot: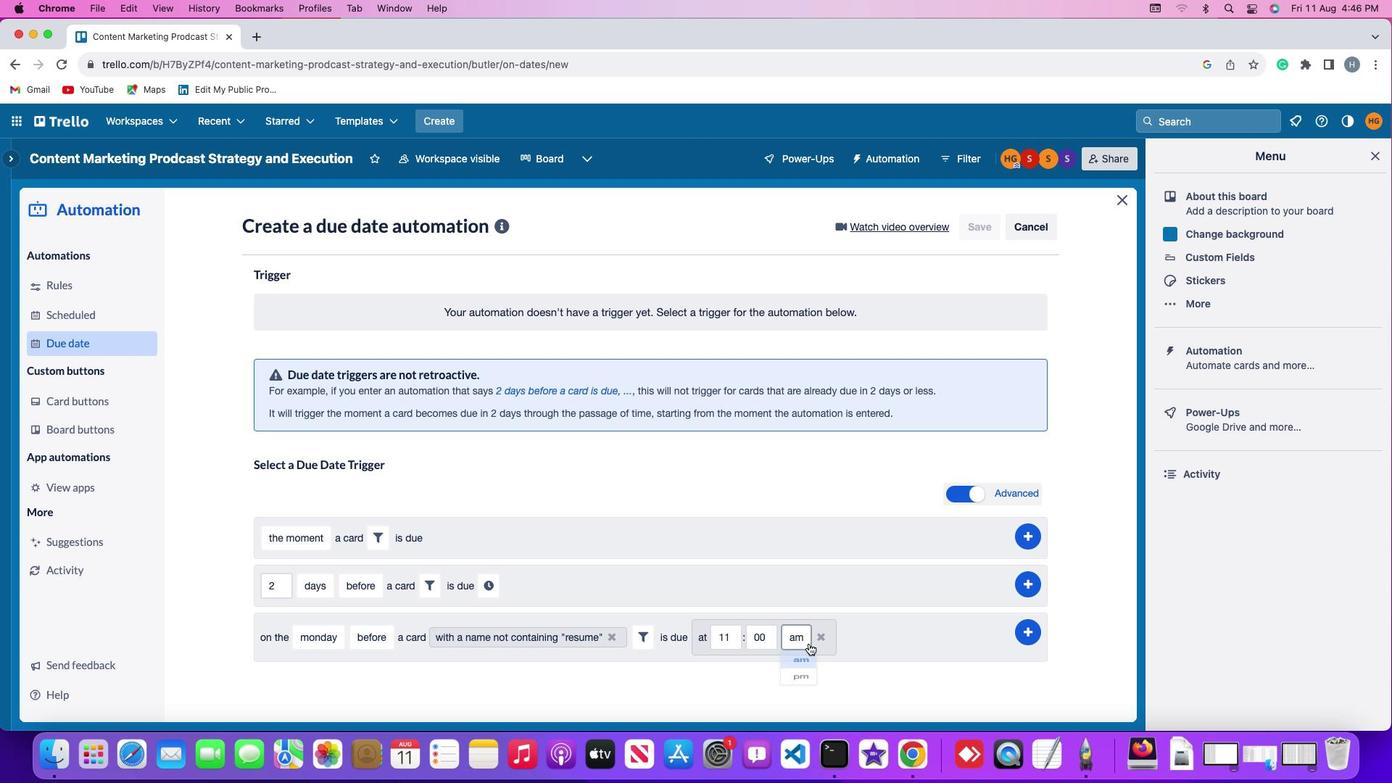 
Action: Mouse moved to (1033, 628)
Screenshot: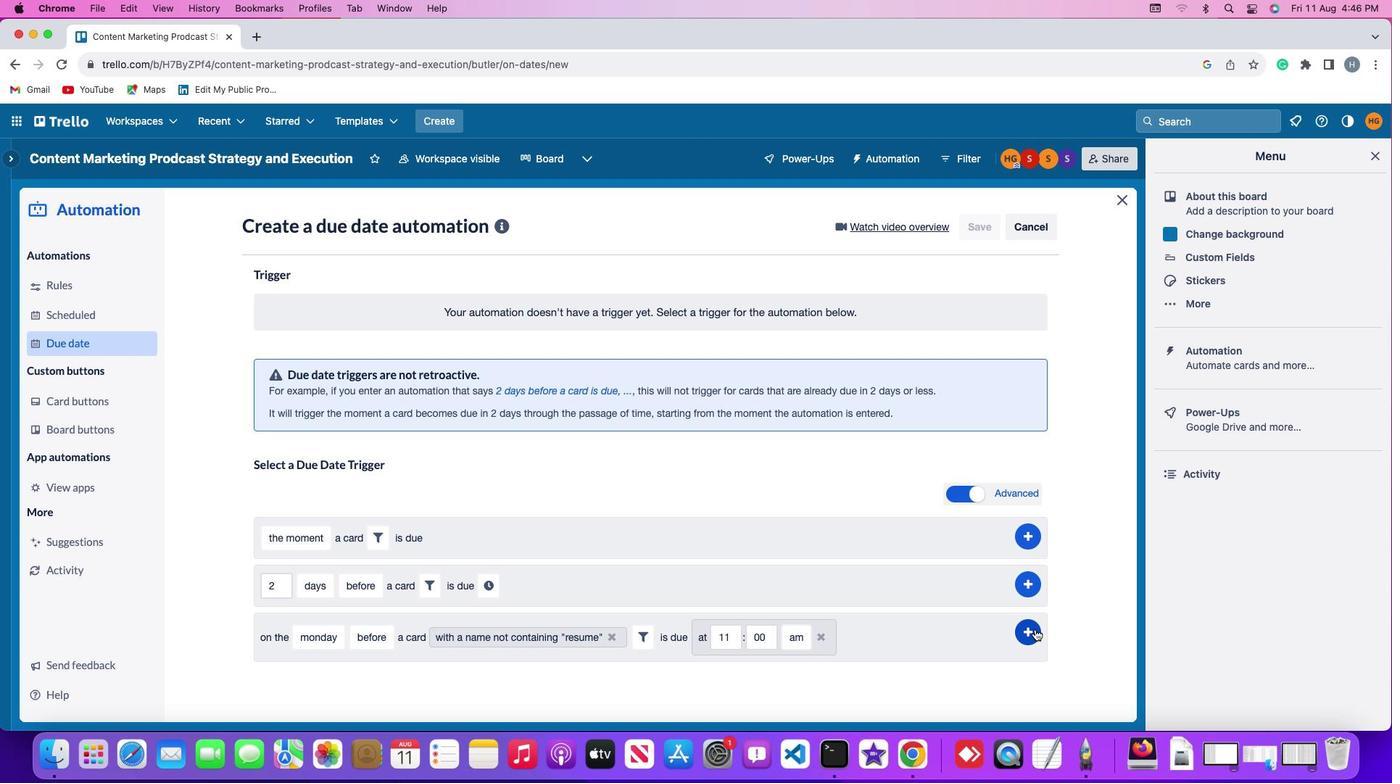 
Action: Mouse pressed left at (1033, 628)
Screenshot: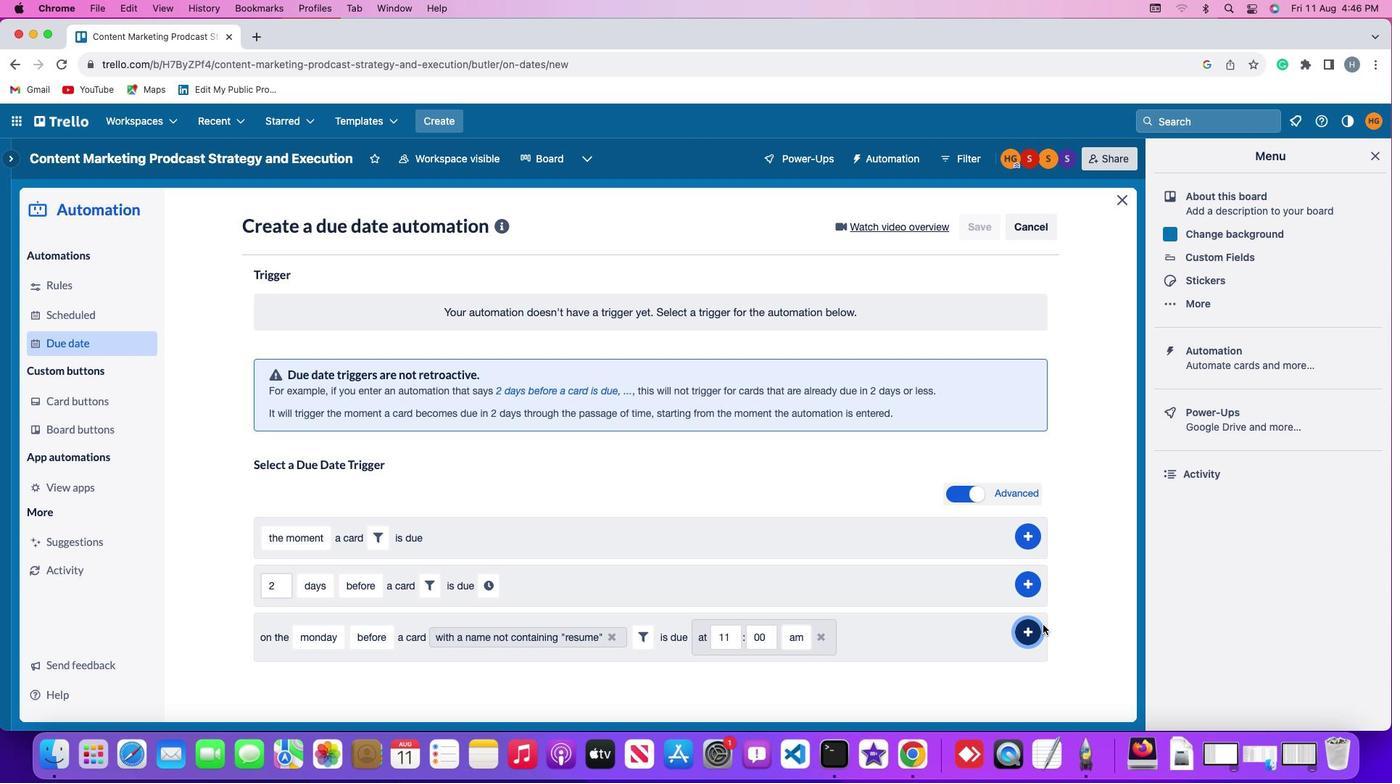 
Action: Mouse moved to (1080, 513)
Screenshot: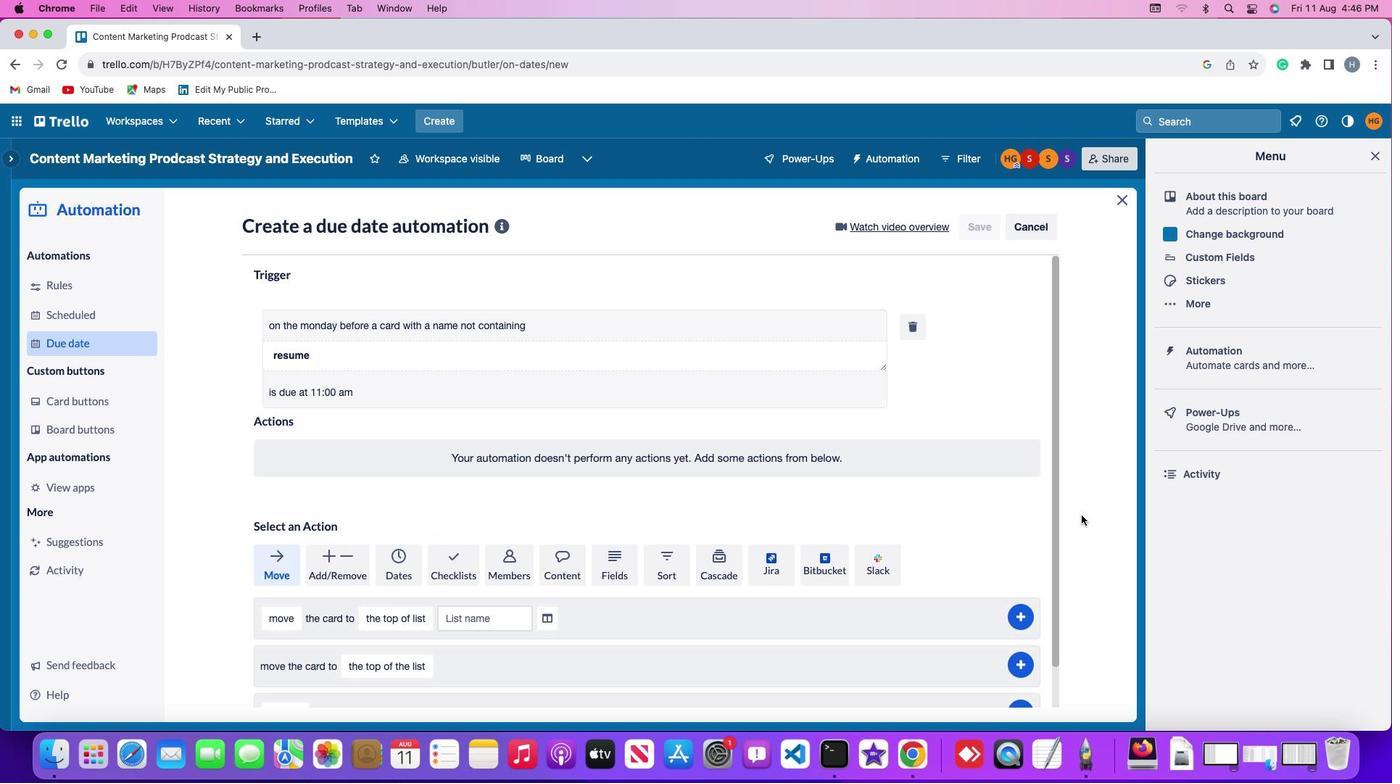 
